 Task: Look for space in Fuqing, China from 10th July, 2023 to 25th July, 2023 for 3 adults, 1 child in price range Rs.15000 to Rs.25000. Place can be shared room with 2 bedrooms having 3 beds and 2 bathrooms. Property type can be house, flat, guest house. Amenities needed are: wifi, TV, free parkinig on premises, gym, breakfast. Booking option can be shelf check-in. Required host language is Chinese (Simplified).
Action: Mouse moved to (534, 117)
Screenshot: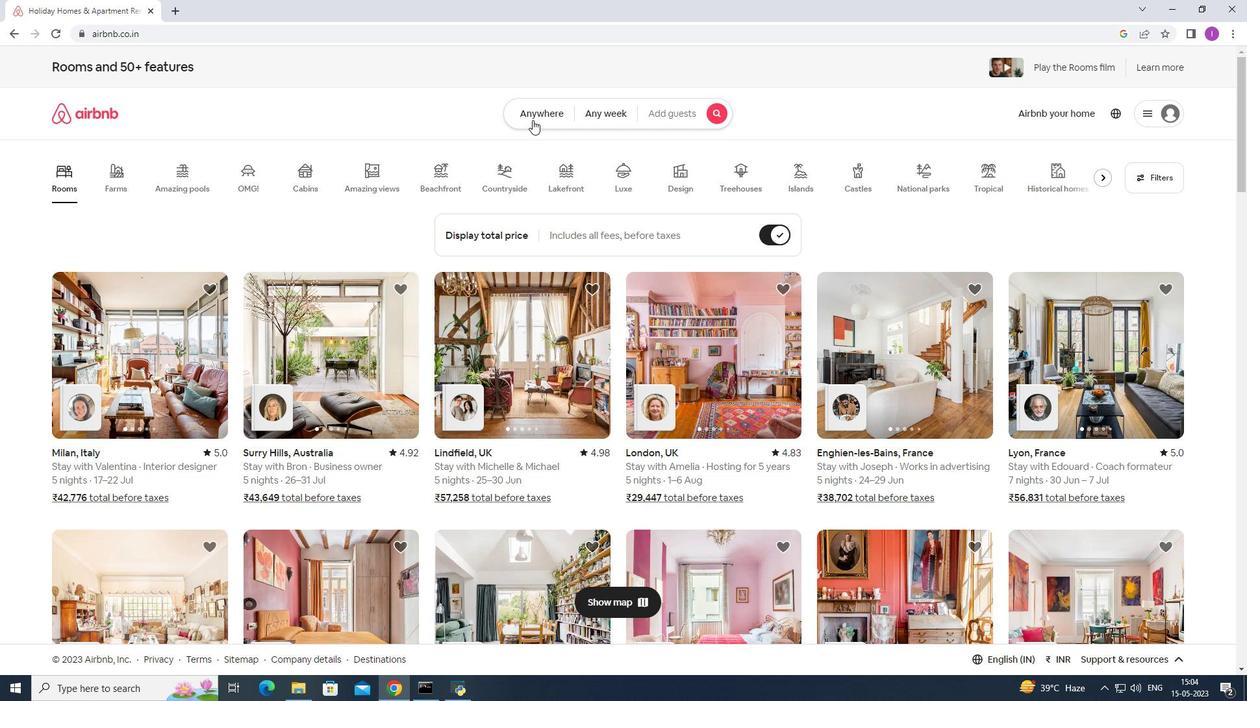 
Action: Mouse pressed left at (534, 117)
Screenshot: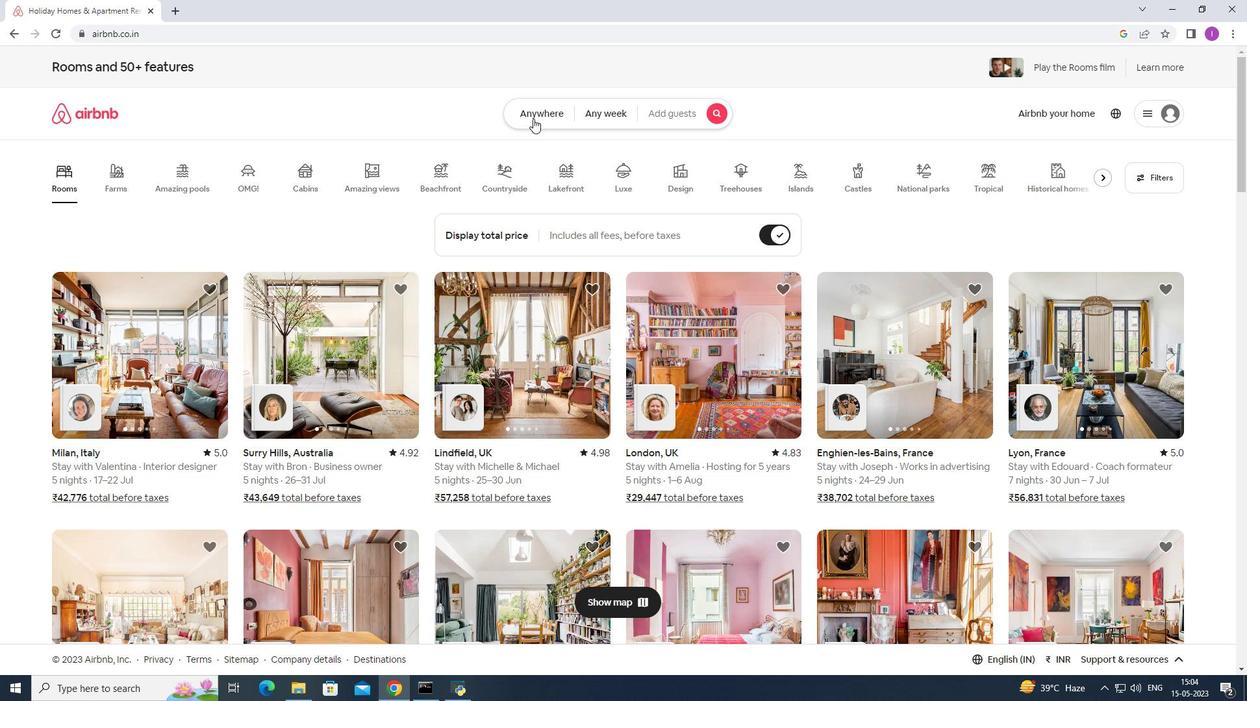 
Action: Mouse moved to (442, 157)
Screenshot: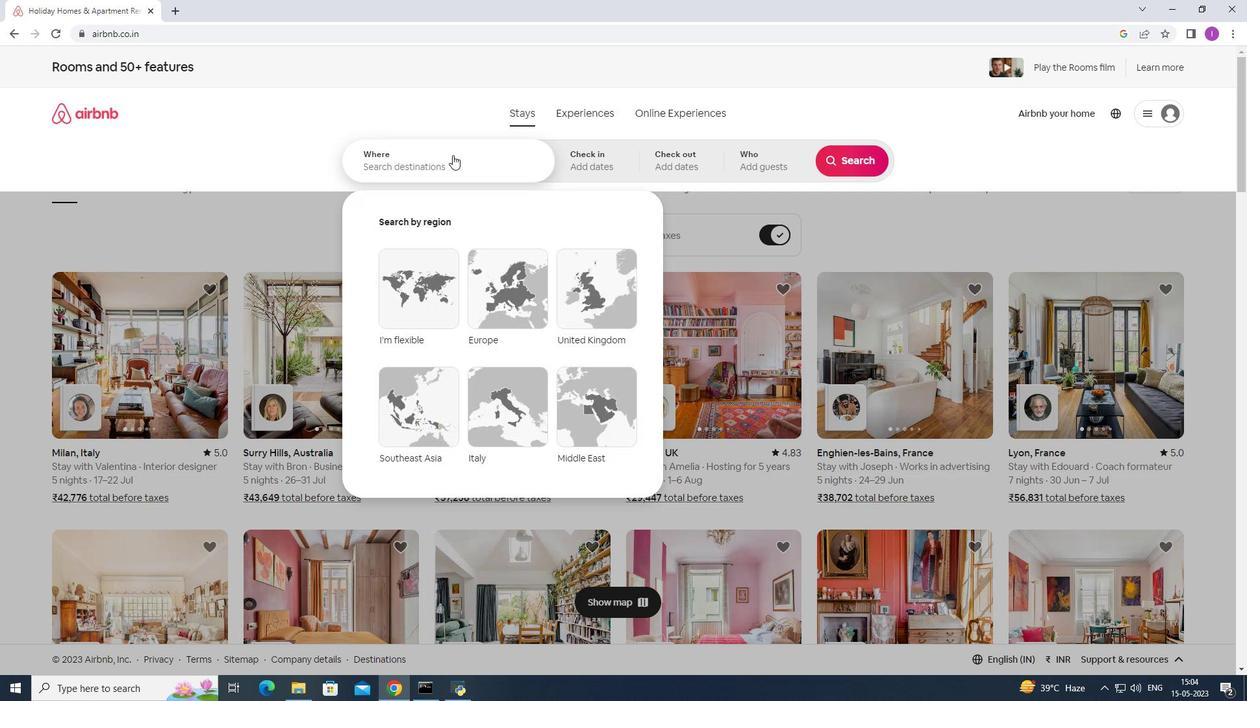 
Action: Mouse pressed left at (442, 157)
Screenshot: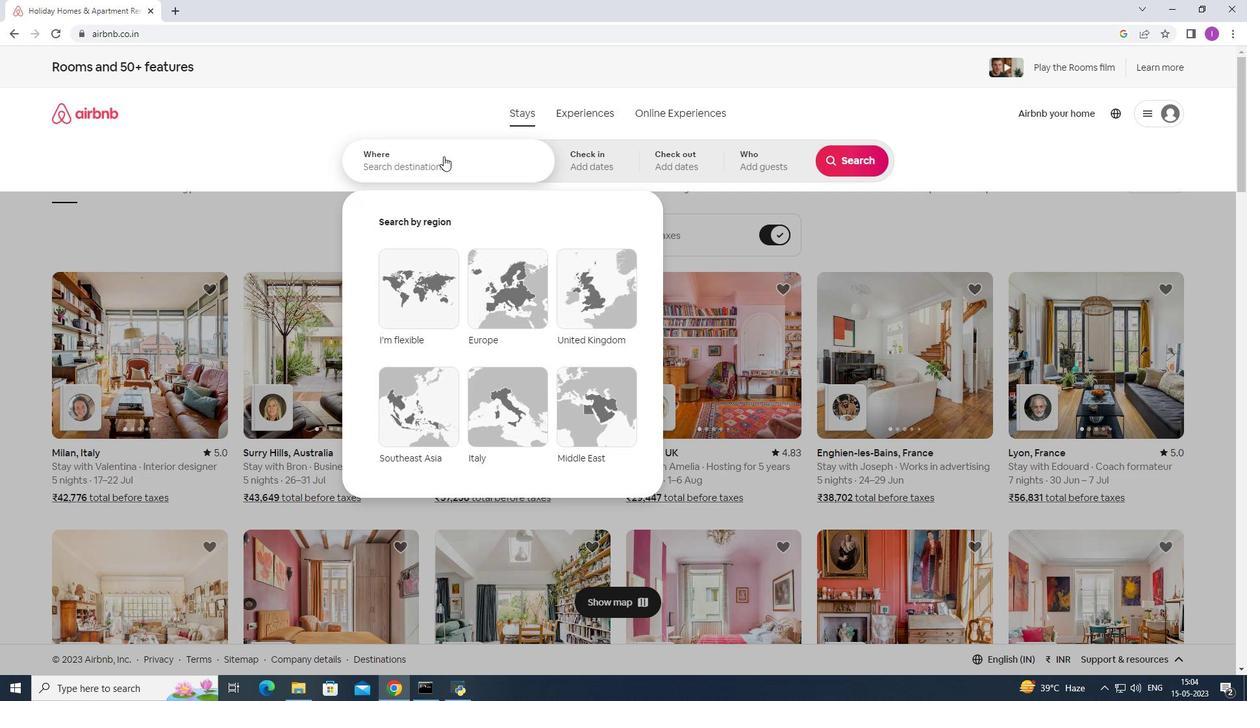 
Action: Key pressed <Key.shift>Fuqing,<Key.shift>China
Screenshot: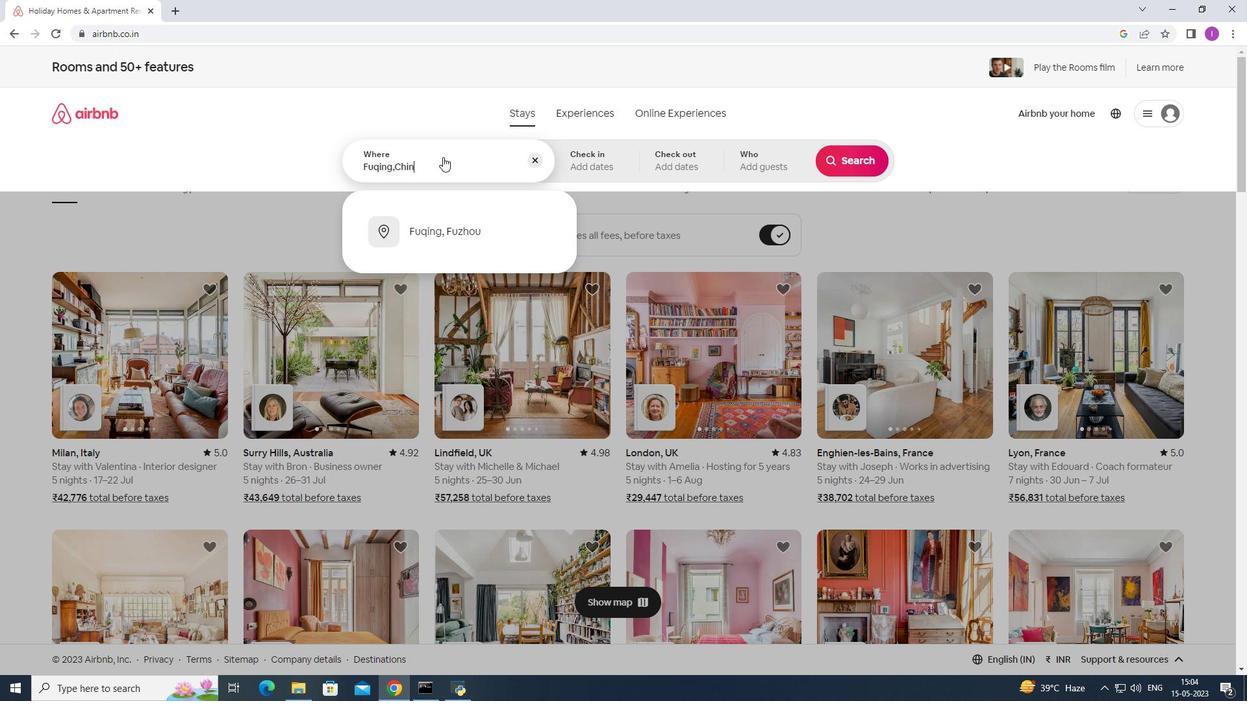 
Action: Mouse moved to (616, 162)
Screenshot: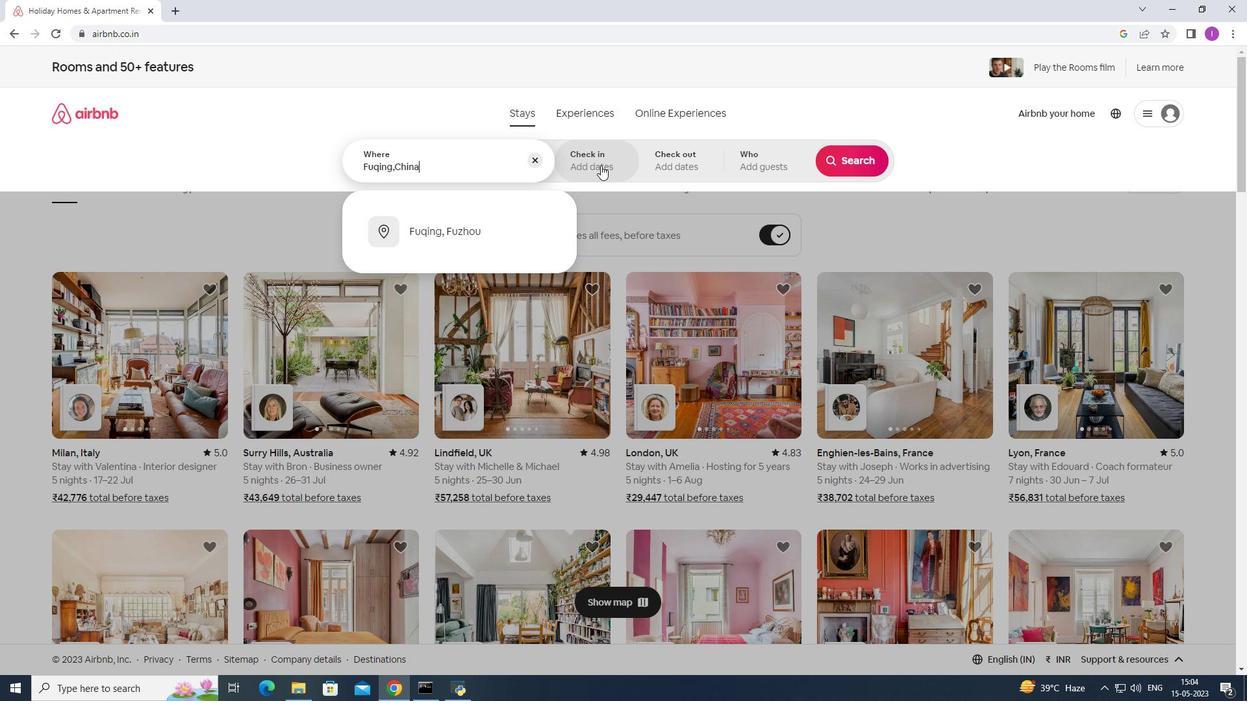 
Action: Mouse pressed left at (616, 162)
Screenshot: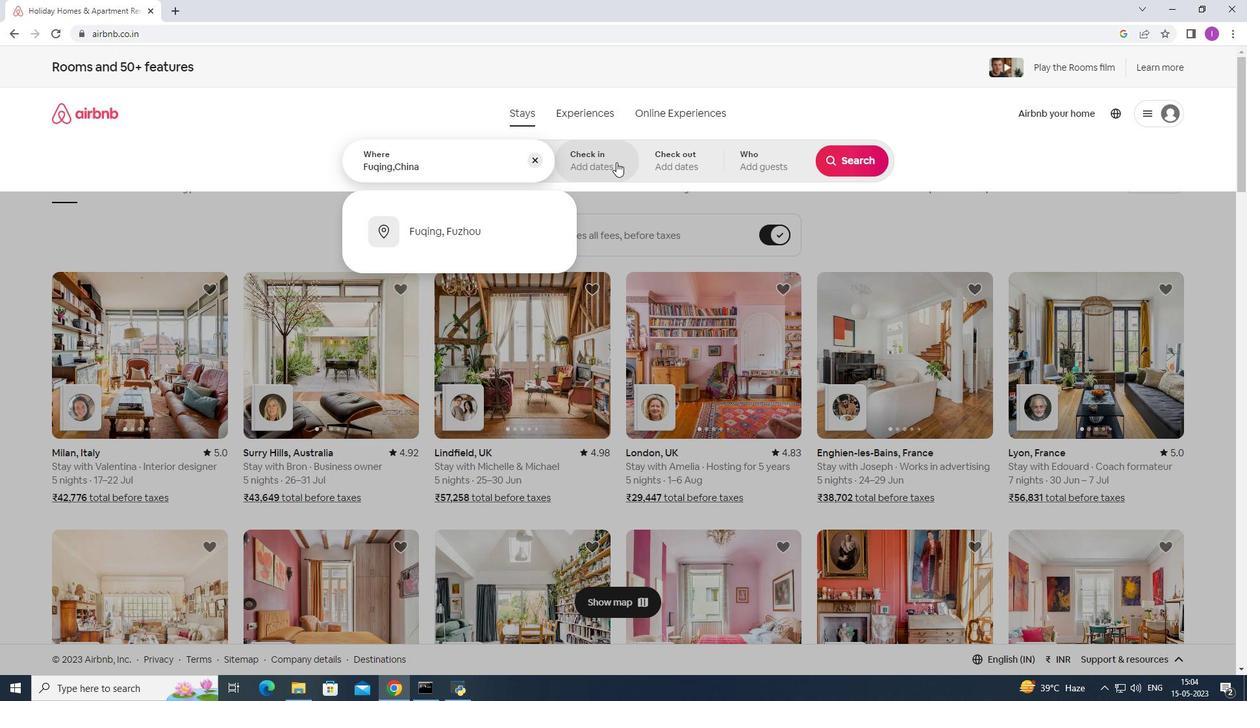 
Action: Mouse moved to (850, 265)
Screenshot: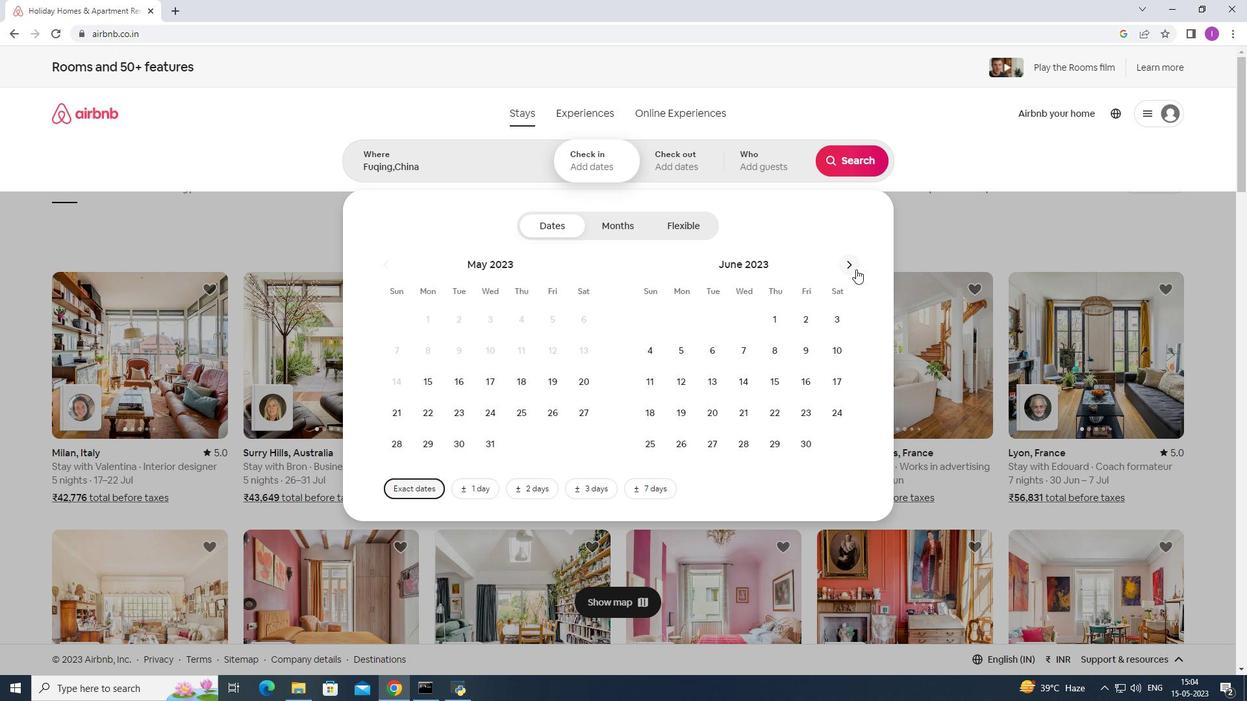 
Action: Mouse pressed left at (850, 265)
Screenshot: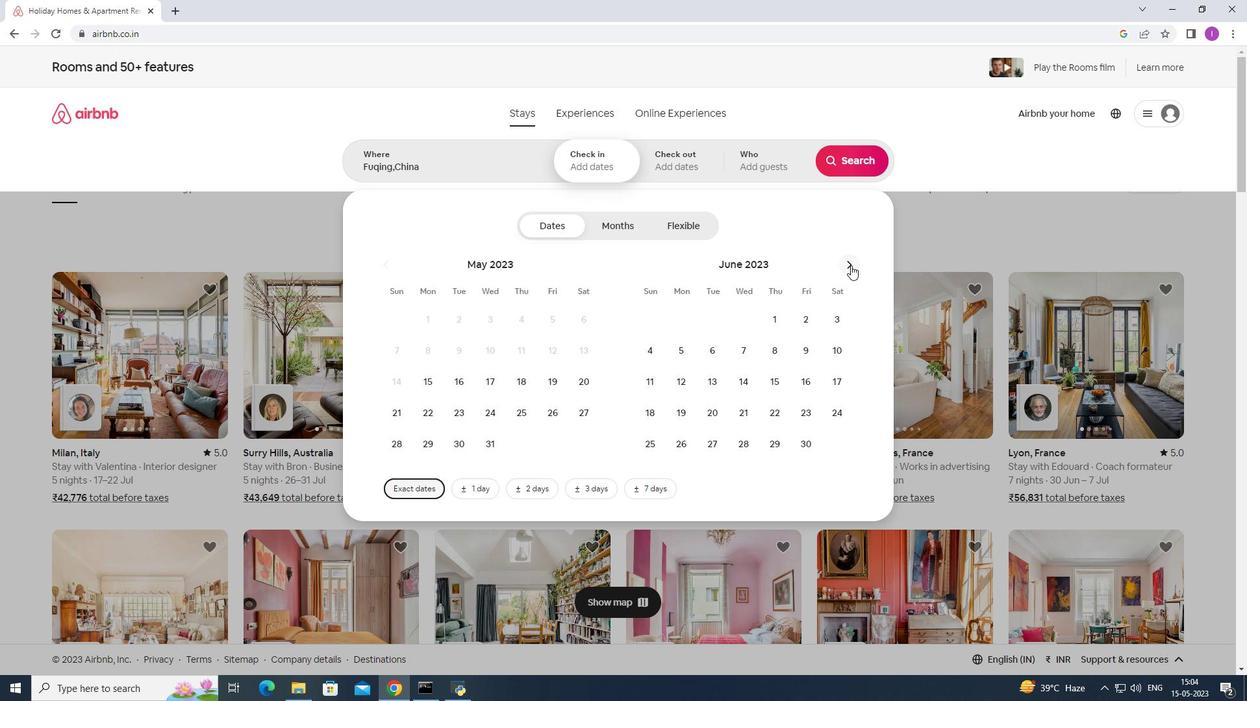 
Action: Mouse moved to (677, 385)
Screenshot: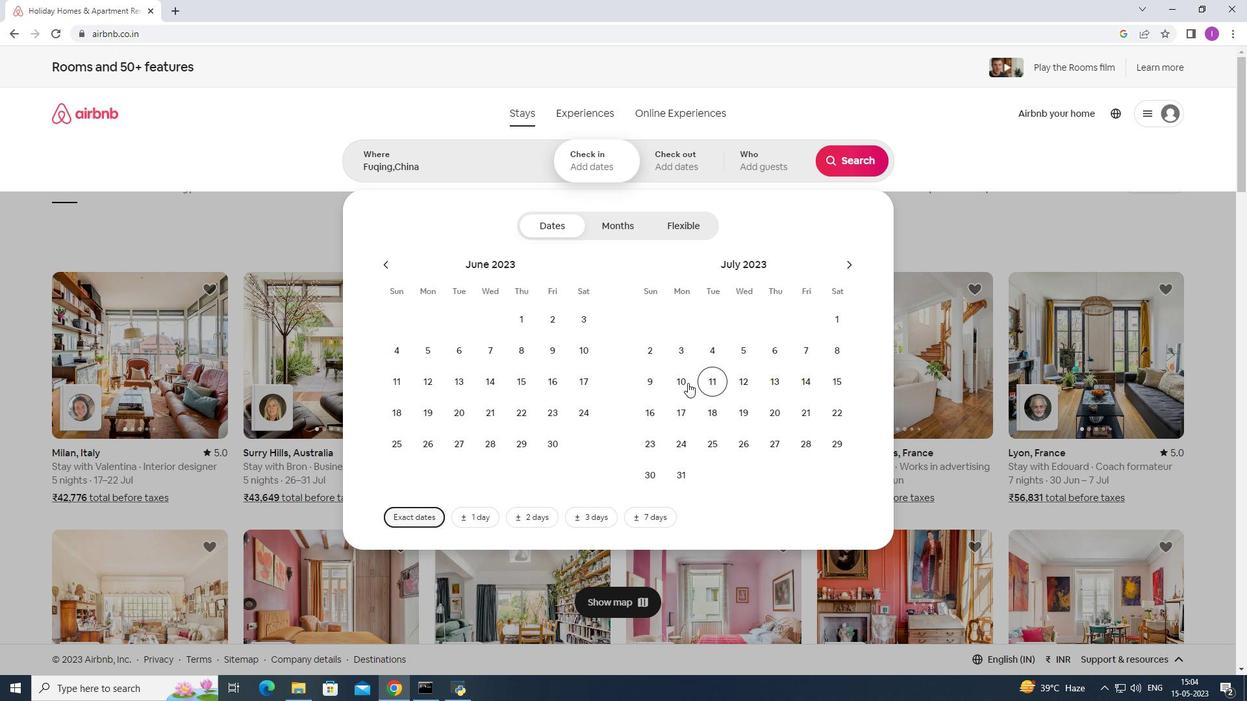 
Action: Mouse pressed left at (677, 385)
Screenshot: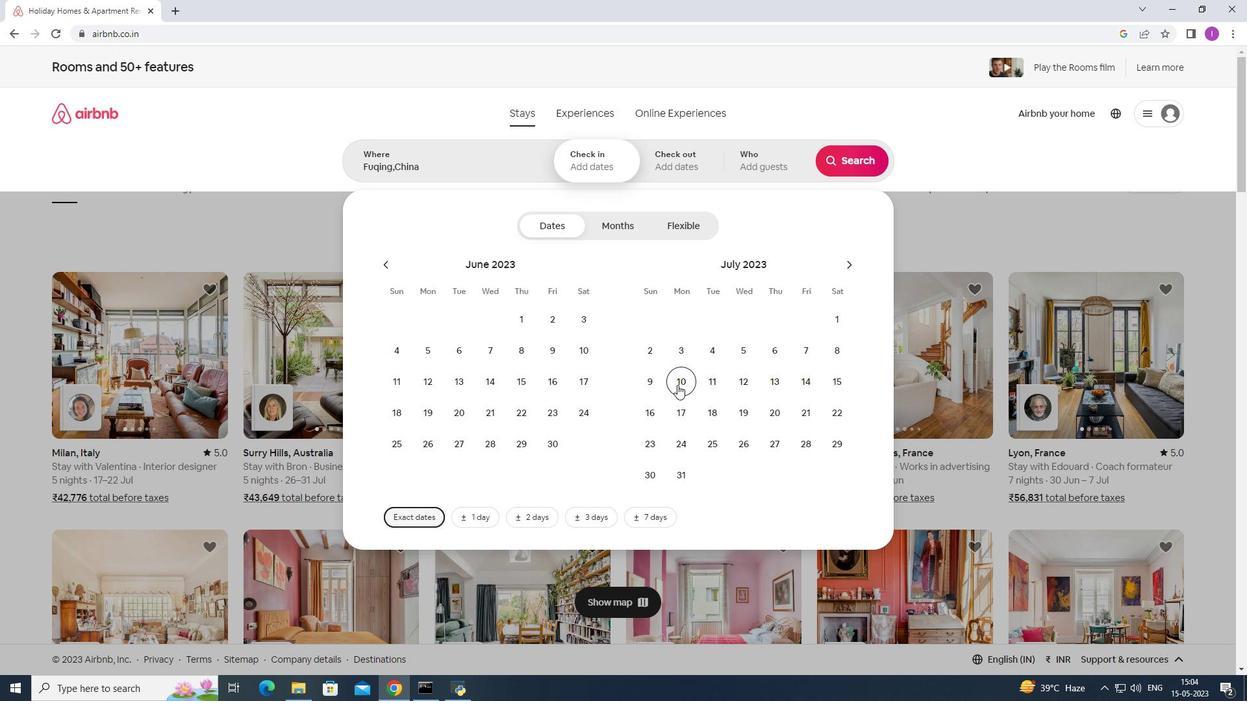 
Action: Mouse moved to (719, 444)
Screenshot: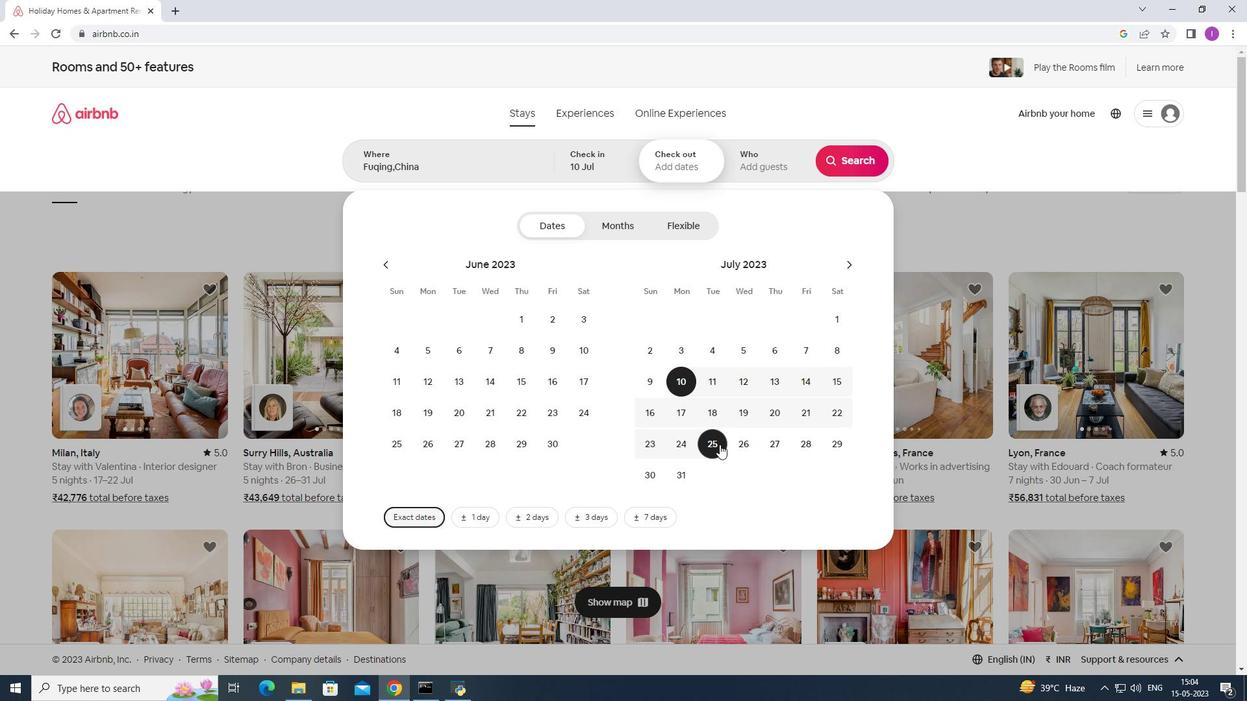 
Action: Mouse pressed left at (719, 444)
Screenshot: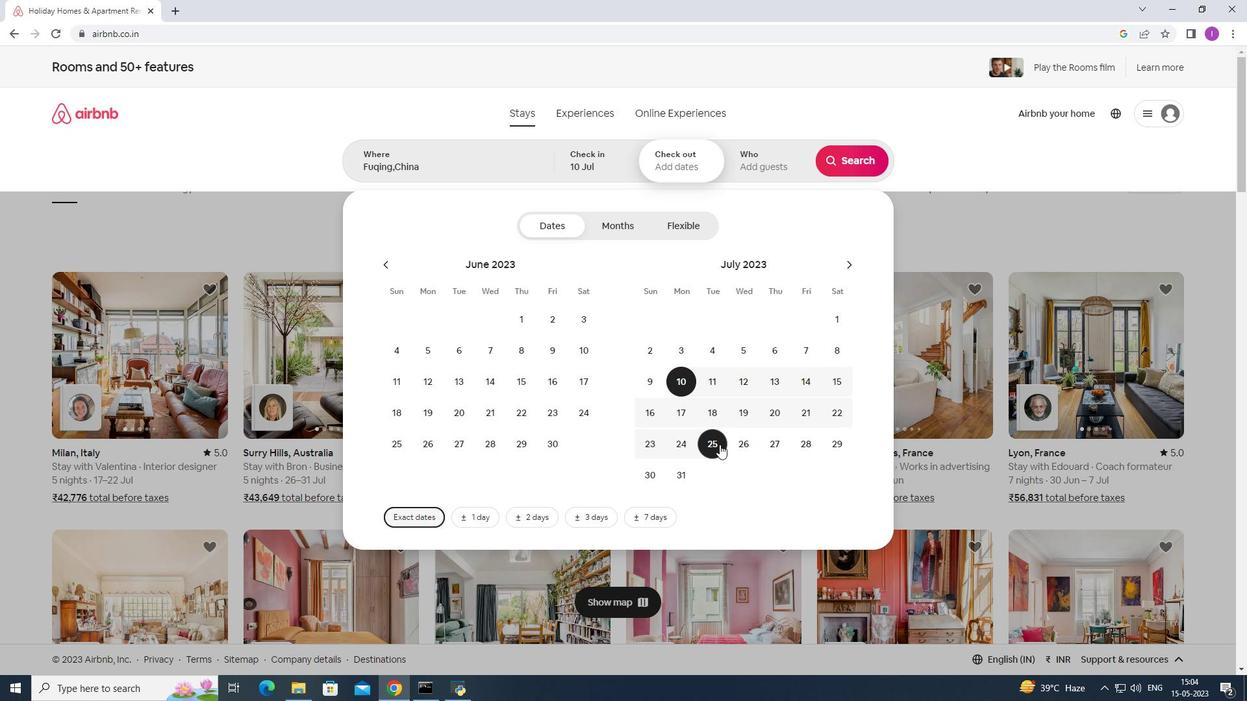 
Action: Mouse moved to (769, 174)
Screenshot: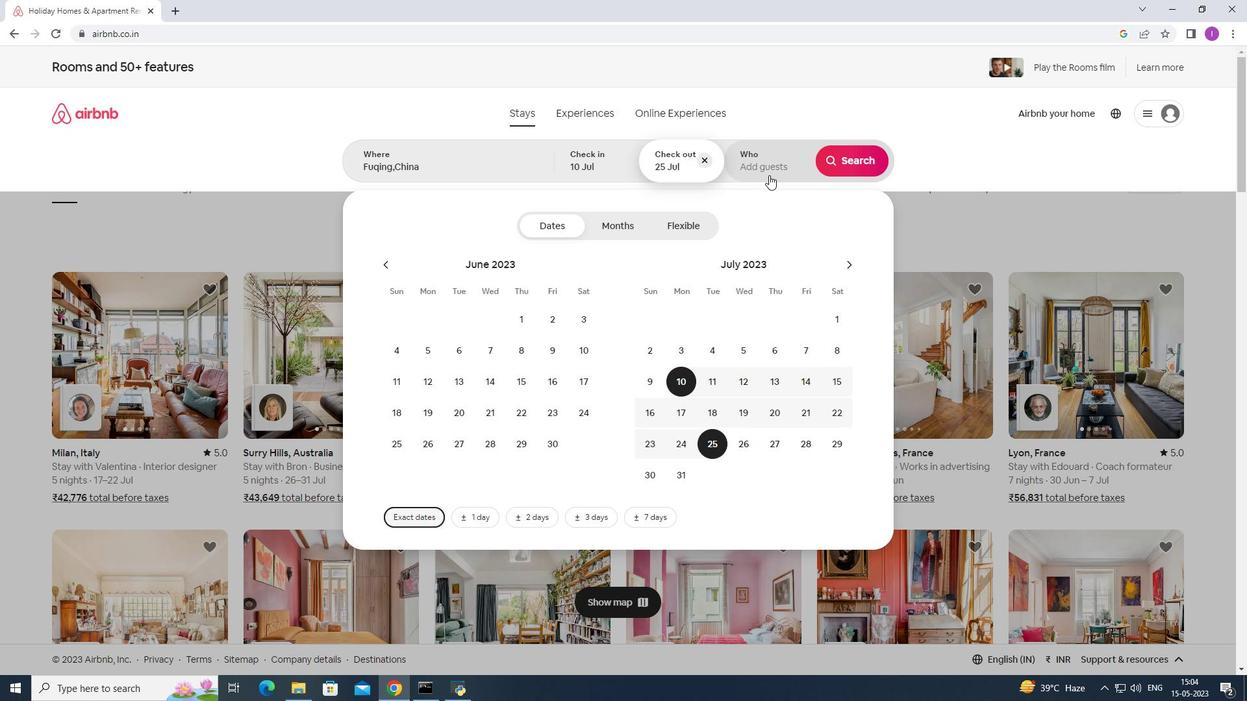 
Action: Mouse pressed left at (769, 174)
Screenshot: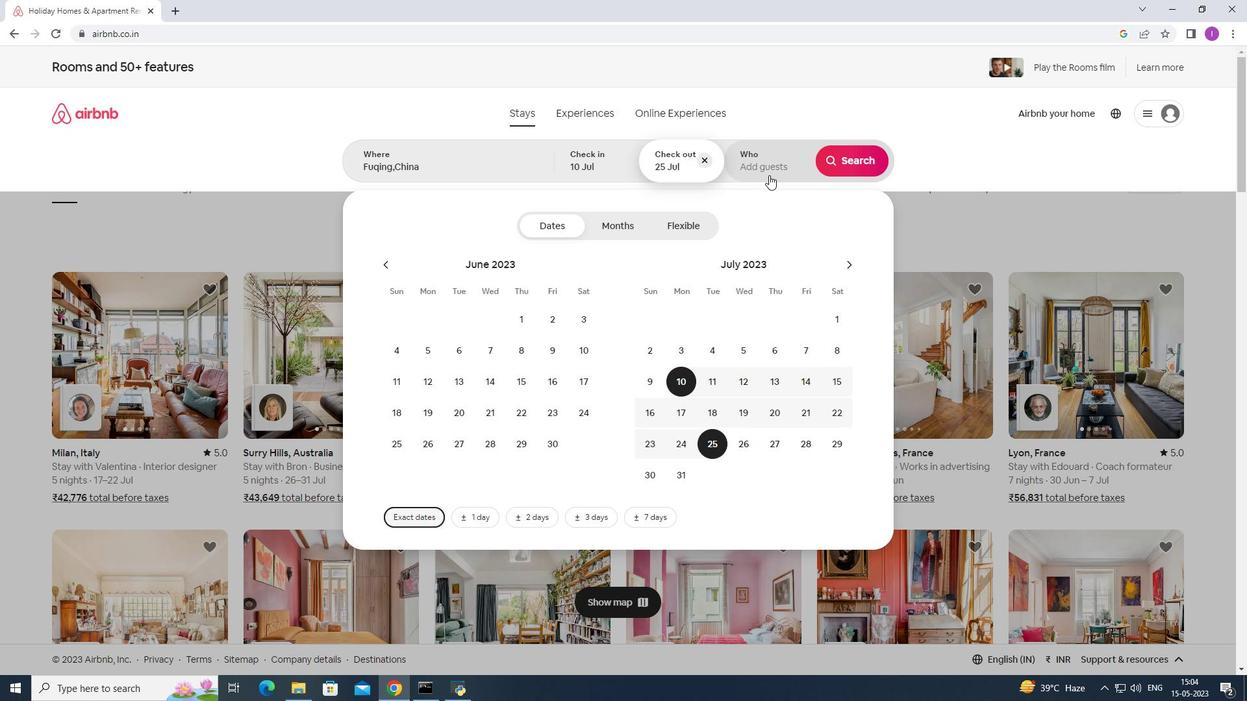 
Action: Mouse moved to (850, 227)
Screenshot: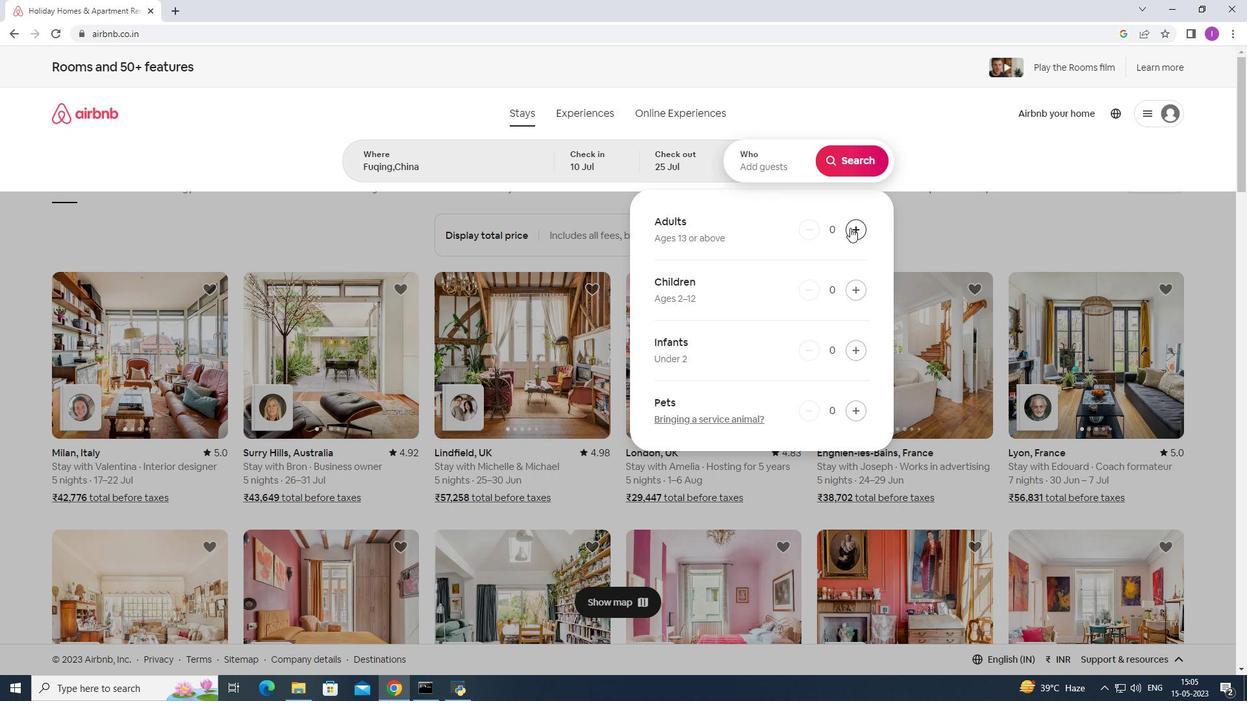 
Action: Mouse pressed left at (850, 227)
Screenshot: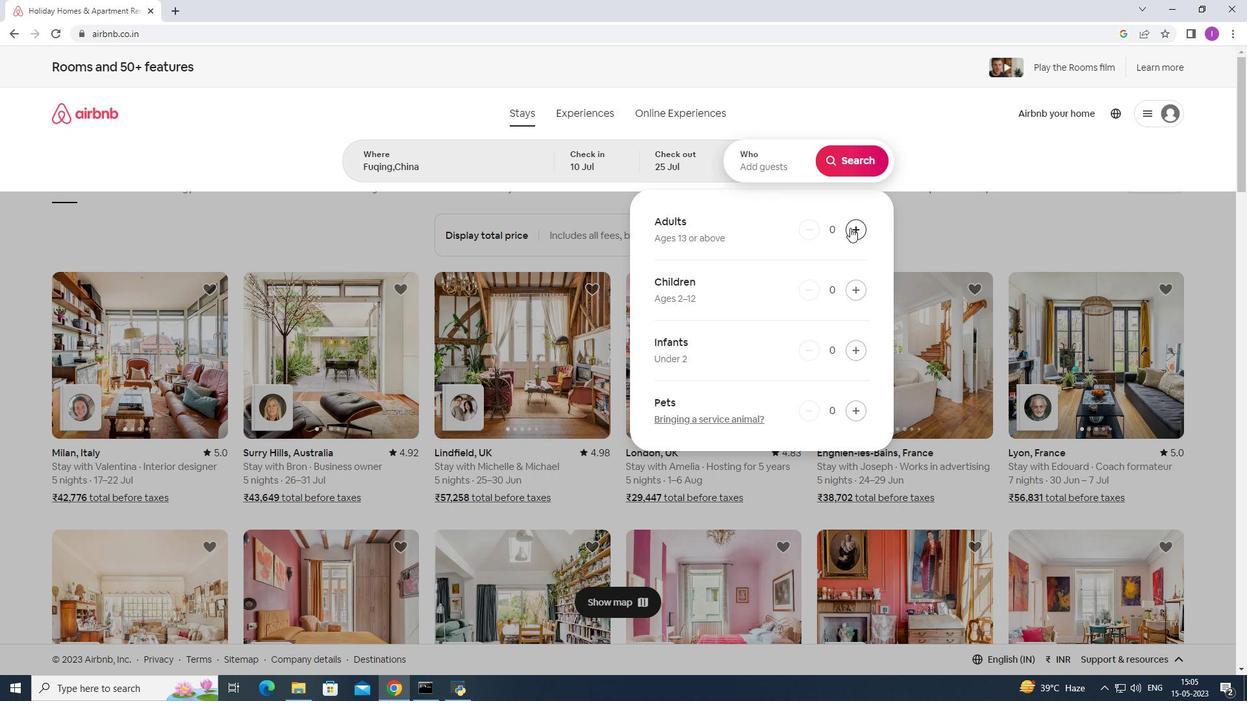 
Action: Mouse pressed left at (850, 227)
Screenshot: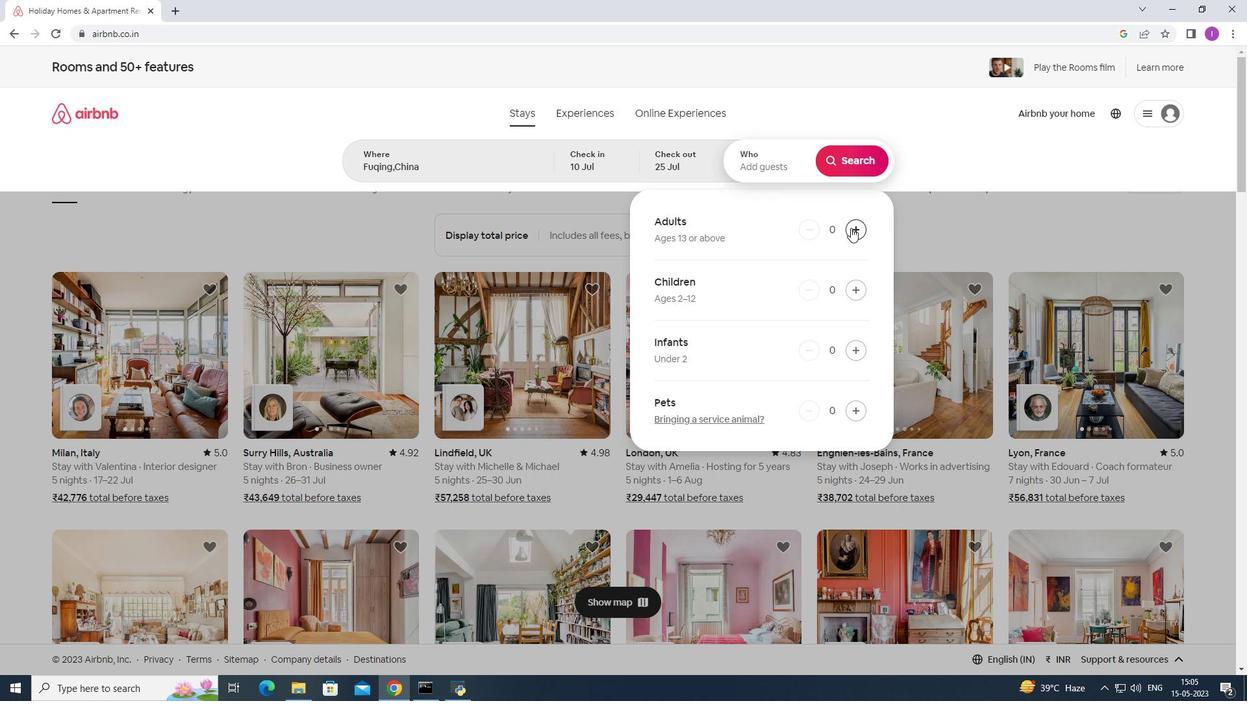 
Action: Mouse moved to (855, 223)
Screenshot: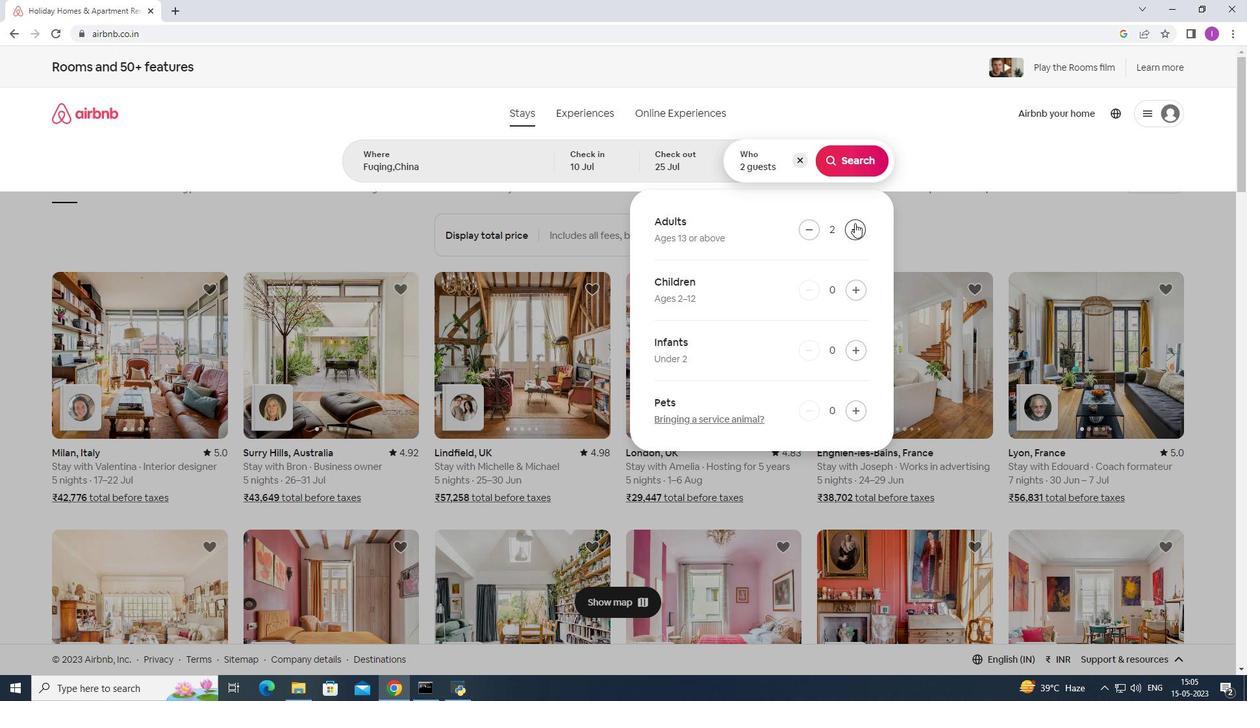 
Action: Mouse pressed left at (855, 223)
Screenshot: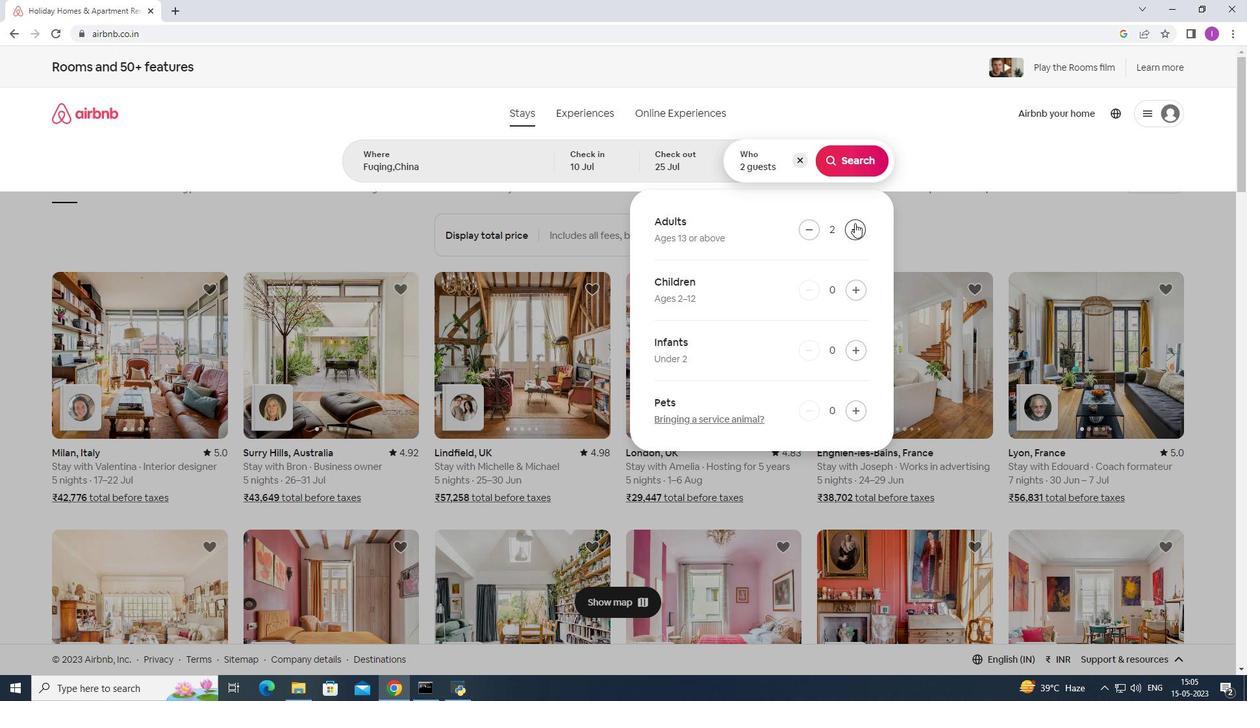 
Action: Mouse moved to (852, 287)
Screenshot: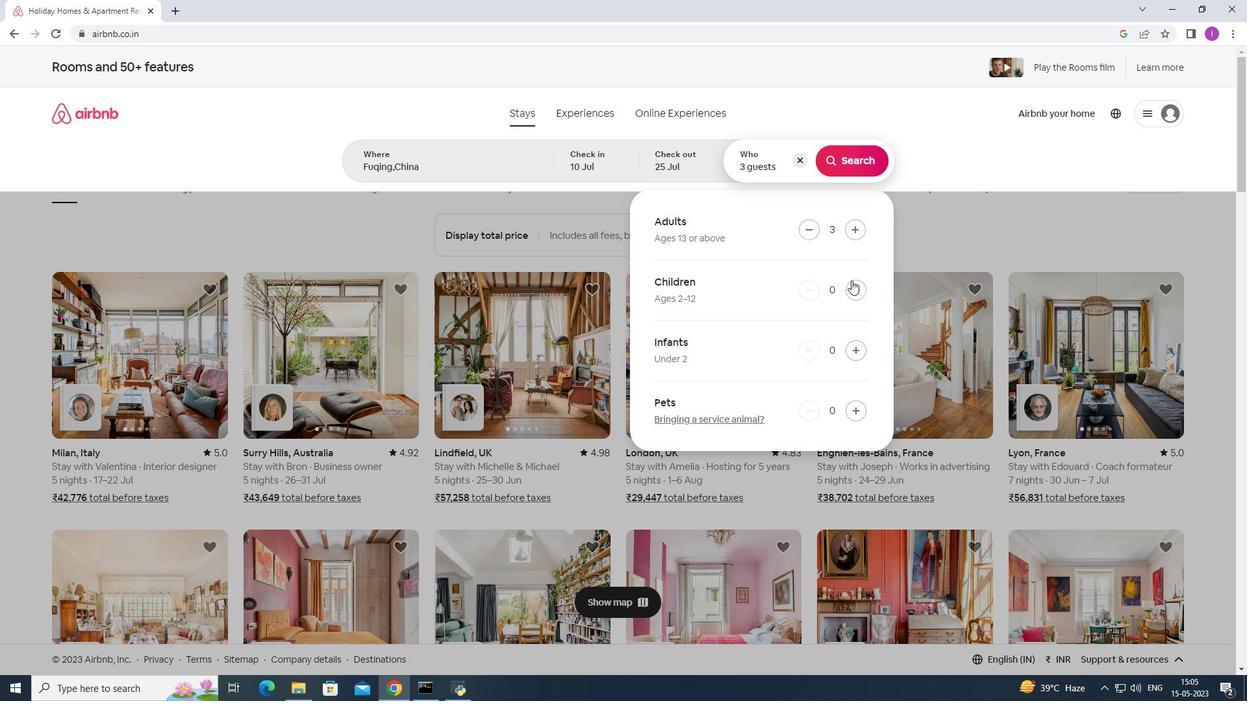 
Action: Mouse pressed left at (852, 287)
Screenshot: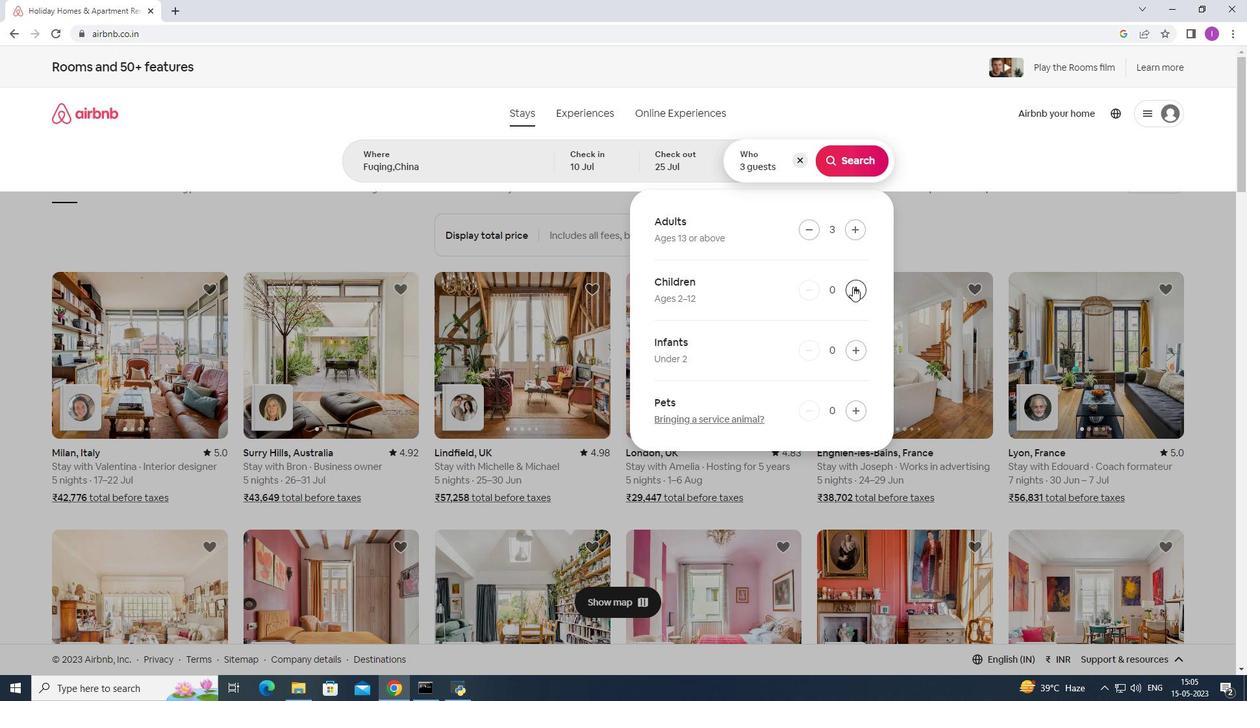 
Action: Mouse moved to (848, 170)
Screenshot: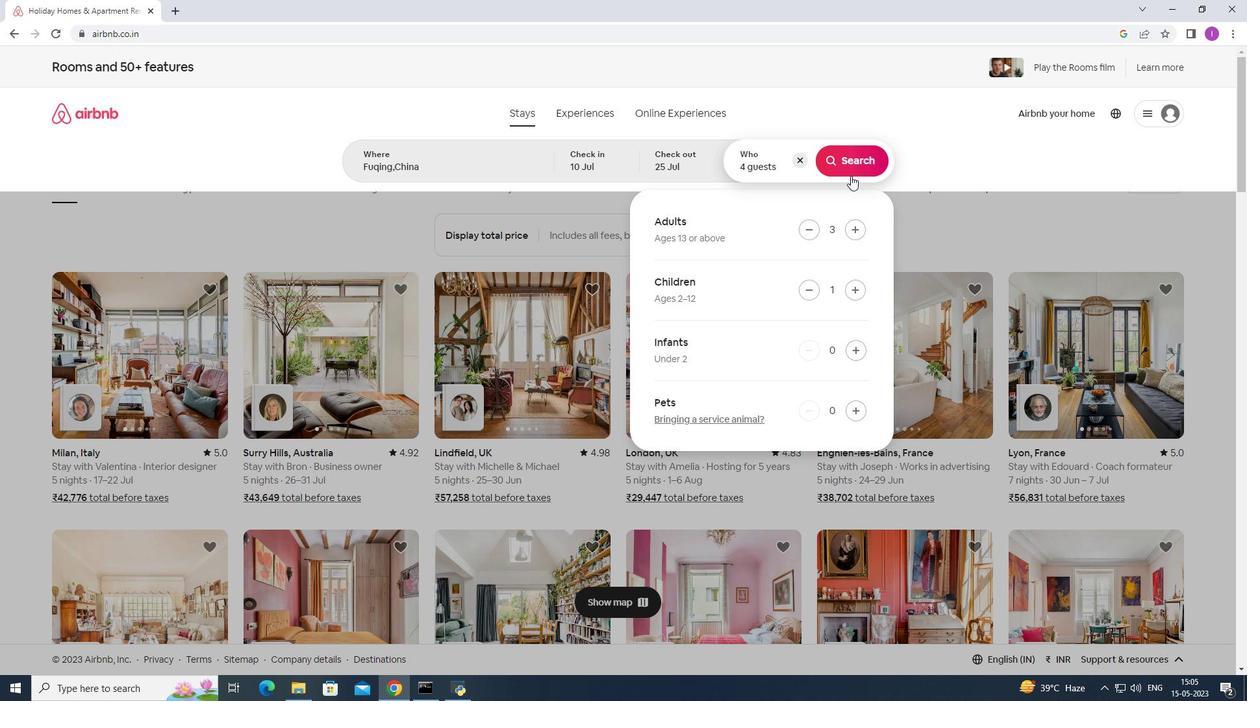 
Action: Mouse pressed left at (848, 170)
Screenshot: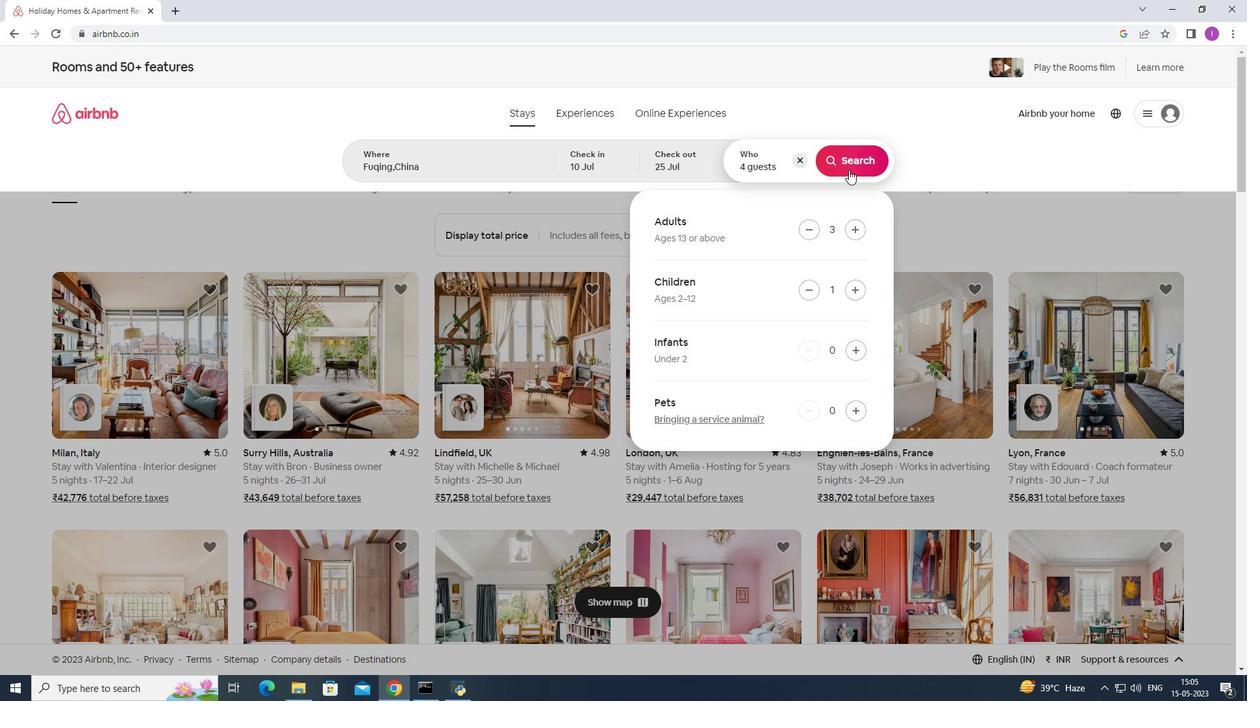
Action: Mouse moved to (1189, 113)
Screenshot: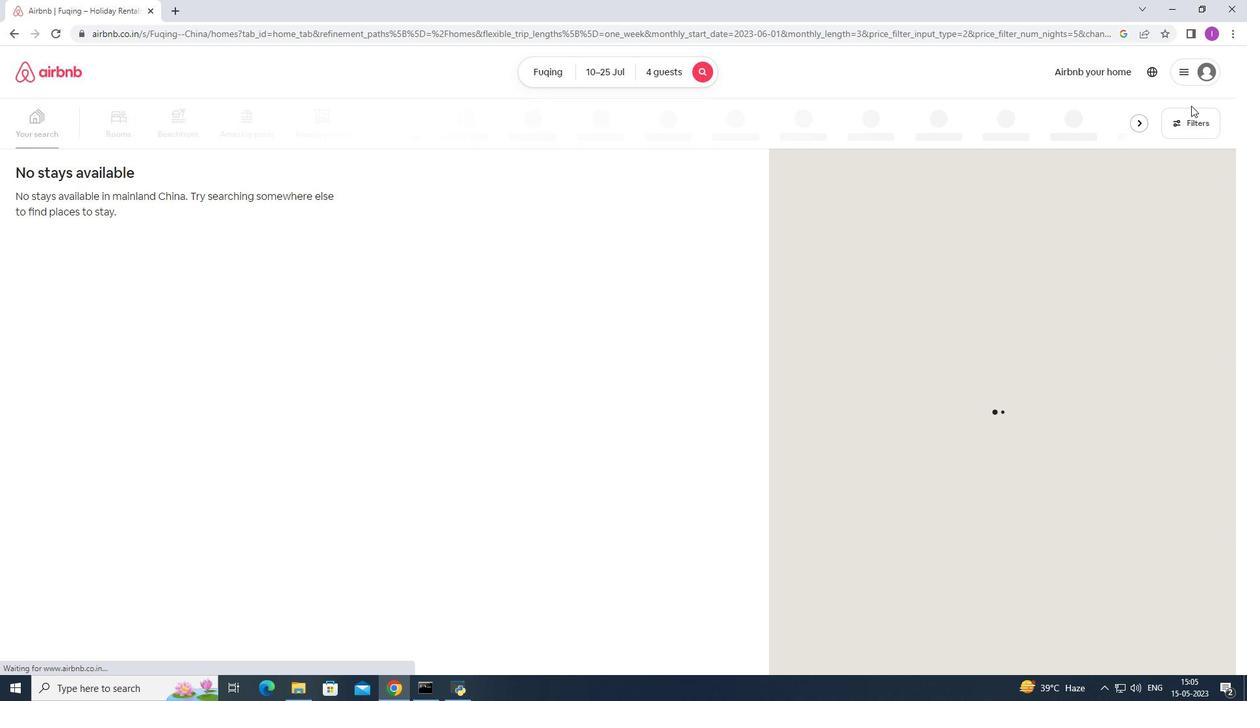 
Action: Mouse pressed left at (1189, 113)
Screenshot: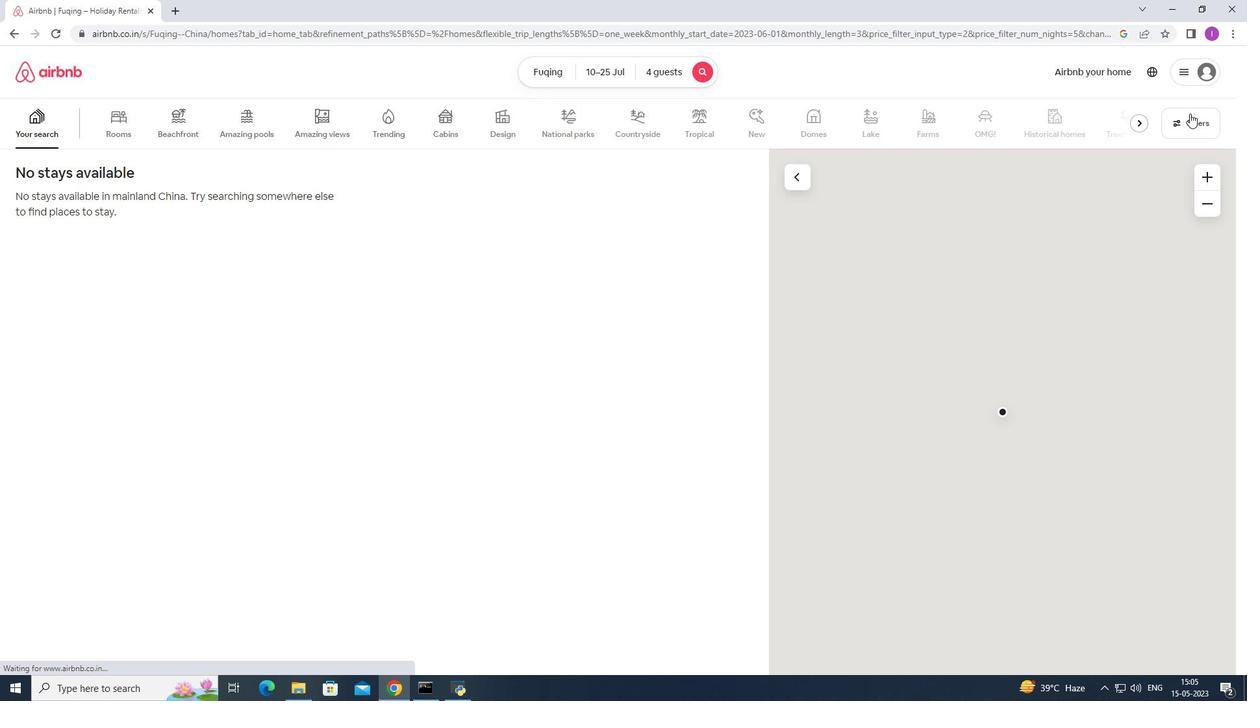 
Action: Mouse moved to (713, 440)
Screenshot: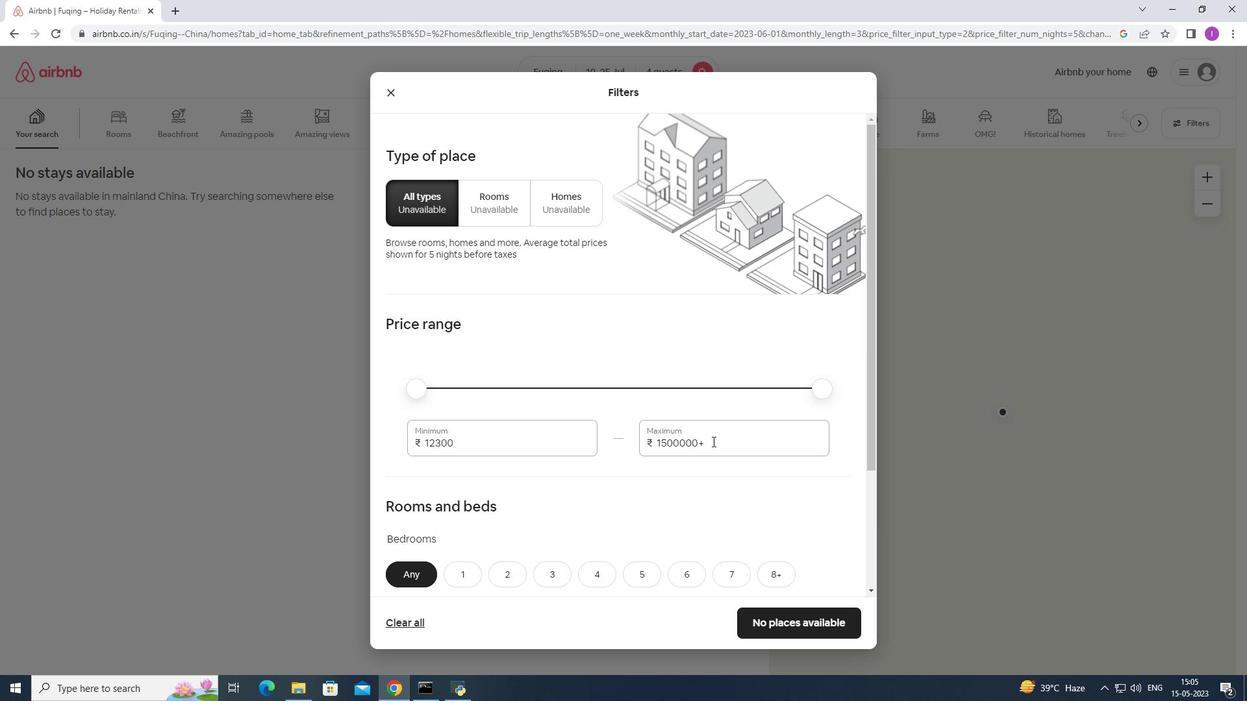 
Action: Mouse pressed left at (713, 440)
Screenshot: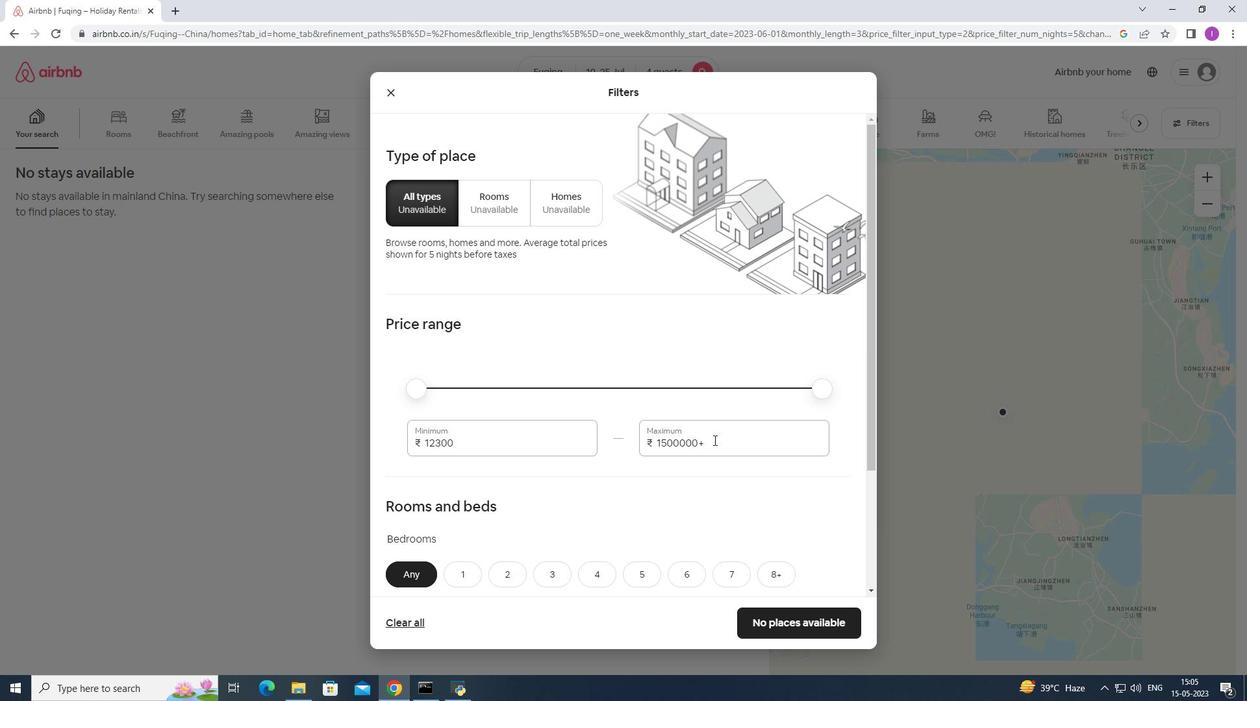 
Action: Mouse moved to (771, 498)
Screenshot: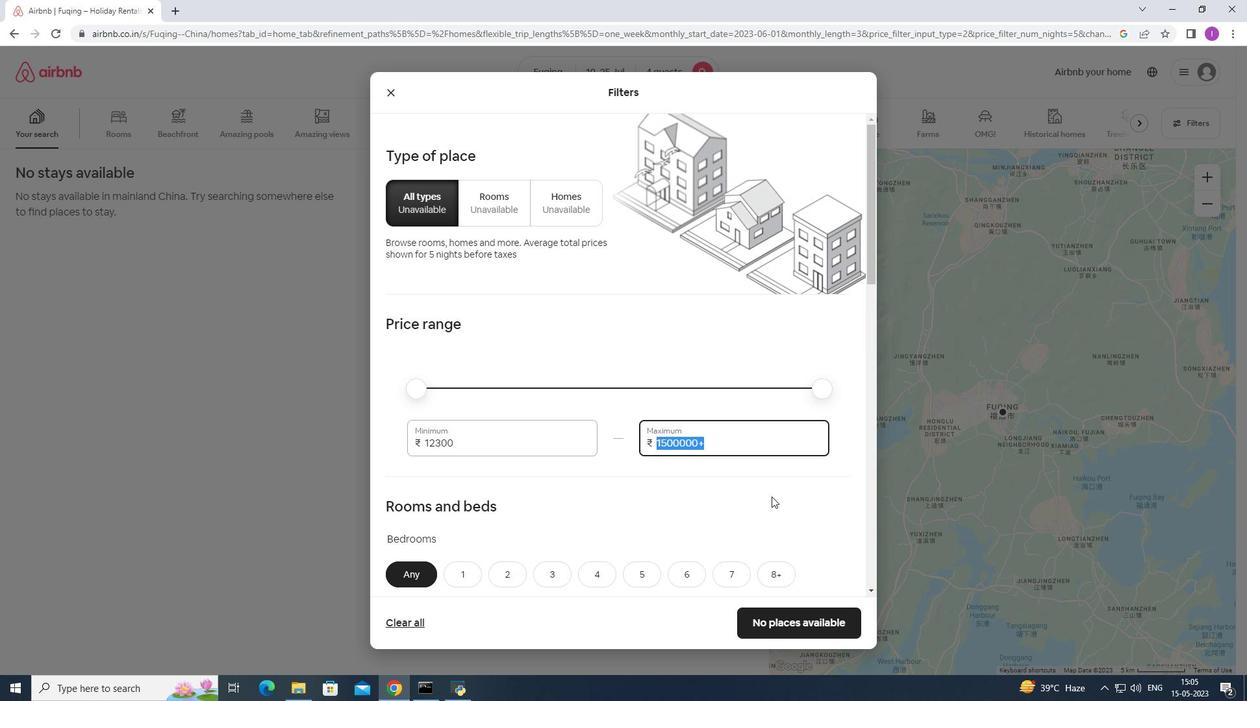 
Action: Key pressed 2
Screenshot: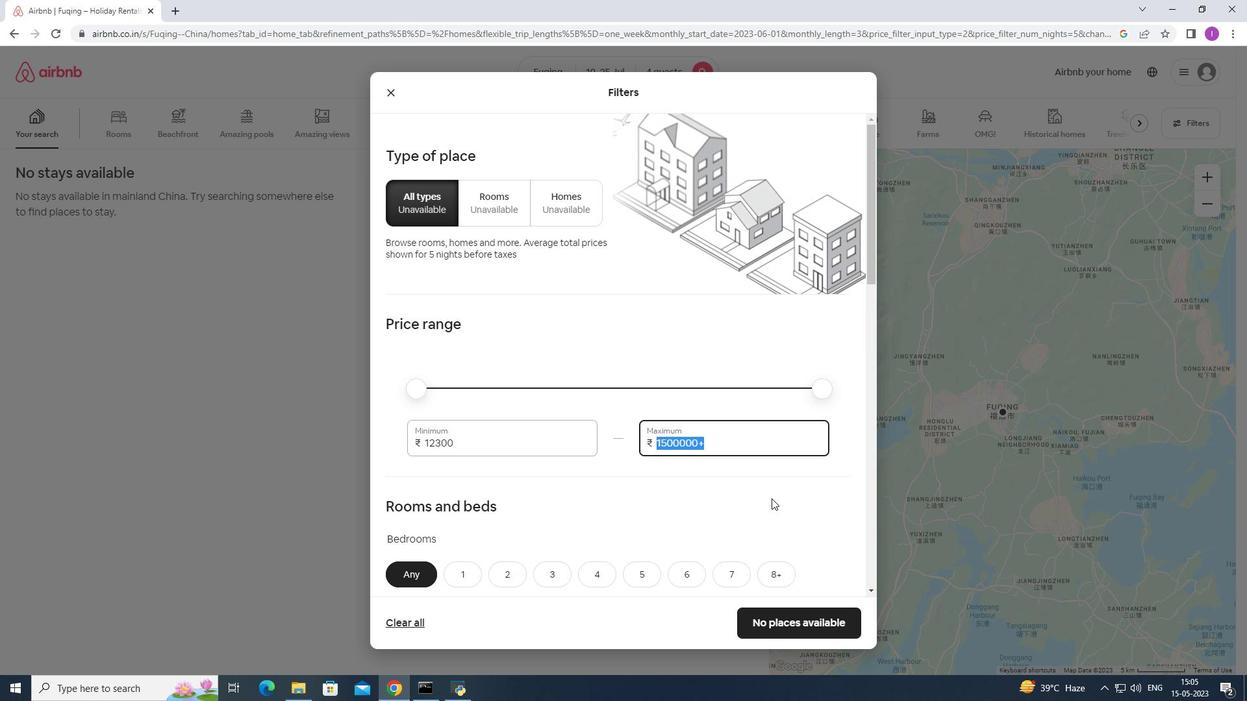 
Action: Mouse moved to (771, 500)
Screenshot: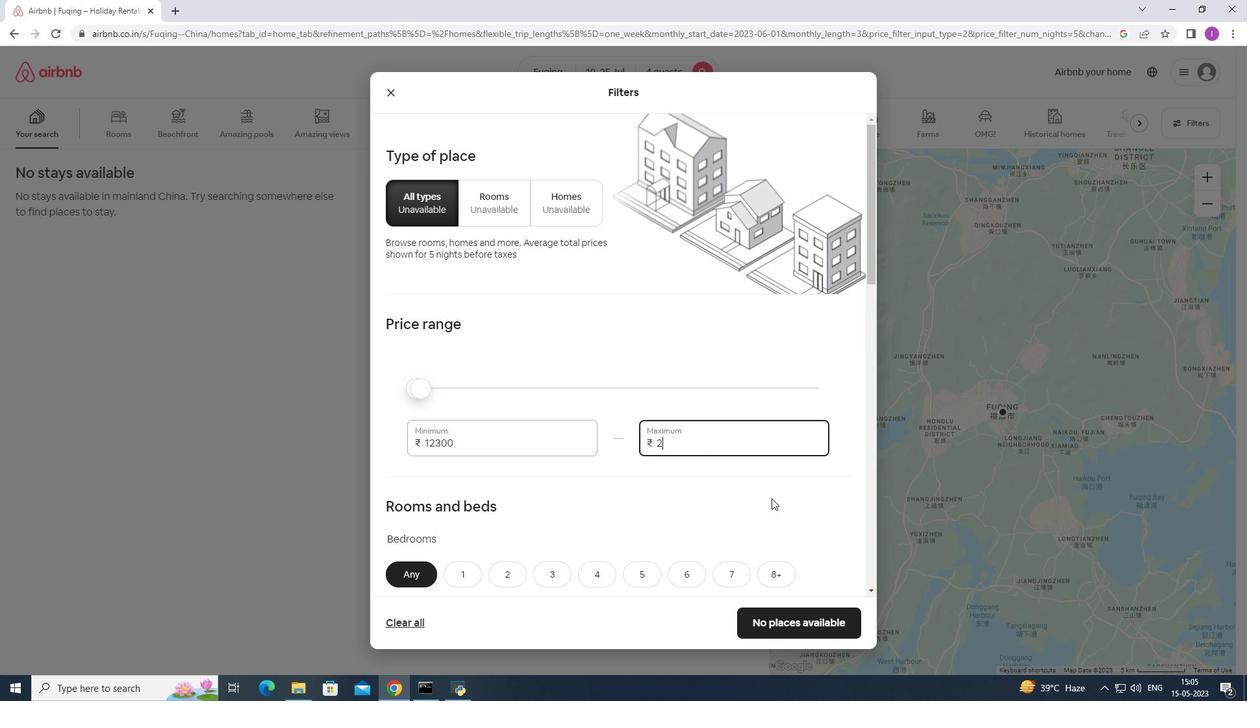 
Action: Key pressed 5
Screenshot: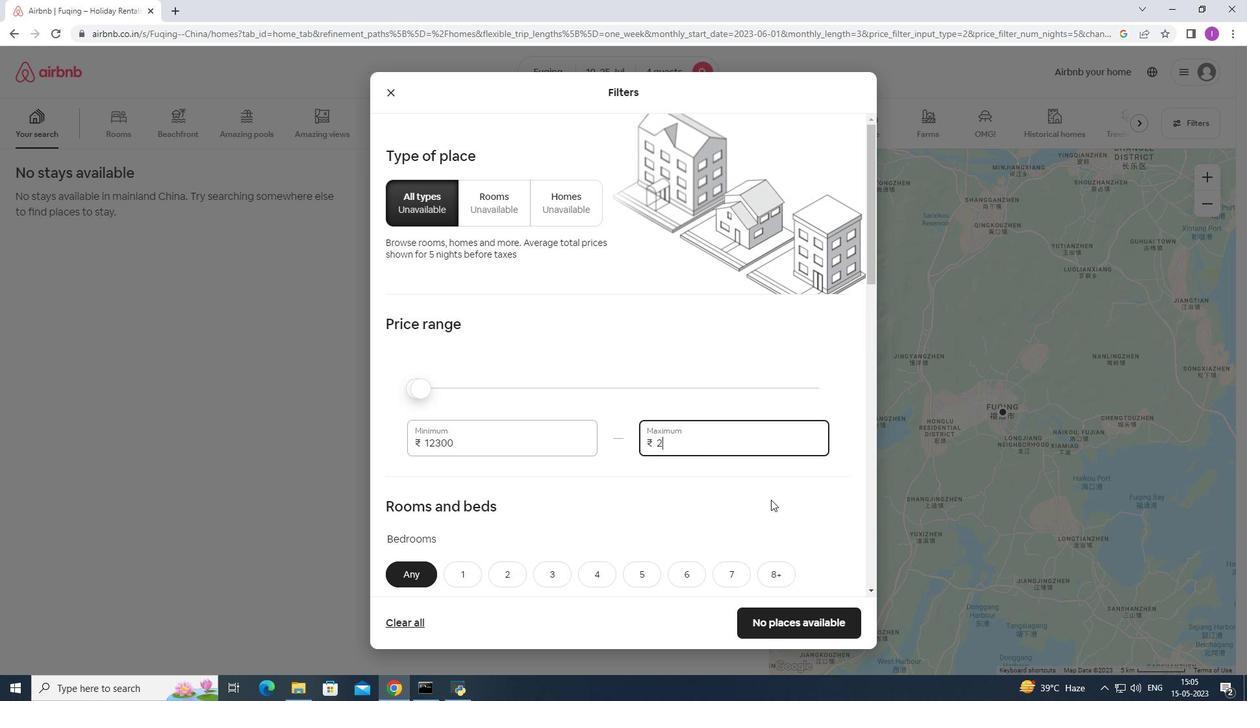
Action: Mouse moved to (769, 503)
Screenshot: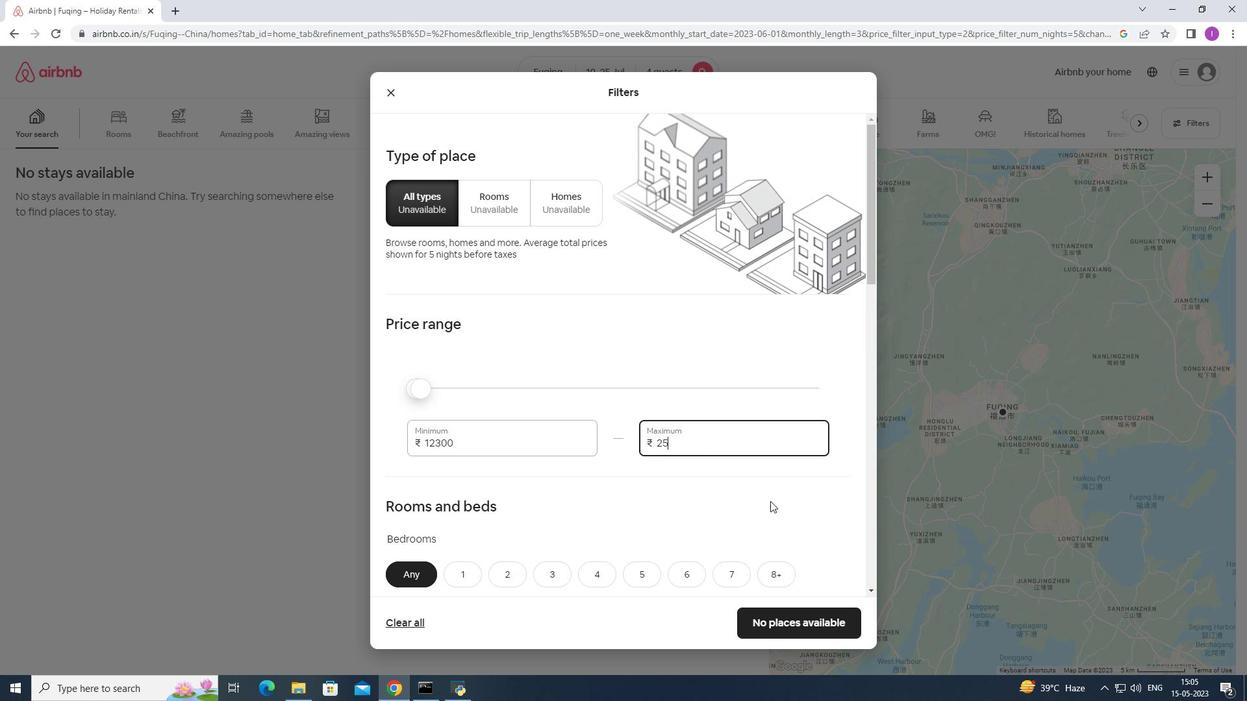 
Action: Key pressed 0
Screenshot: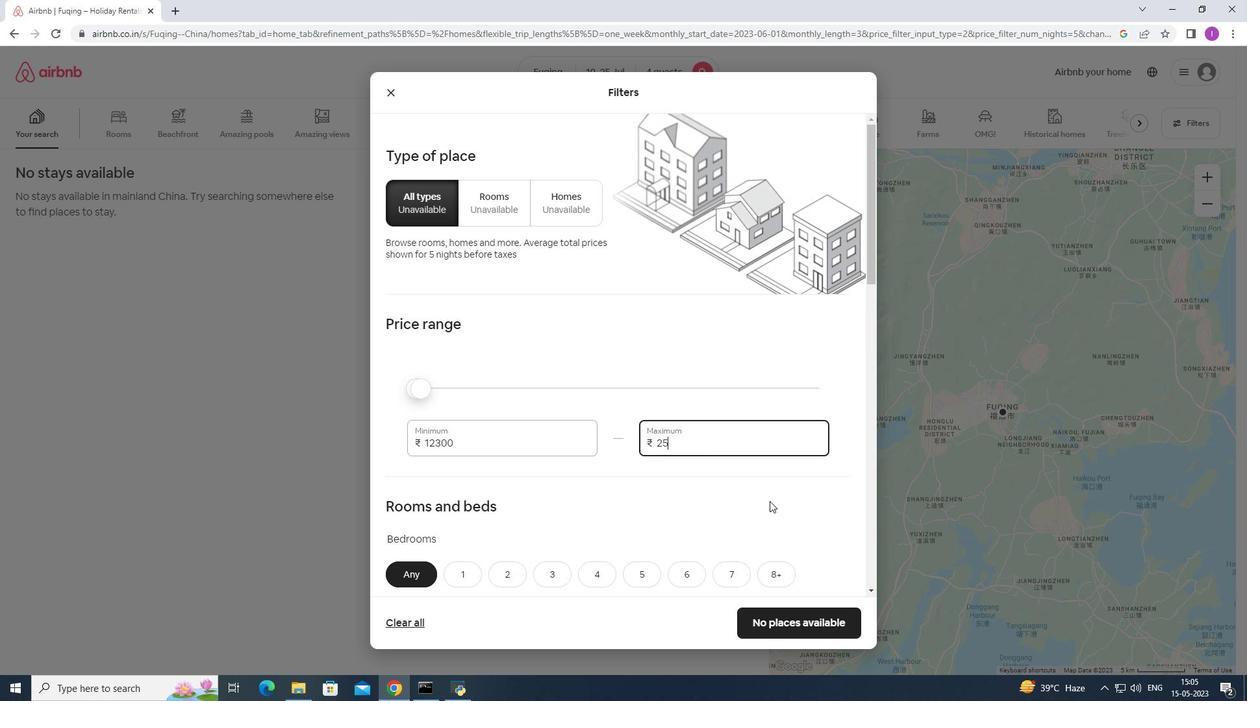 
Action: Mouse moved to (767, 504)
Screenshot: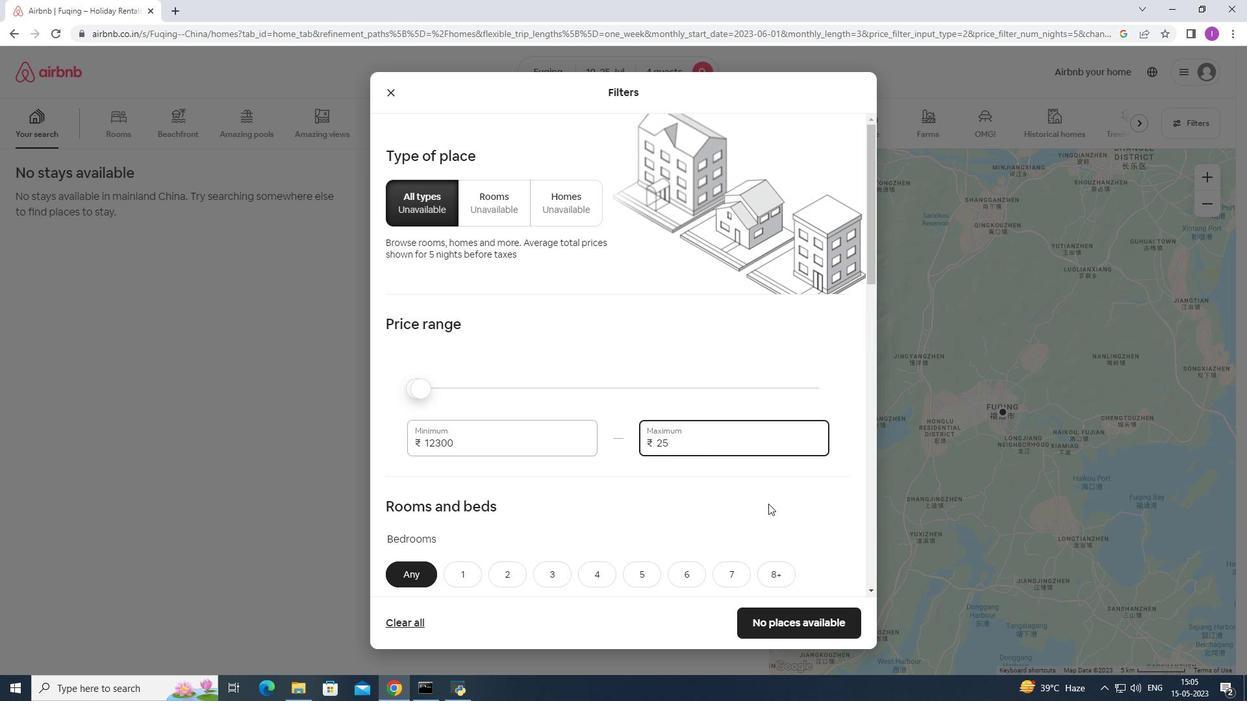 
Action: Key pressed 00
Screenshot: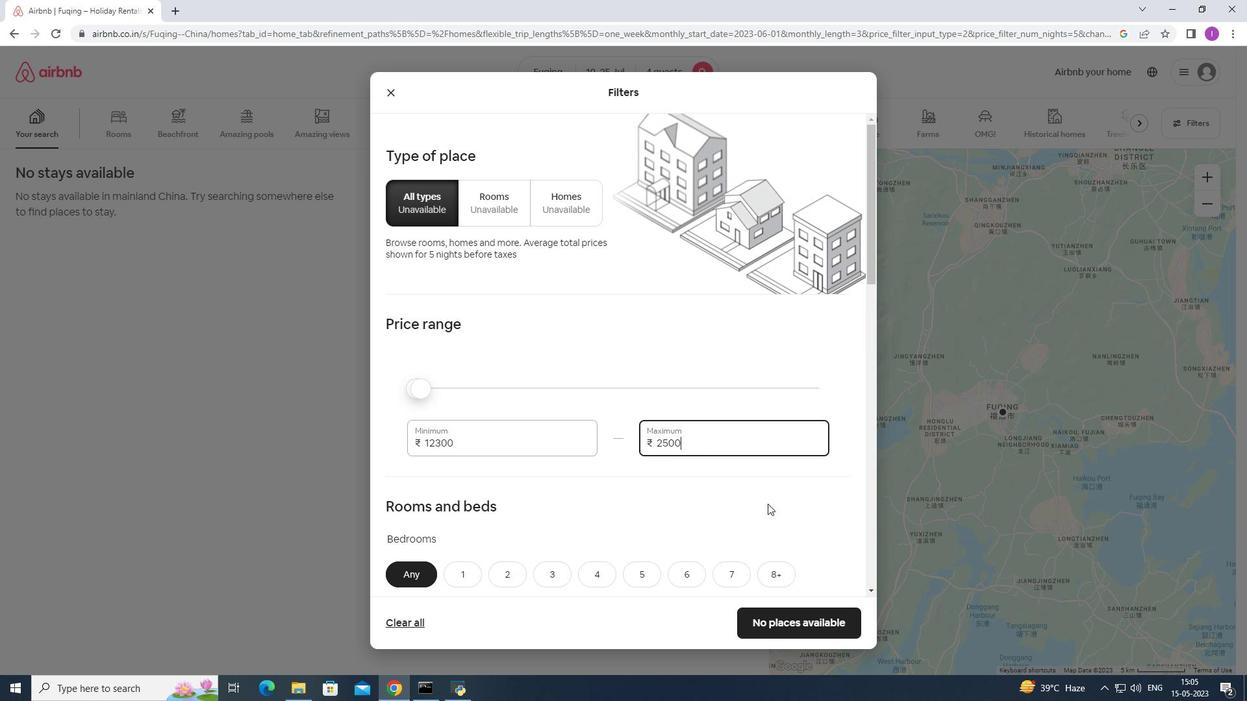 
Action: Mouse moved to (467, 439)
Screenshot: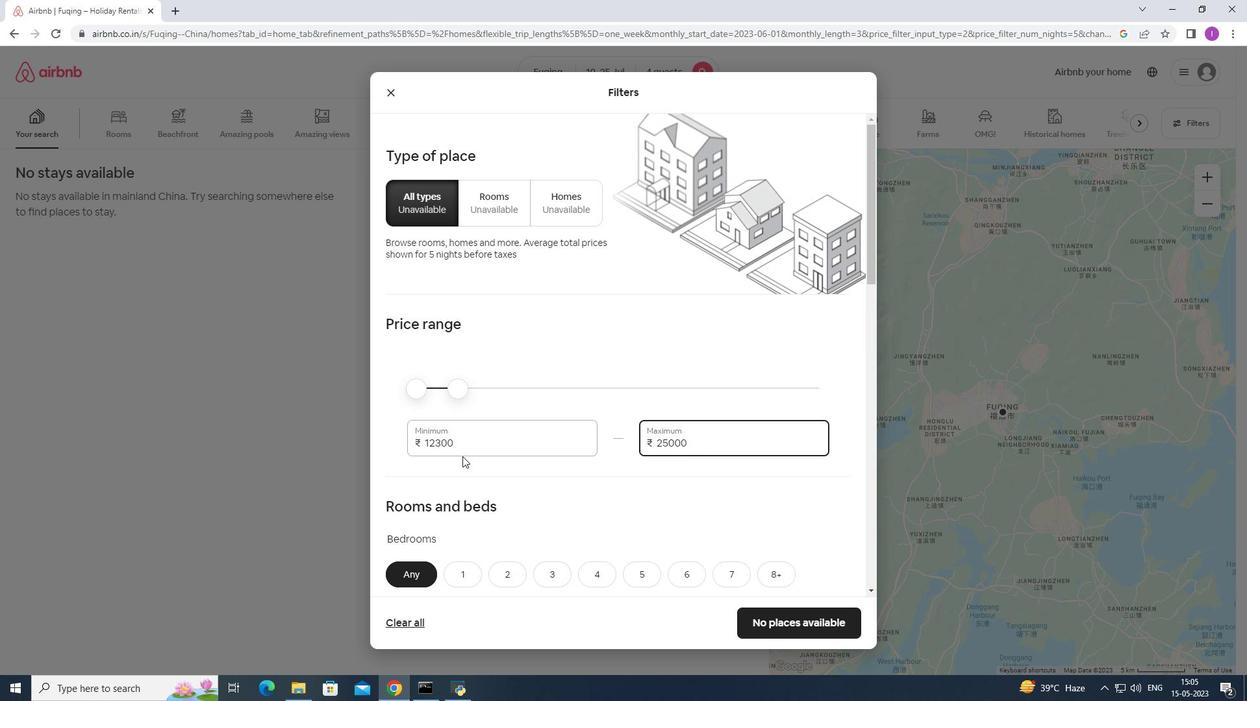 
Action: Mouse pressed left at (467, 439)
Screenshot: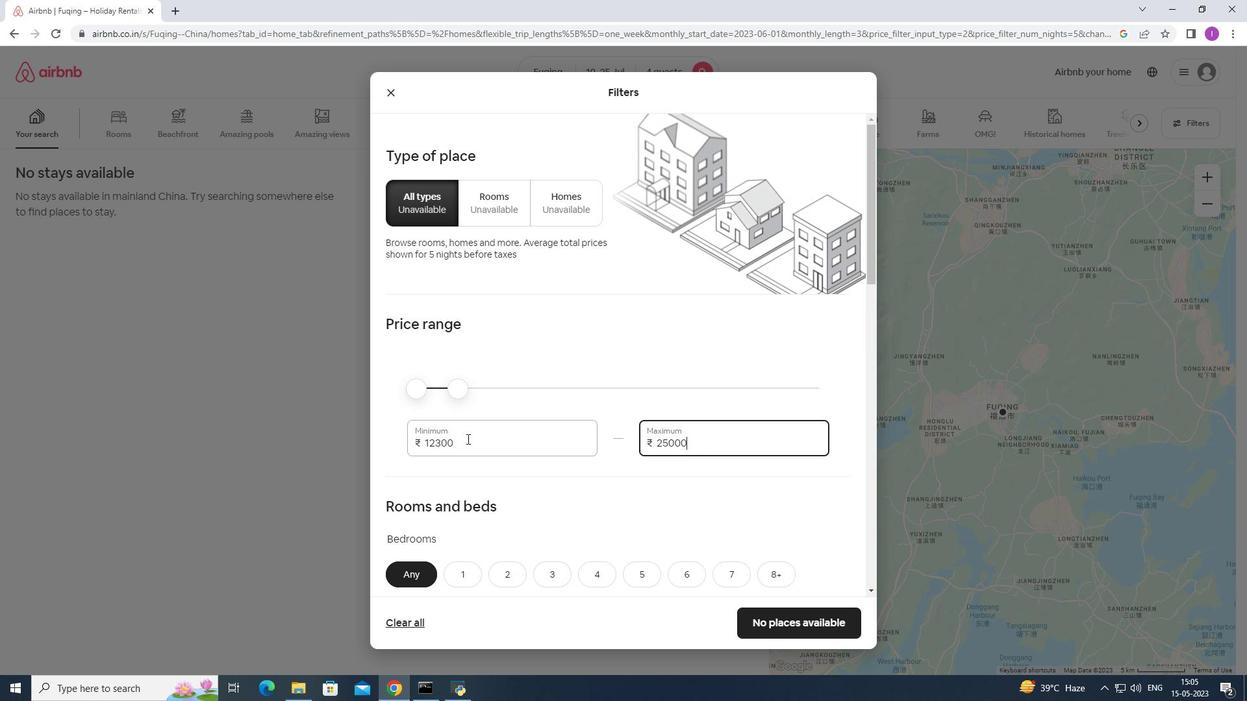 
Action: Mouse moved to (581, 530)
Screenshot: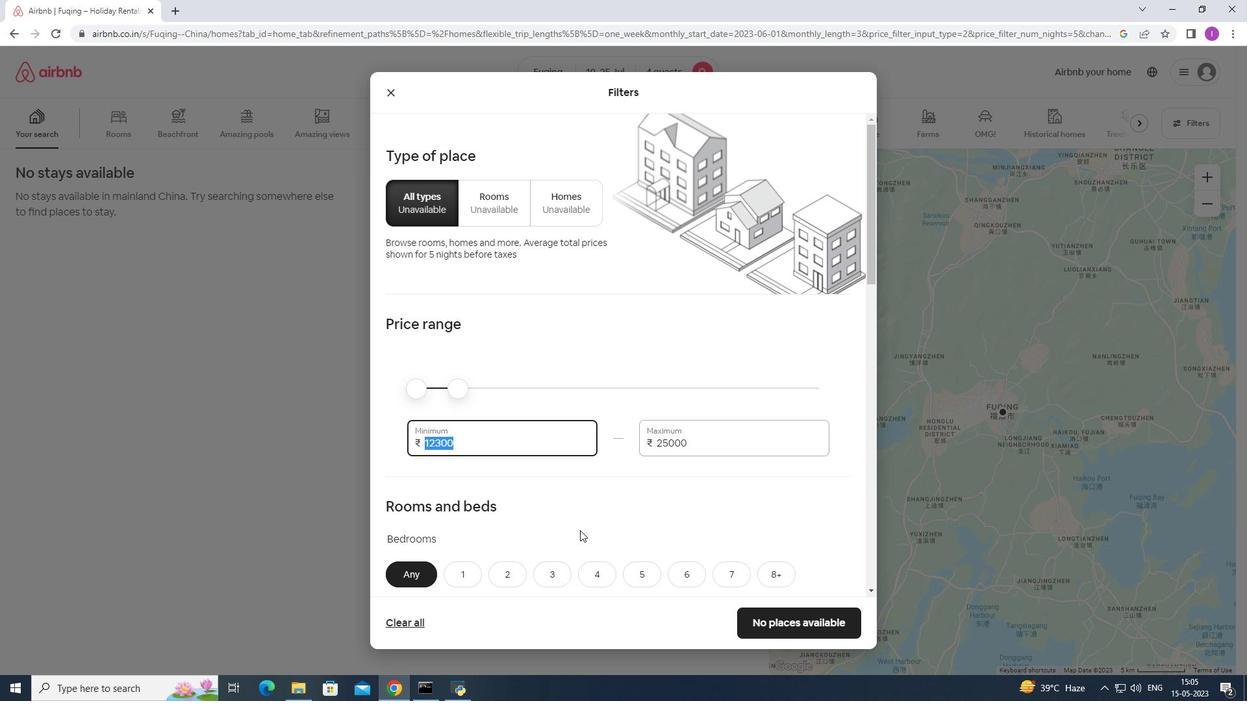 
Action: Key pressed 1
Screenshot: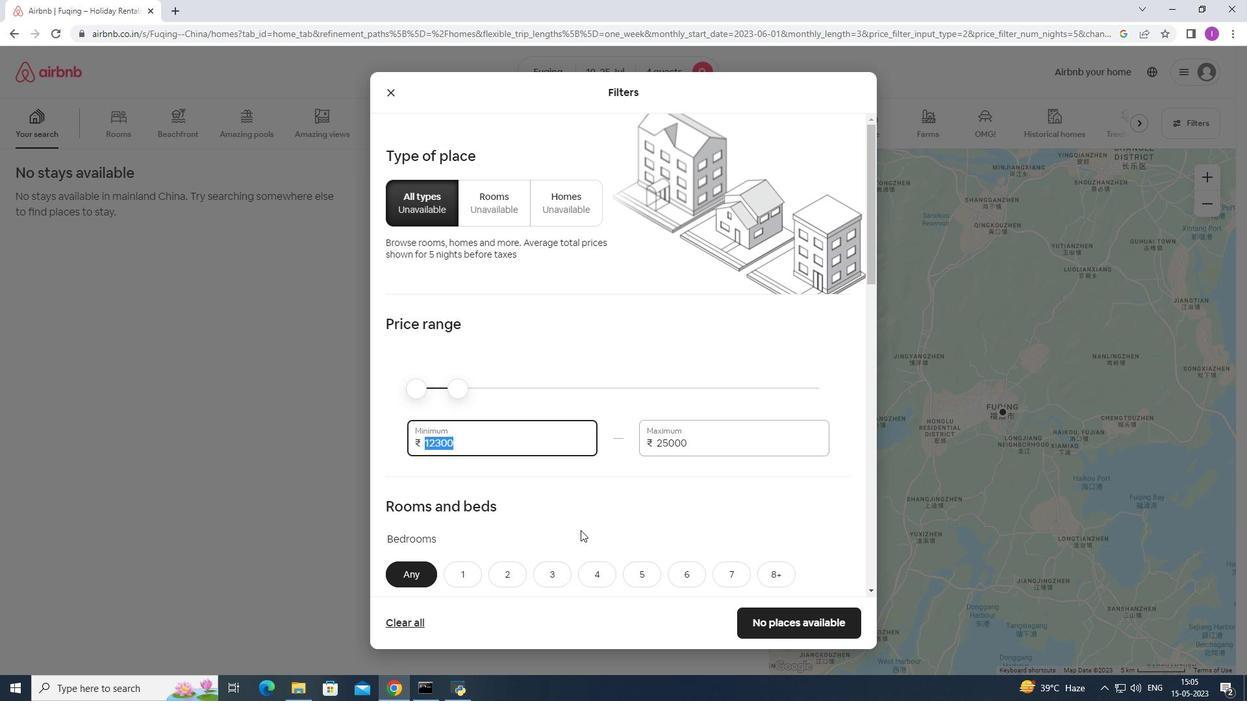 
Action: Mouse moved to (582, 530)
Screenshot: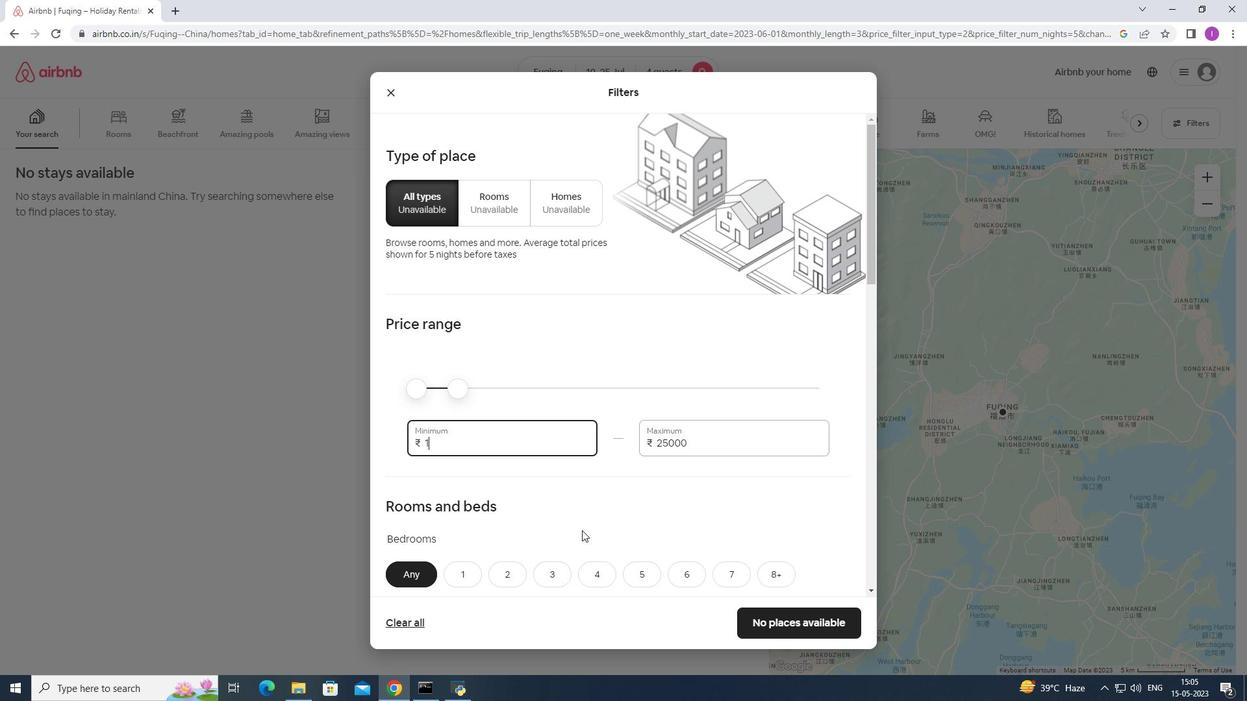 
Action: Key pressed 500
Screenshot: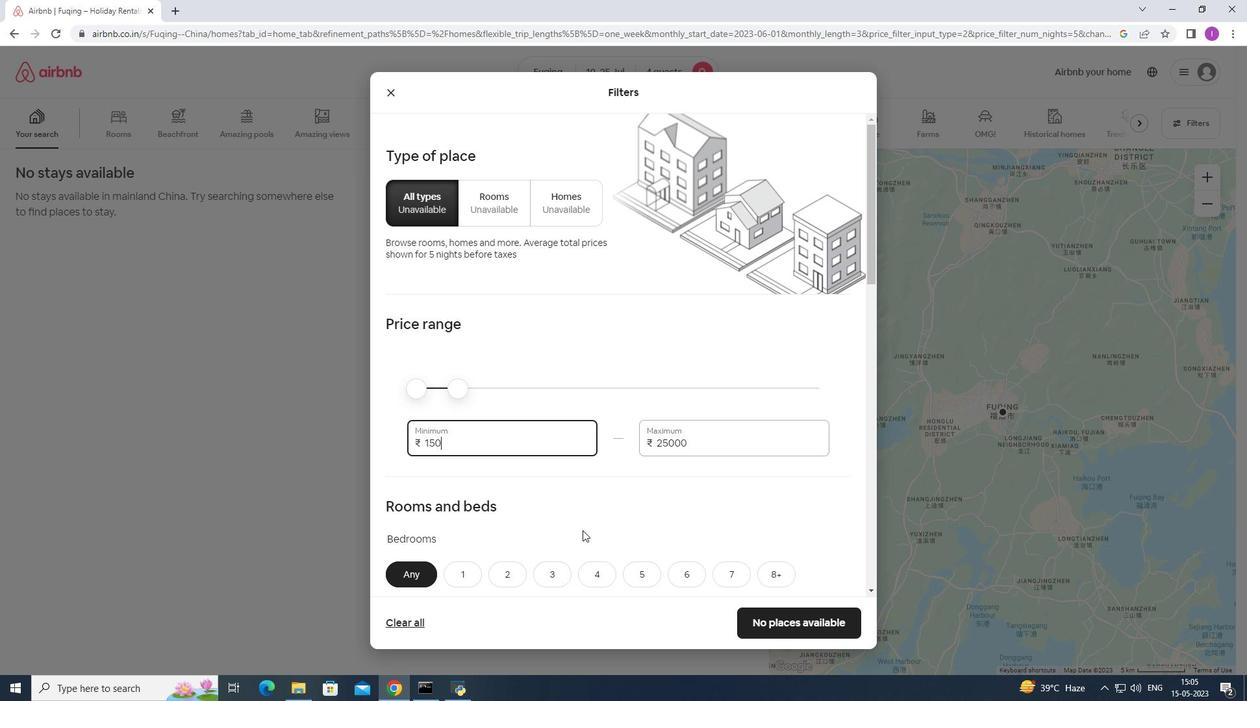 
Action: Mouse moved to (582, 530)
Screenshot: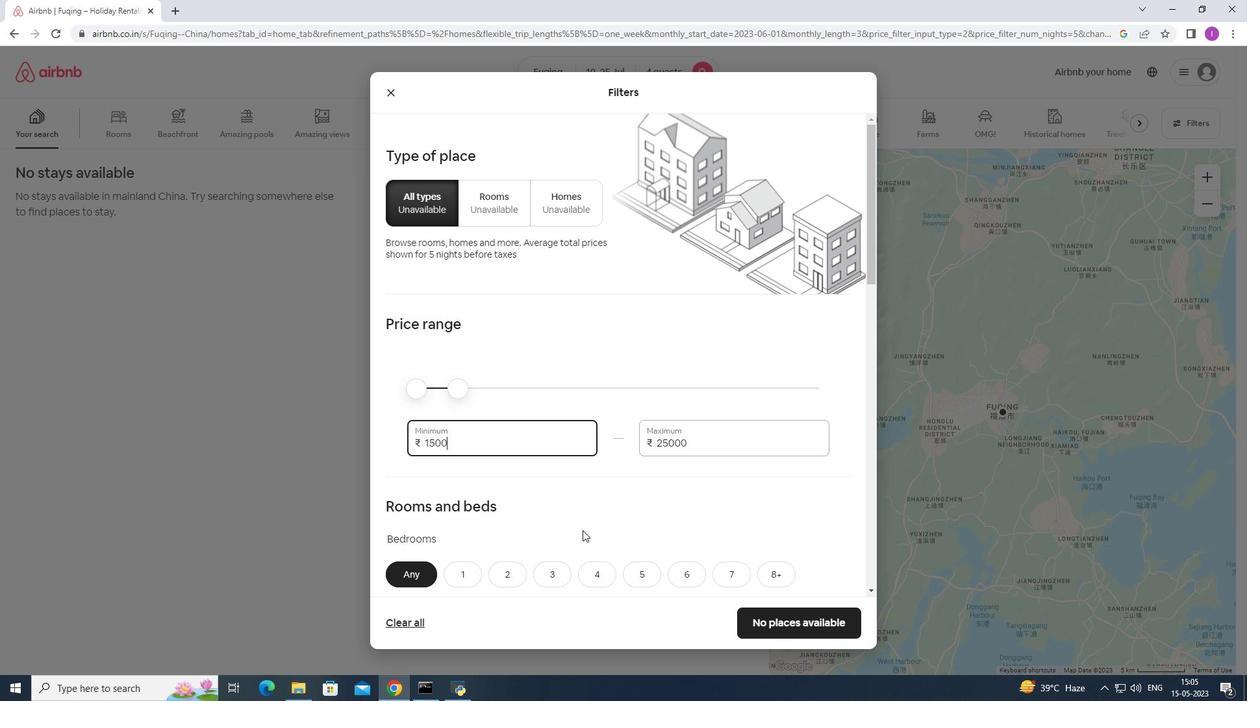 
Action: Key pressed 0
Screenshot: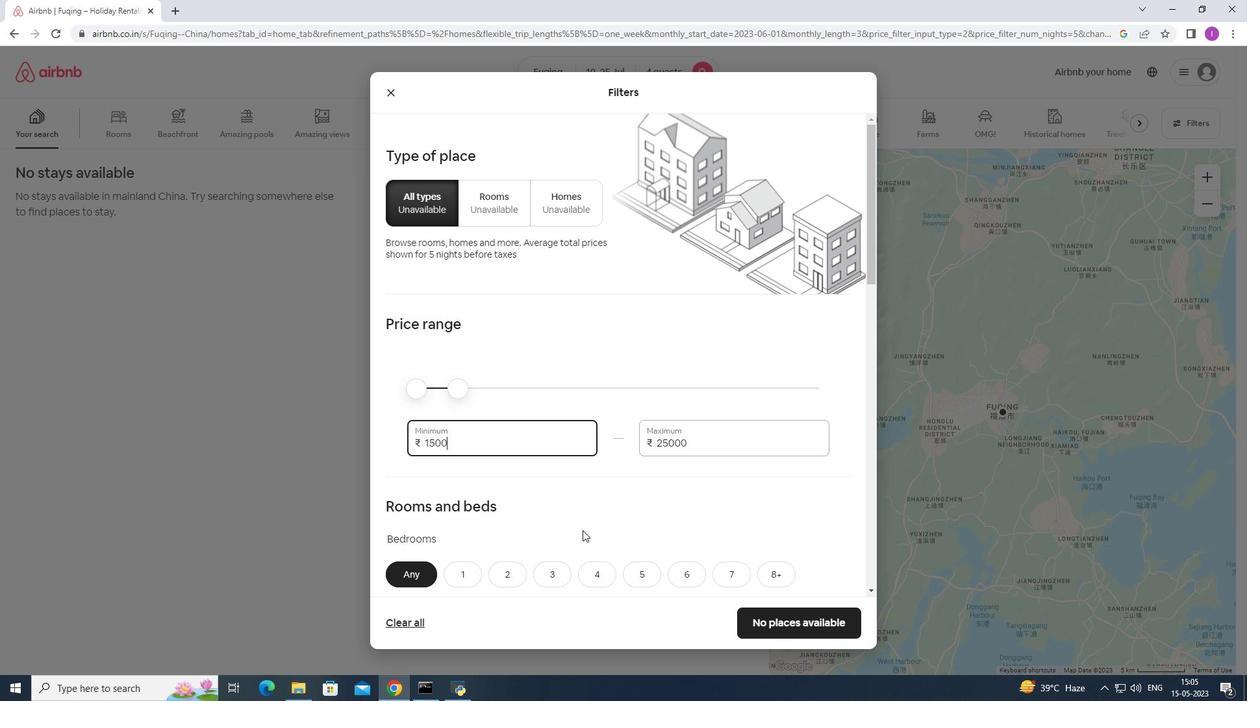 
Action: Mouse moved to (561, 555)
Screenshot: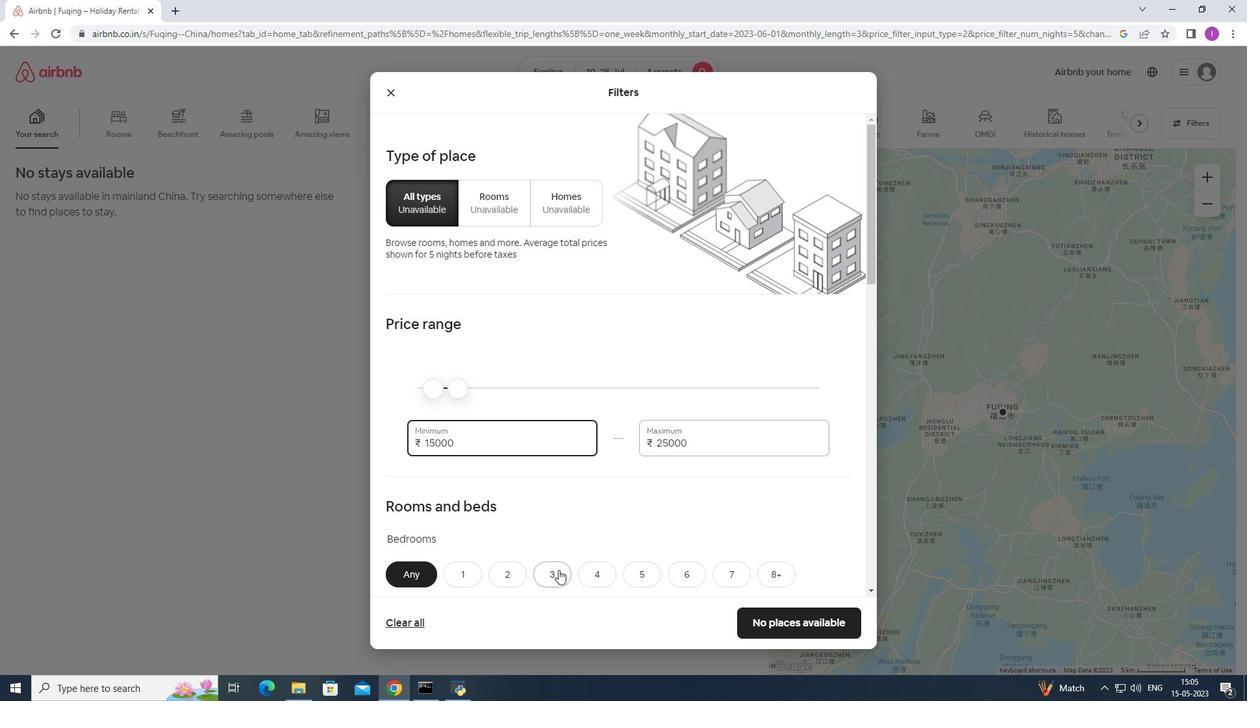 
Action: Mouse scrolled (561, 554) with delta (0, 0)
Screenshot: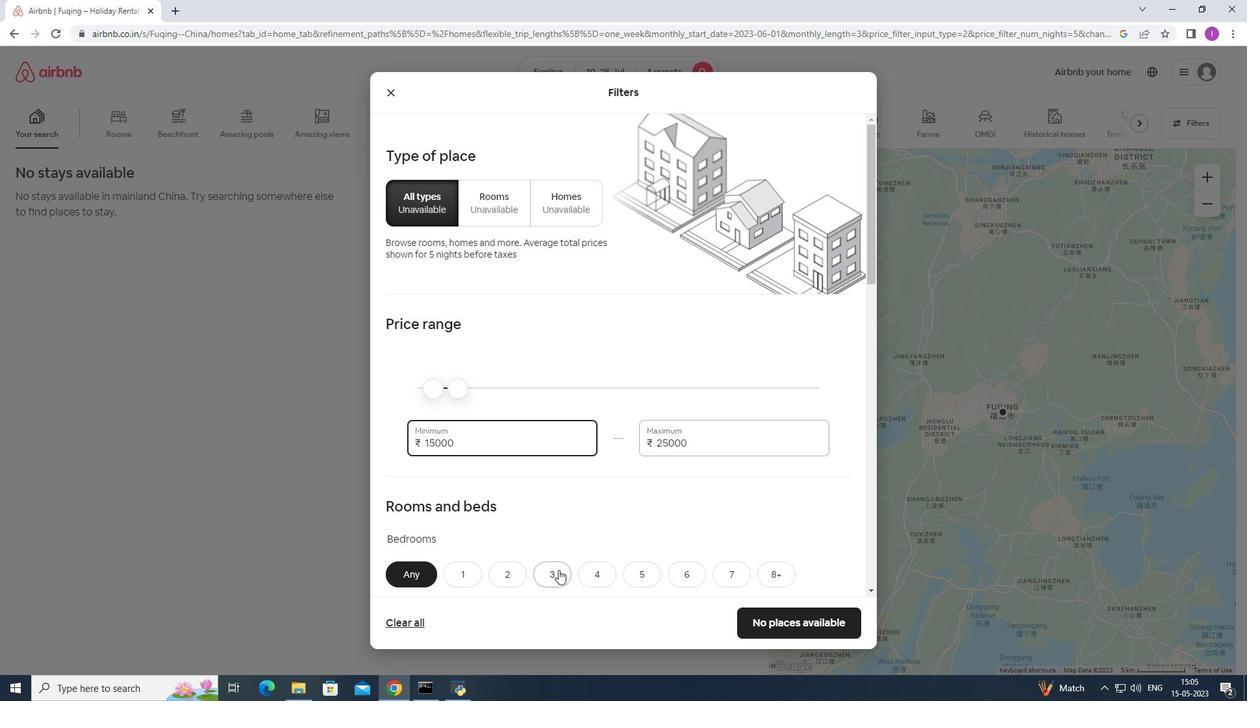 
Action: Mouse moved to (561, 550)
Screenshot: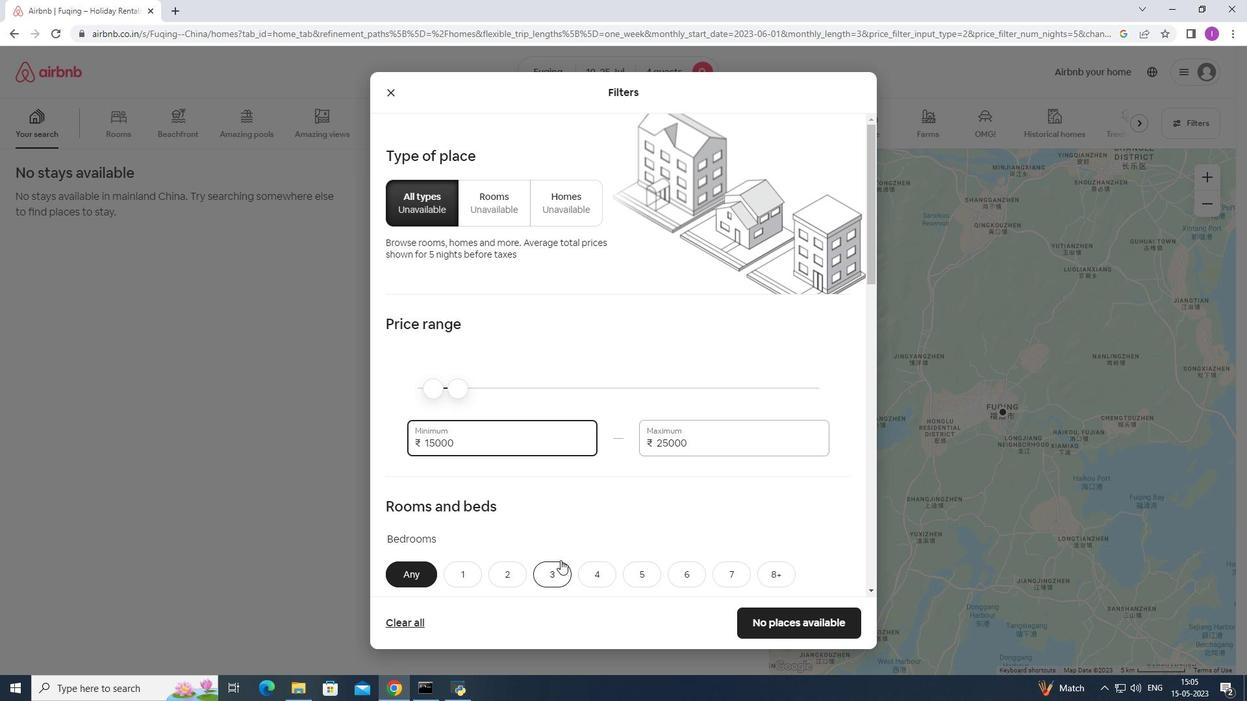 
Action: Mouse scrolled (561, 550) with delta (0, 0)
Screenshot: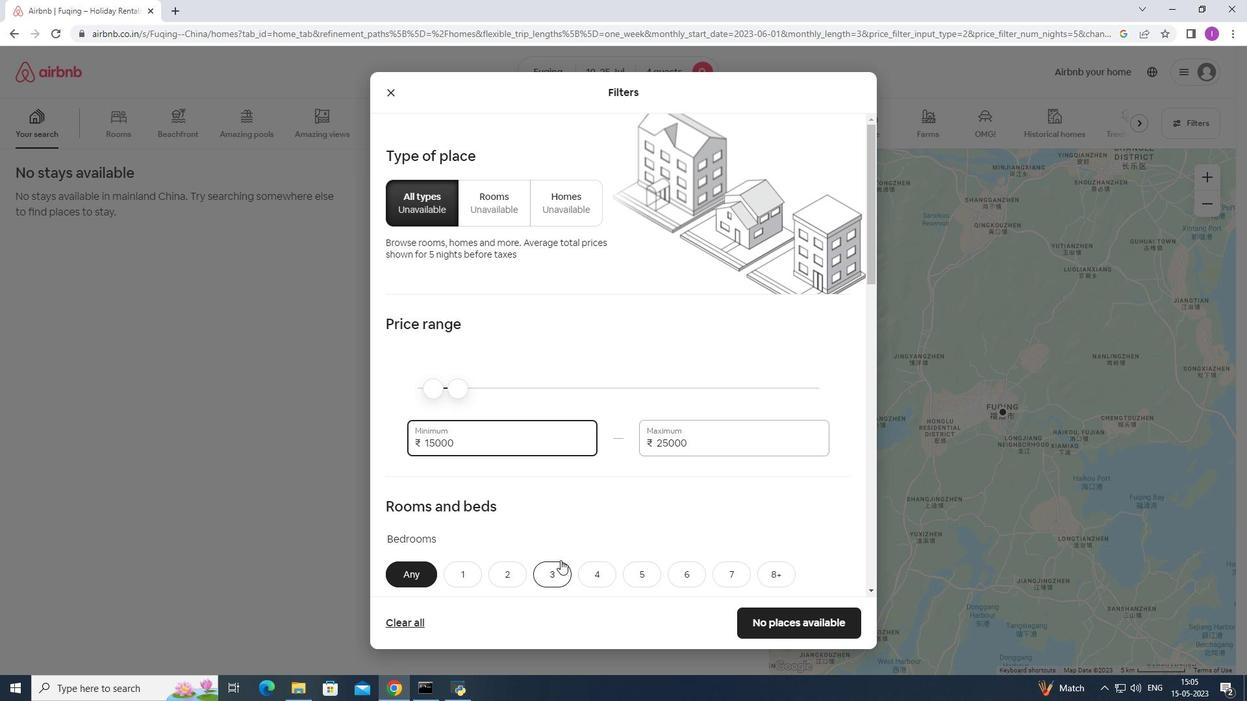 
Action: Mouse moved to (549, 509)
Screenshot: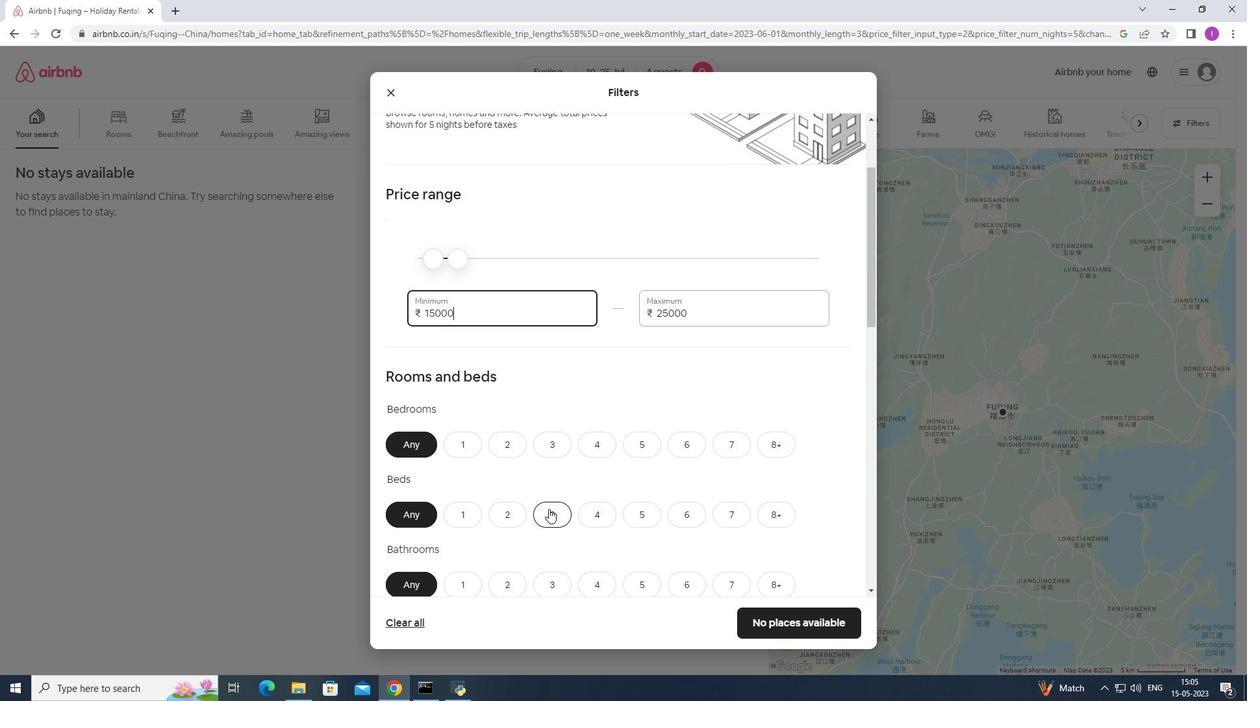 
Action: Mouse scrolled (549, 509) with delta (0, 0)
Screenshot: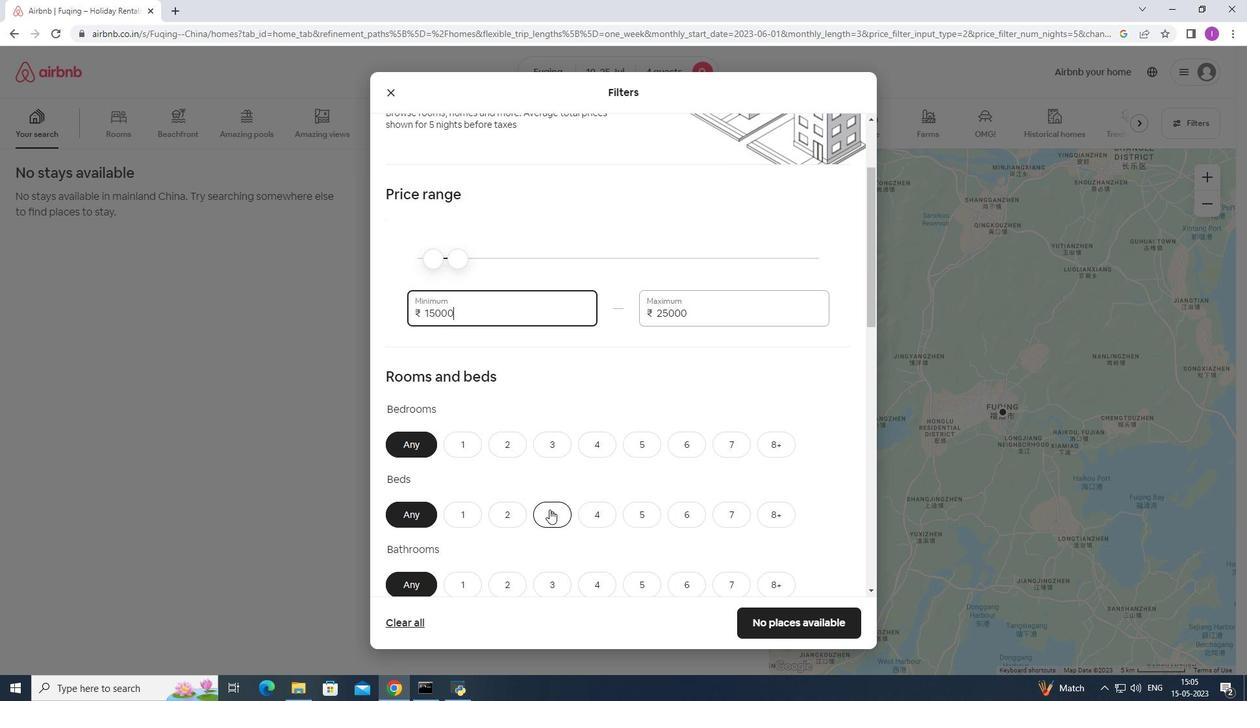 
Action: Mouse moved to (496, 368)
Screenshot: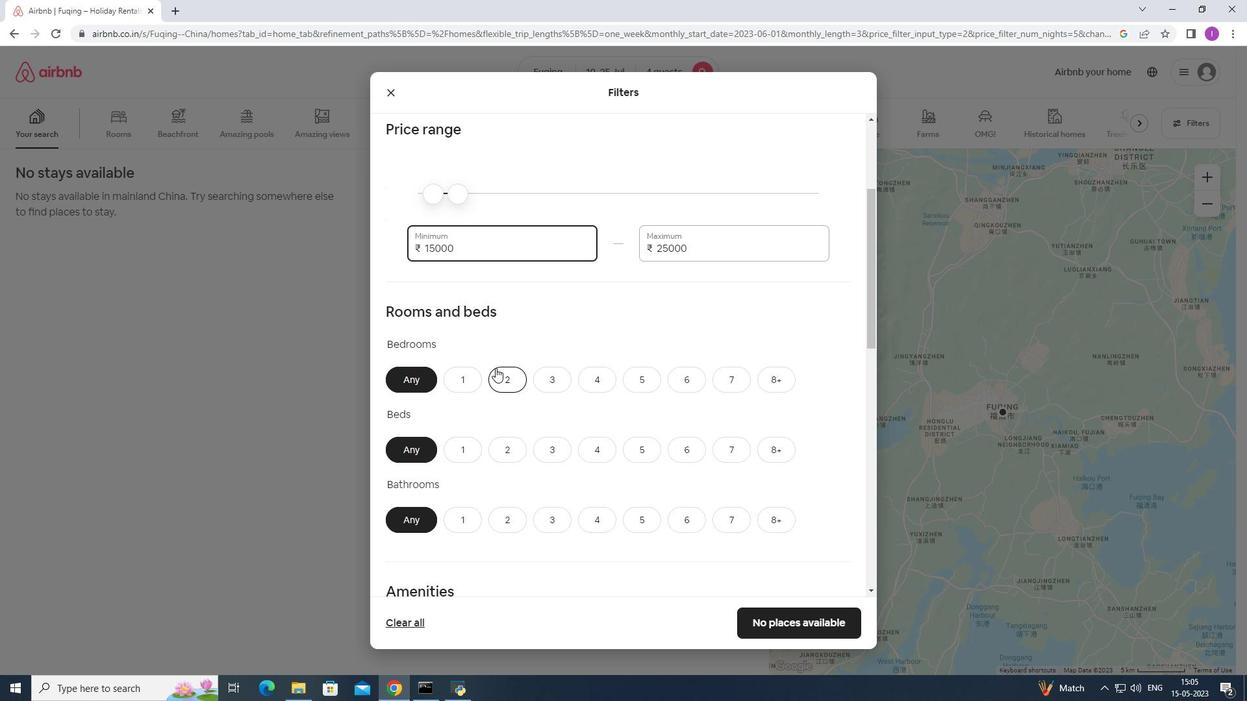 
Action: Mouse pressed left at (496, 368)
Screenshot: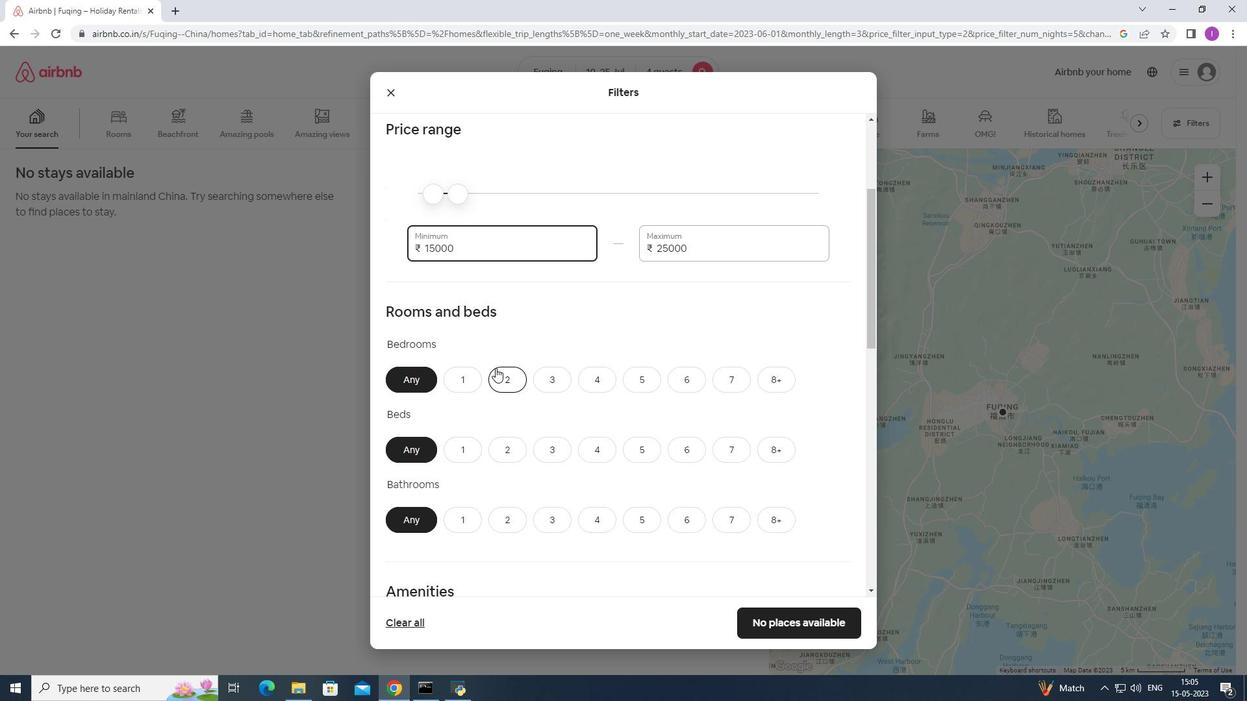 
Action: Mouse moved to (556, 455)
Screenshot: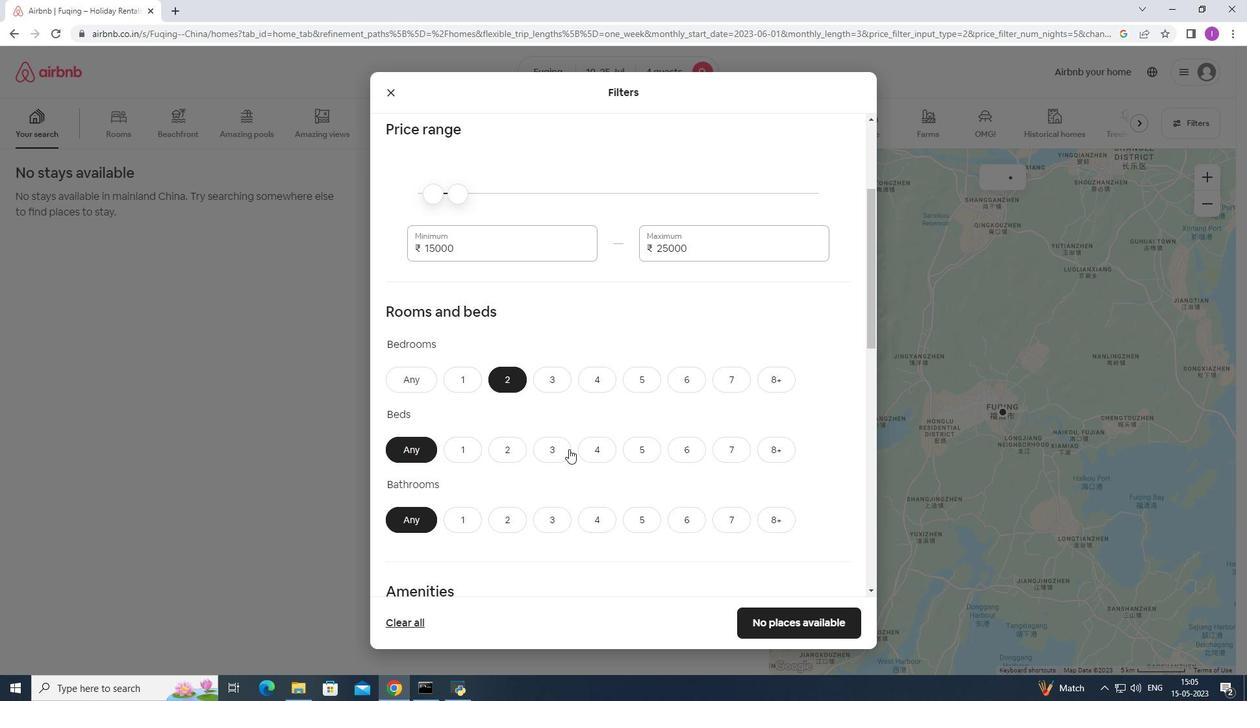 
Action: Mouse pressed left at (556, 455)
Screenshot: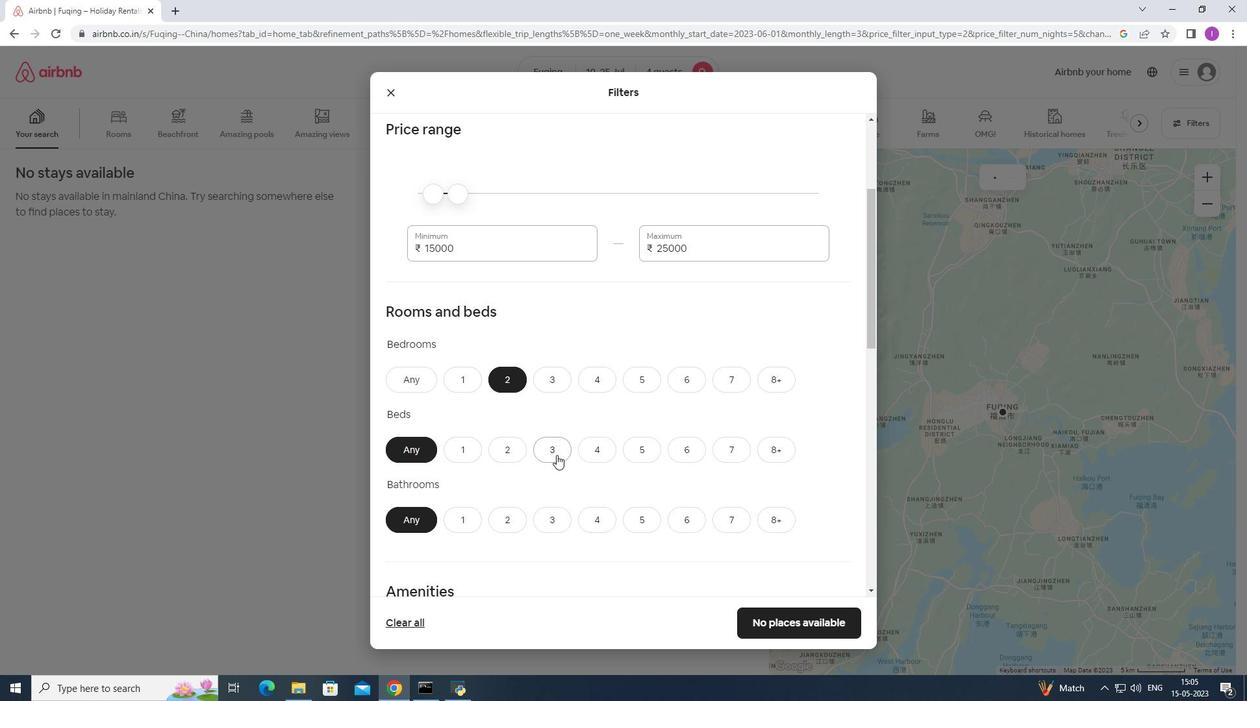 
Action: Mouse moved to (503, 524)
Screenshot: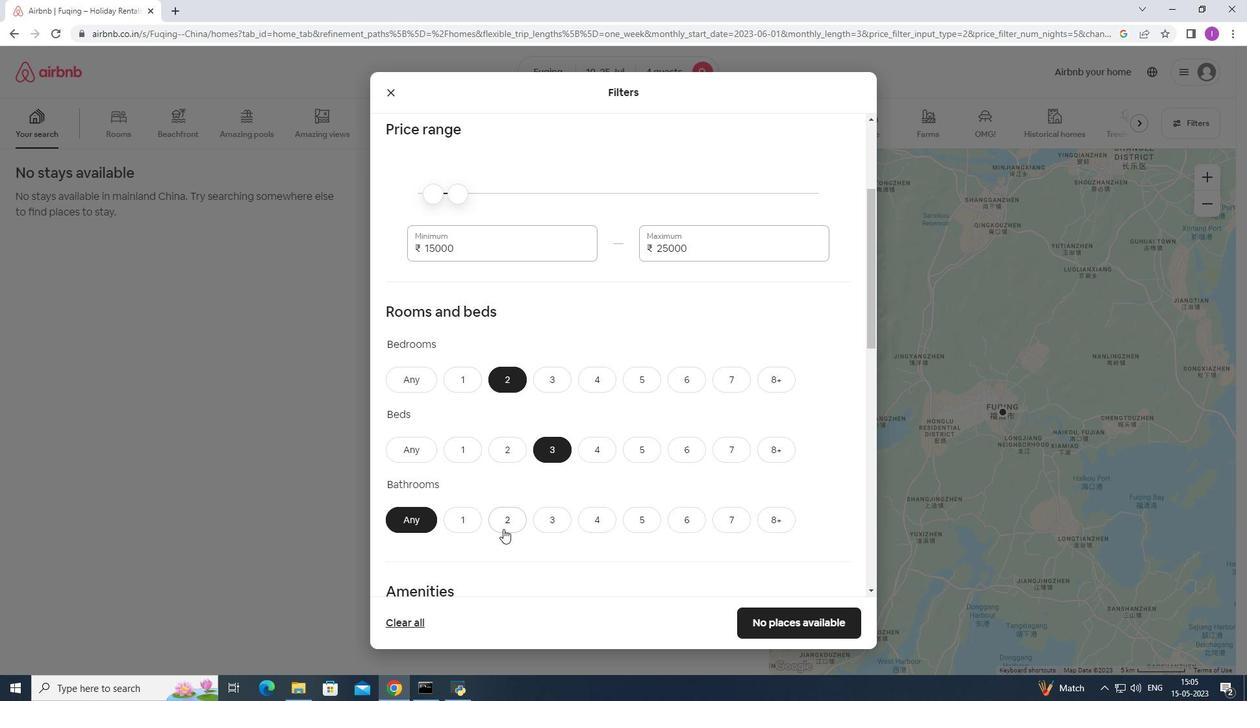 
Action: Mouse pressed left at (503, 524)
Screenshot: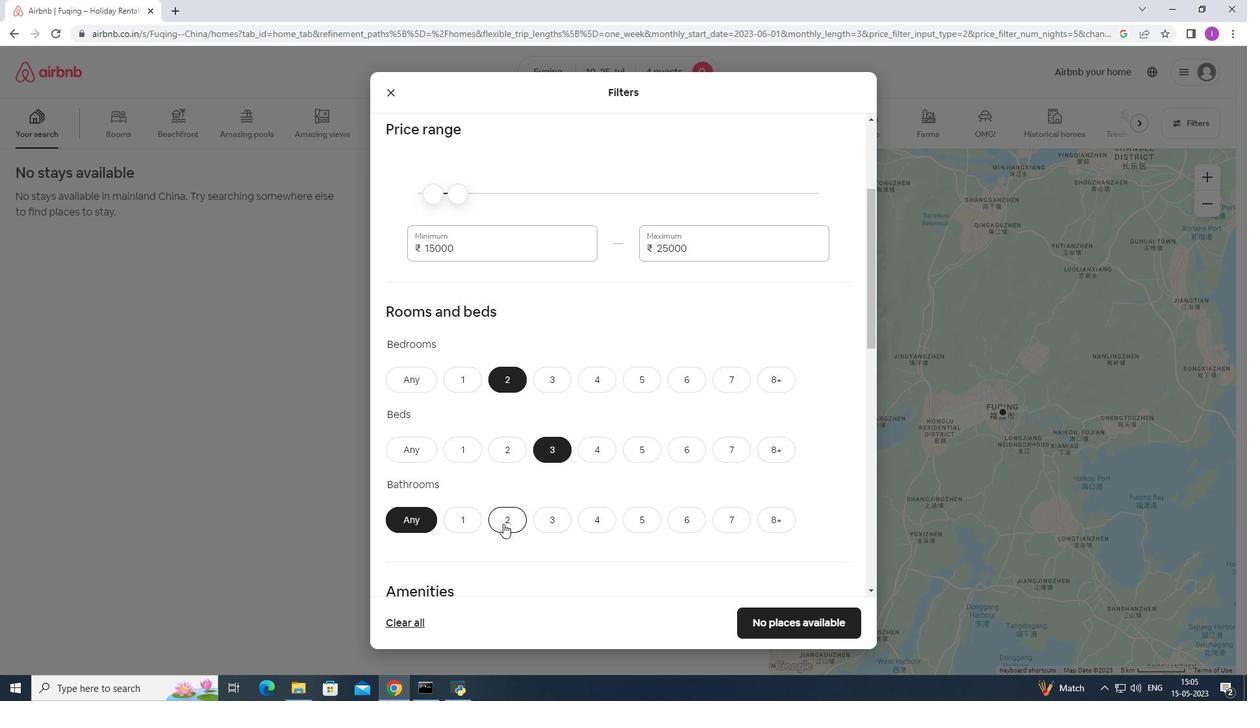 
Action: Mouse moved to (494, 436)
Screenshot: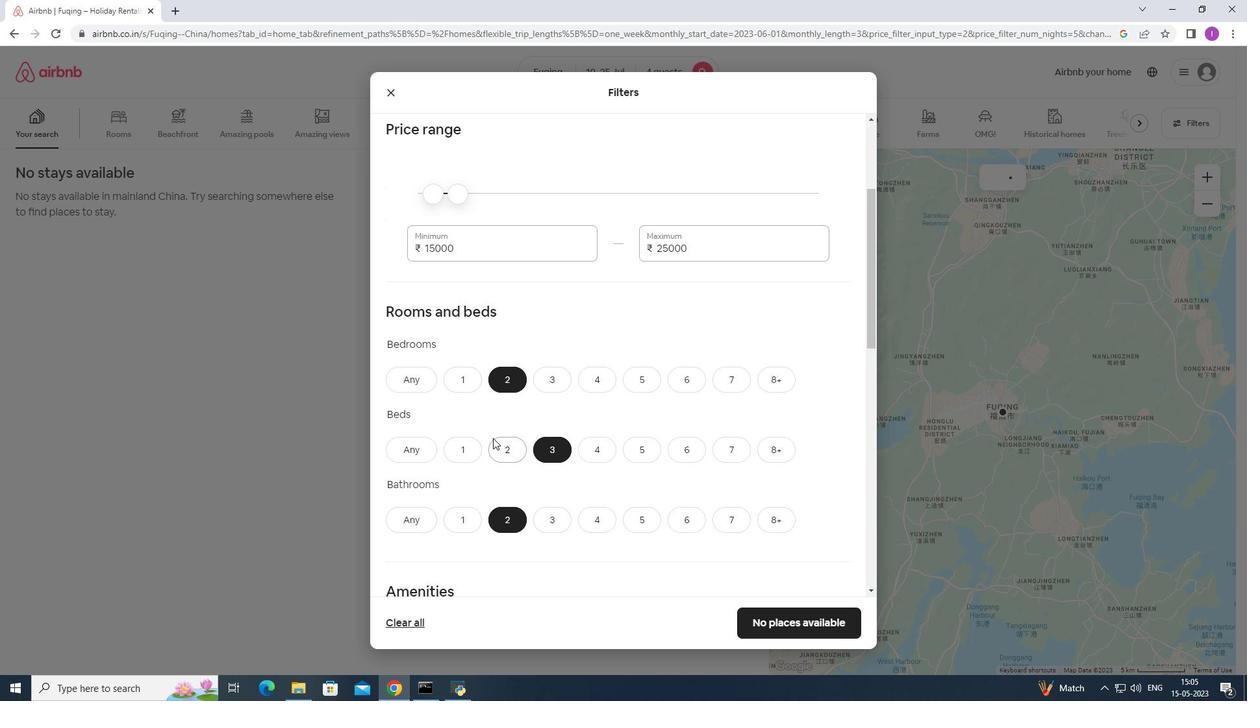 
Action: Mouse scrolled (494, 435) with delta (0, 0)
Screenshot: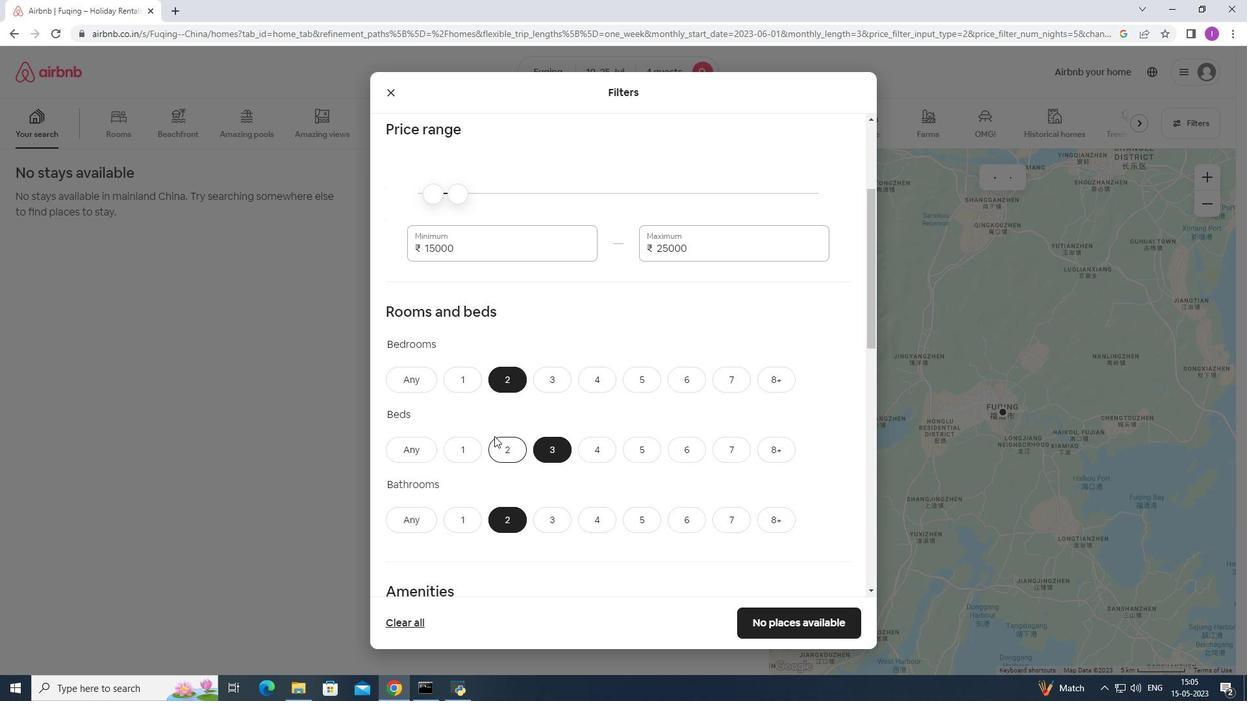 
Action: Mouse scrolled (494, 435) with delta (0, 0)
Screenshot: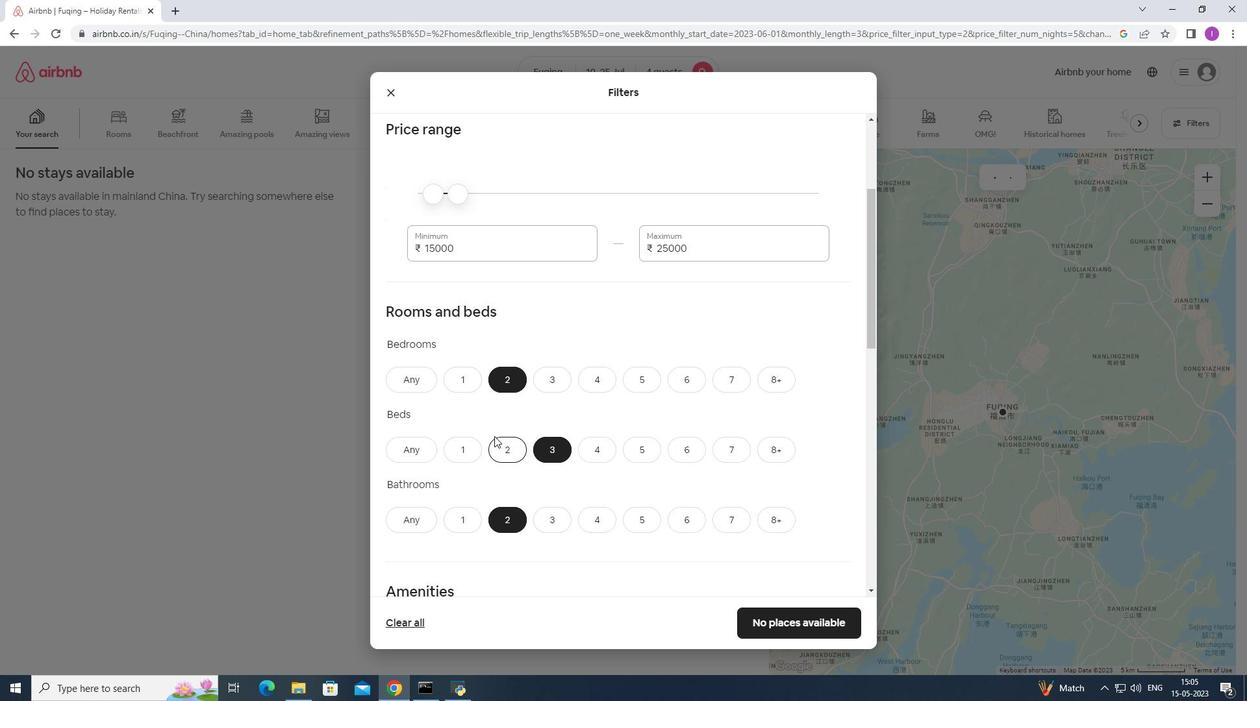 
Action: Mouse moved to (494, 436)
Screenshot: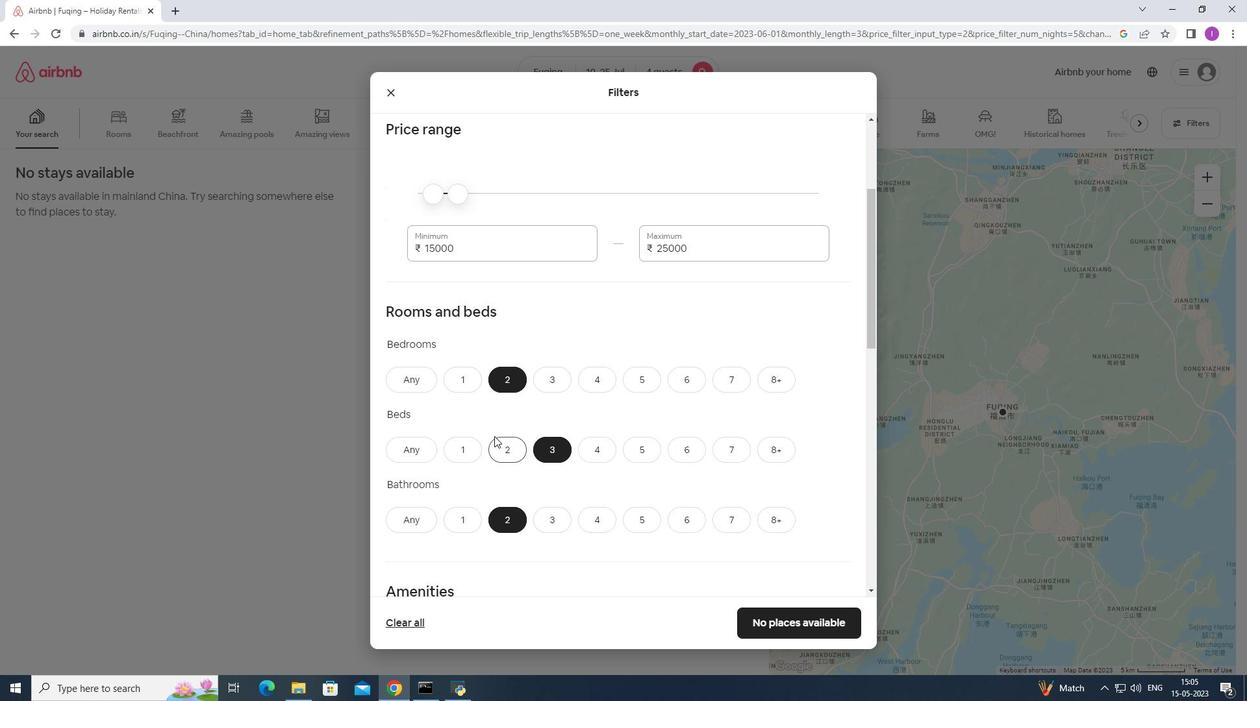 
Action: Mouse scrolled (494, 435) with delta (0, 0)
Screenshot: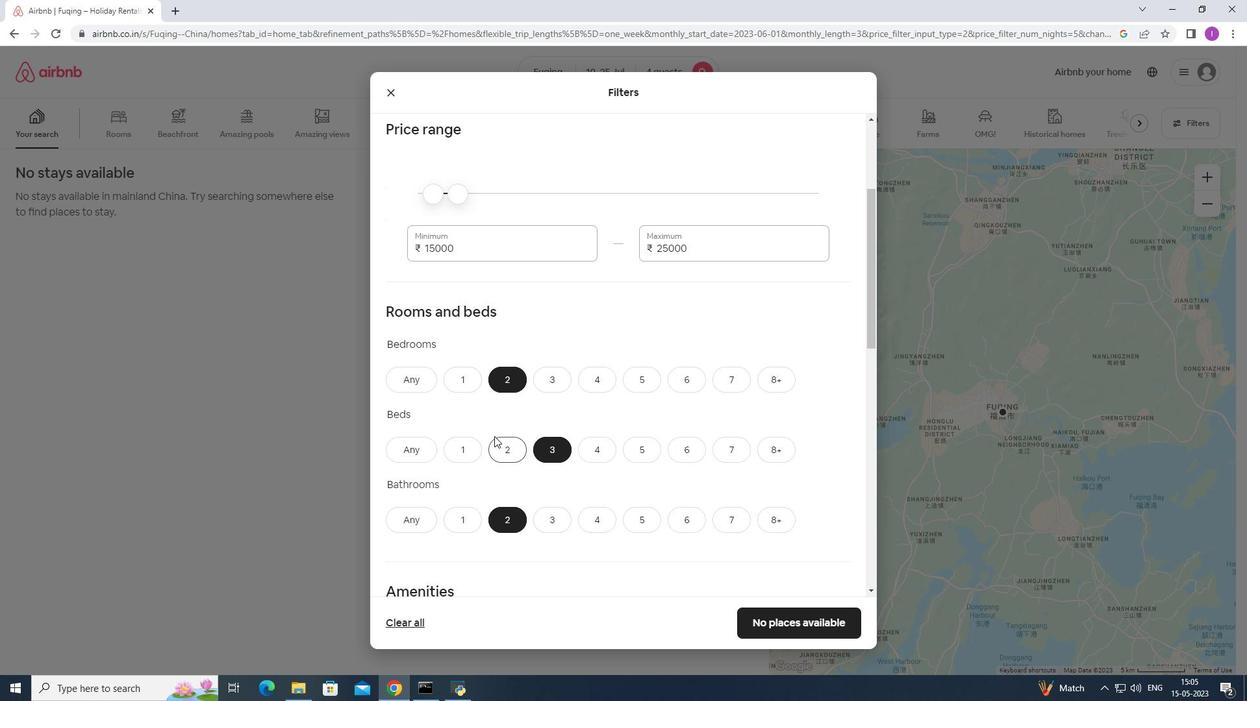 
Action: Mouse moved to (498, 450)
Screenshot: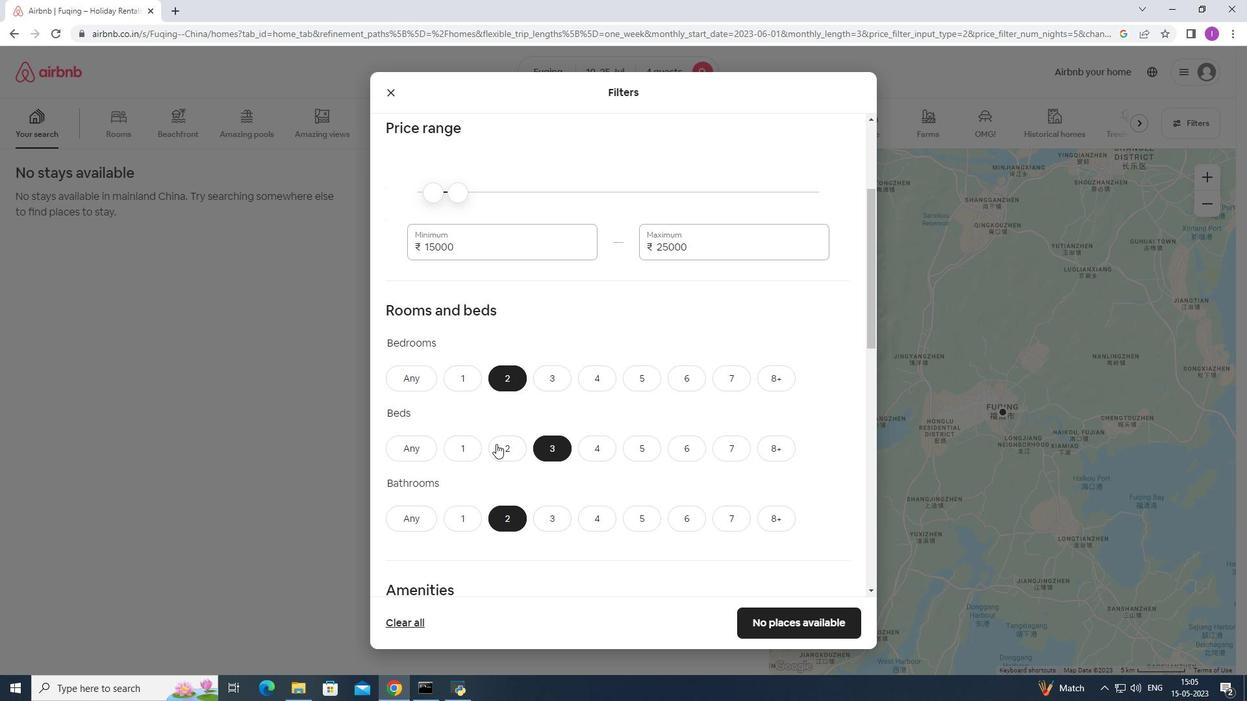 
Action: Mouse scrolled (498, 449) with delta (0, 0)
Screenshot: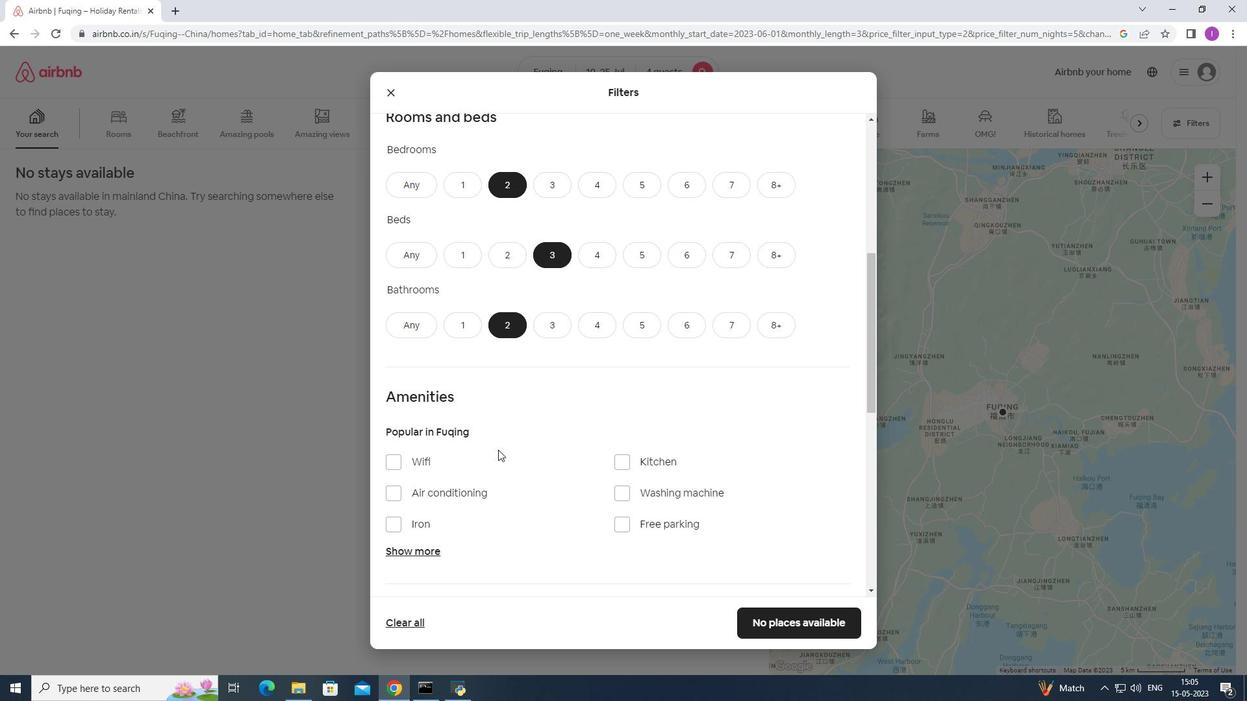 
Action: Mouse scrolled (498, 449) with delta (0, 0)
Screenshot: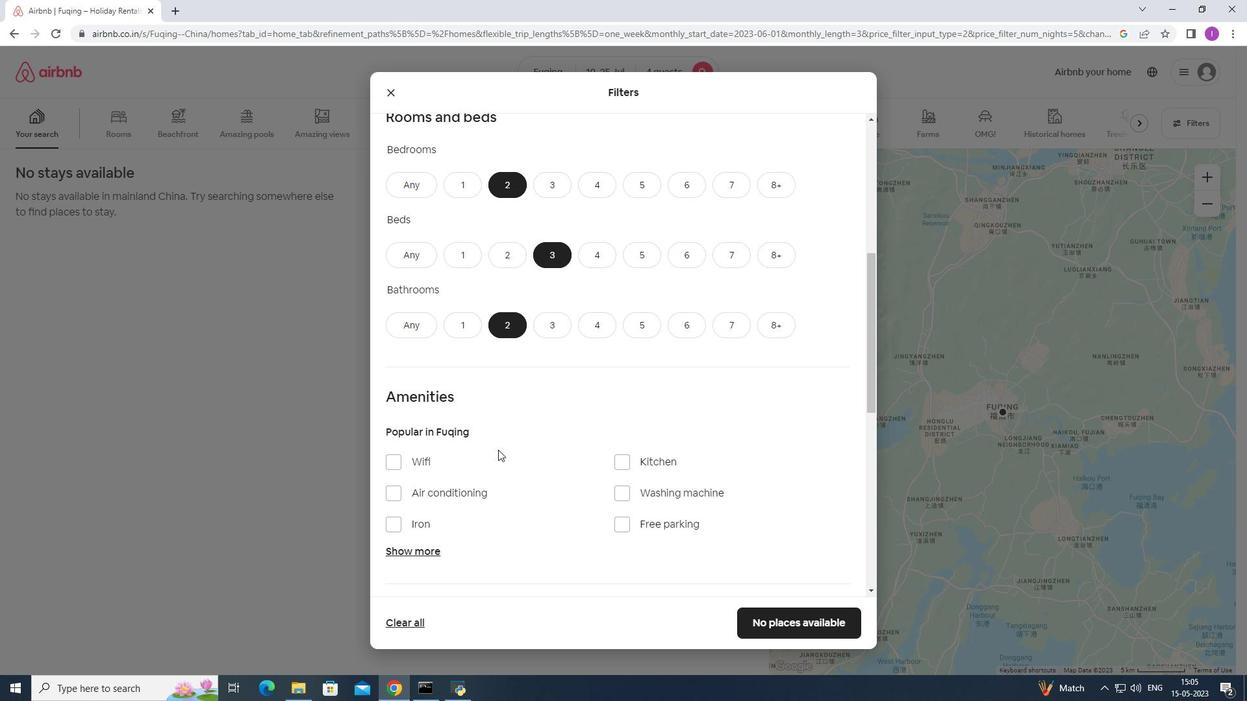 
Action: Mouse moved to (397, 336)
Screenshot: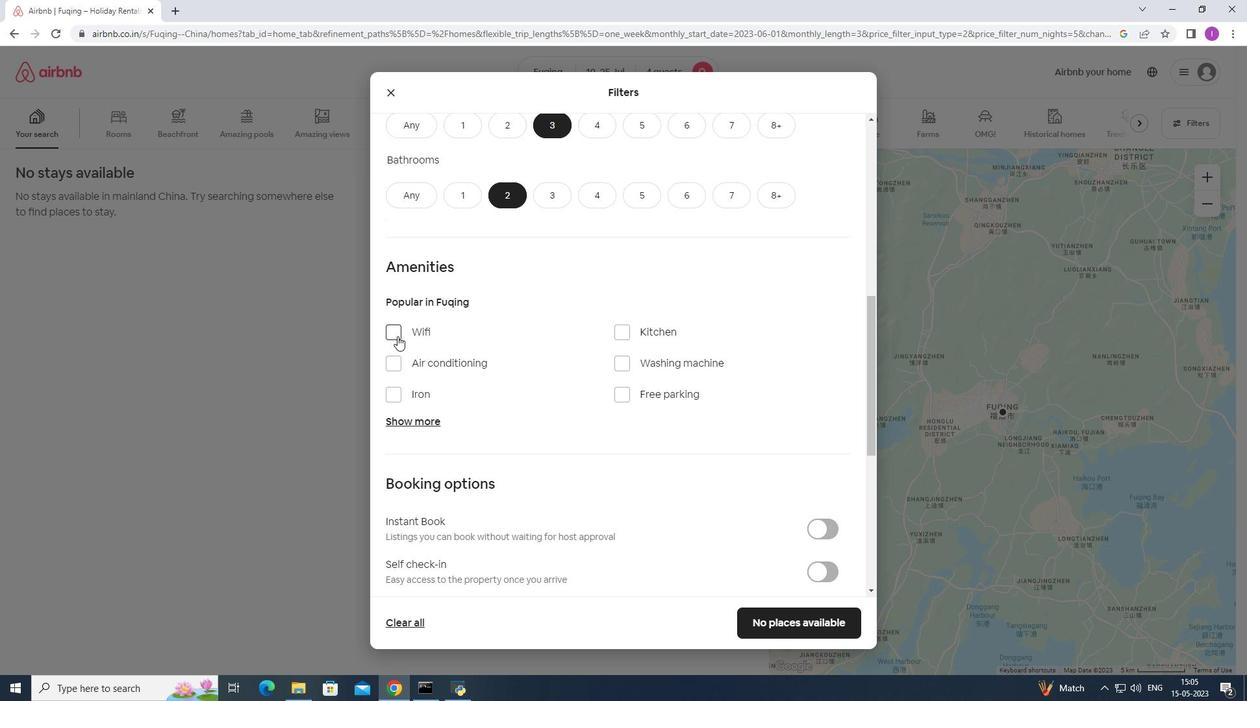 
Action: Mouse pressed left at (397, 336)
Screenshot: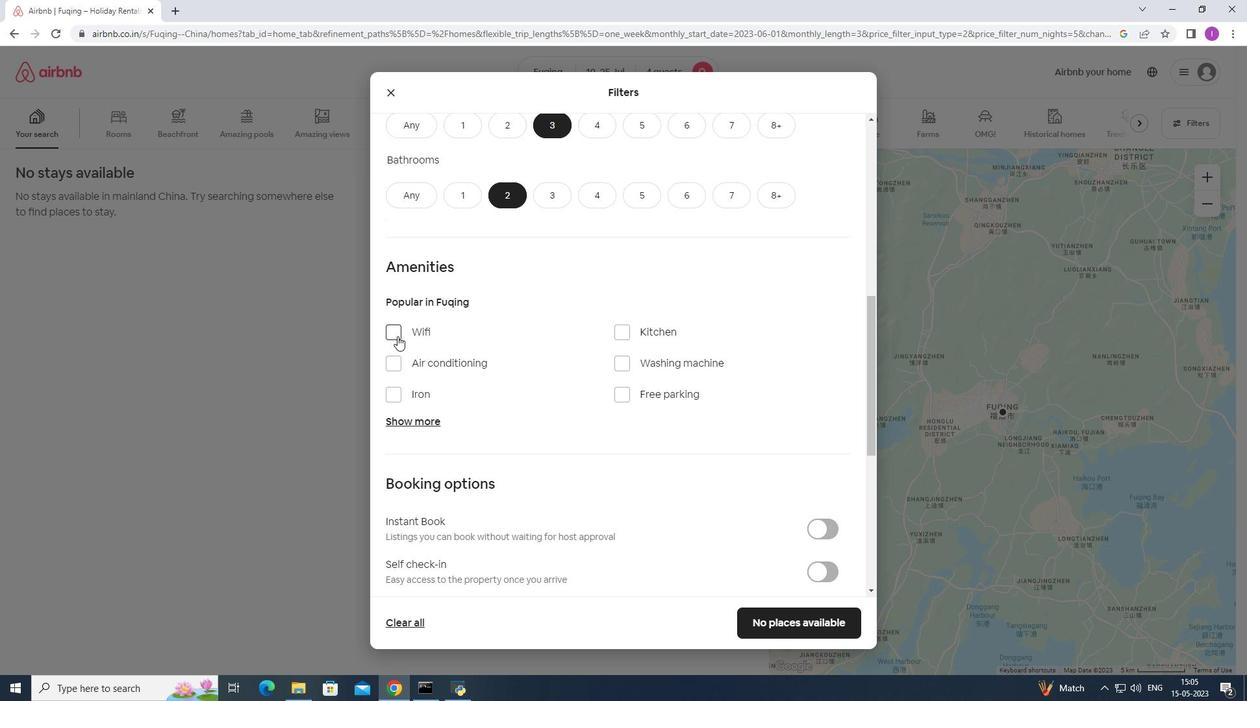 
Action: Mouse moved to (628, 395)
Screenshot: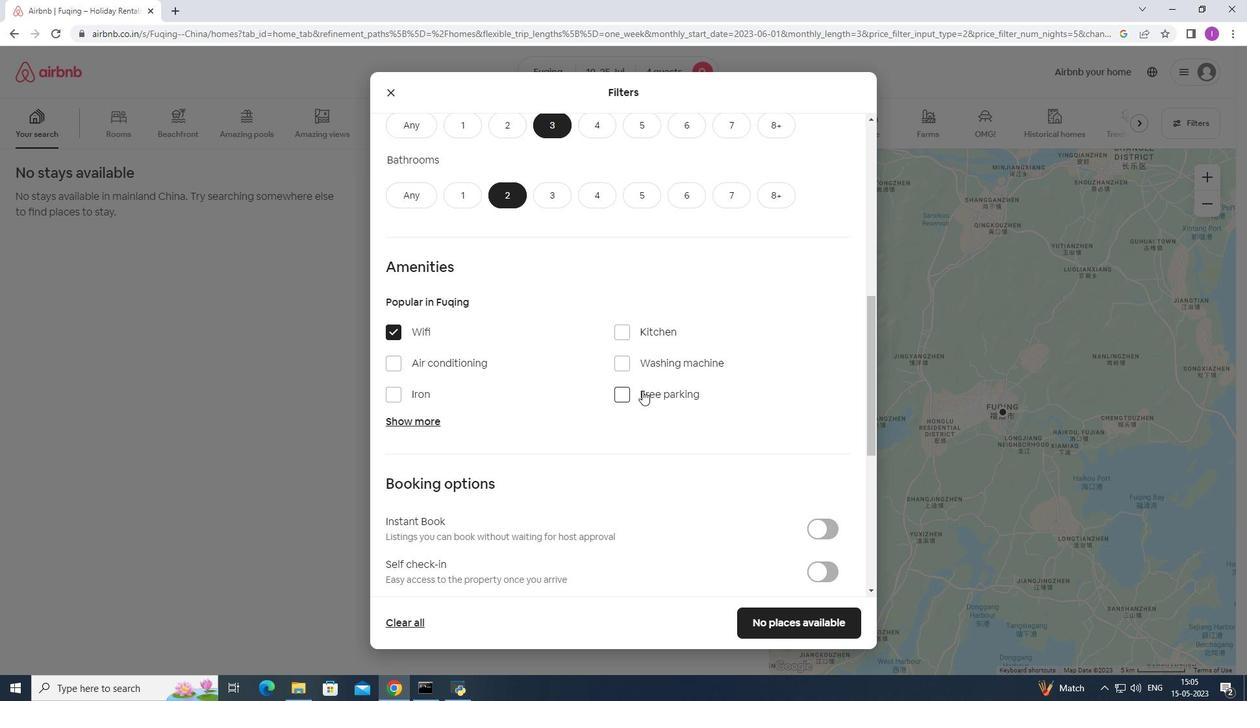 
Action: Mouse pressed left at (628, 395)
Screenshot: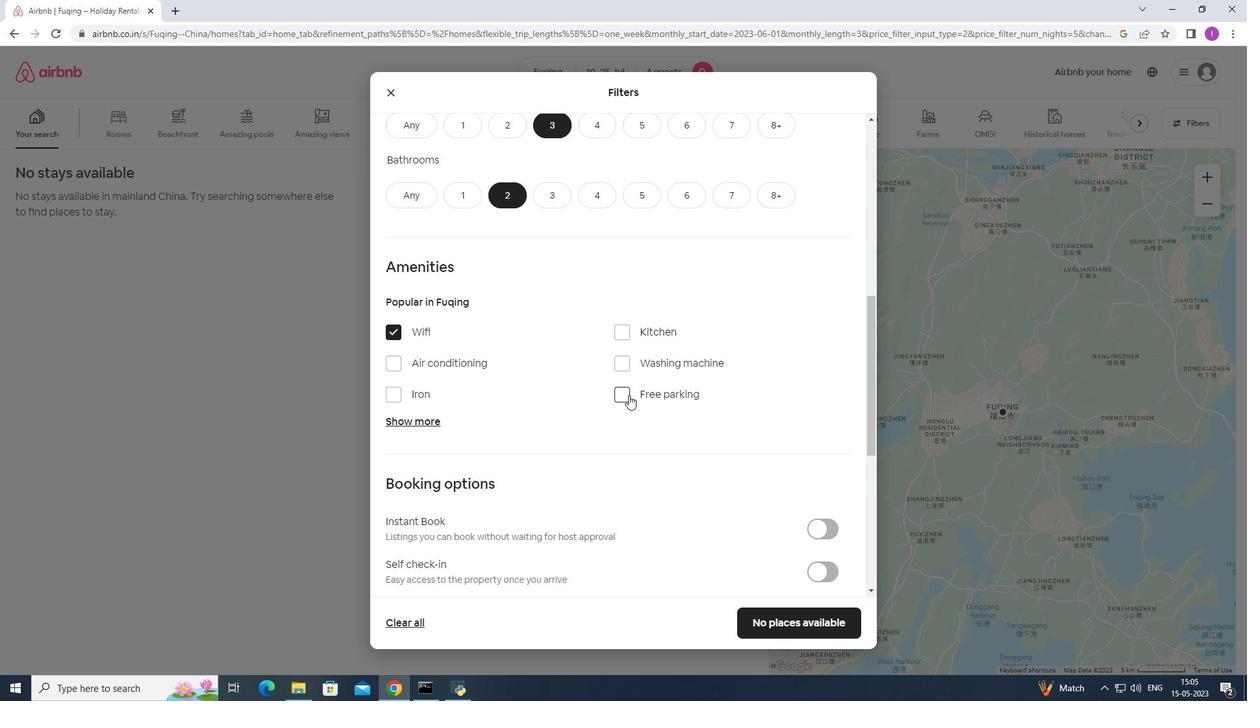 
Action: Mouse moved to (420, 415)
Screenshot: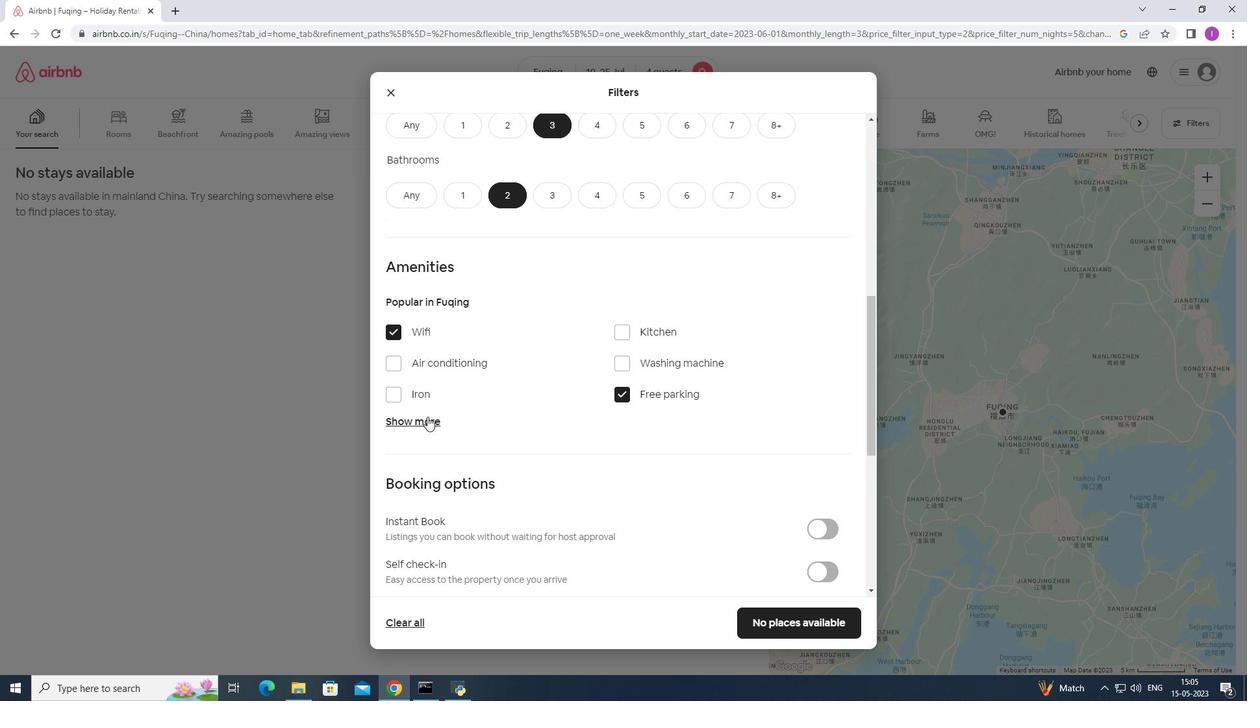 
Action: Mouse pressed left at (420, 415)
Screenshot: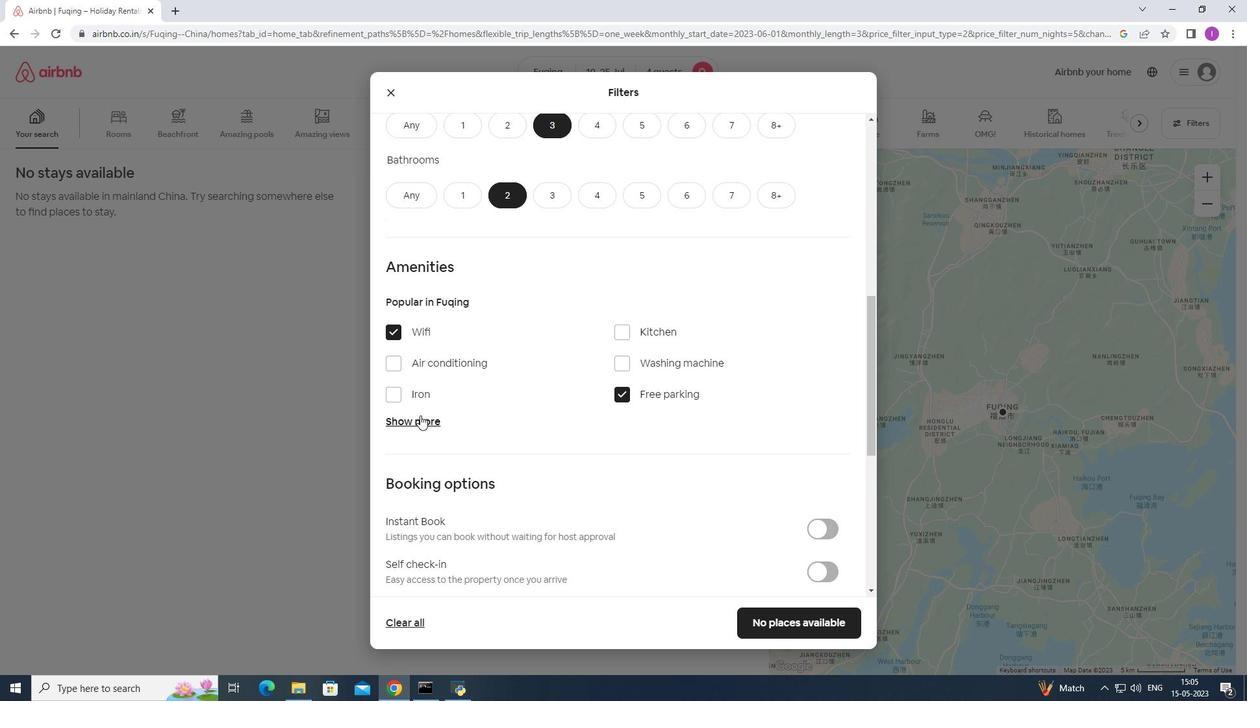 
Action: Mouse moved to (622, 500)
Screenshot: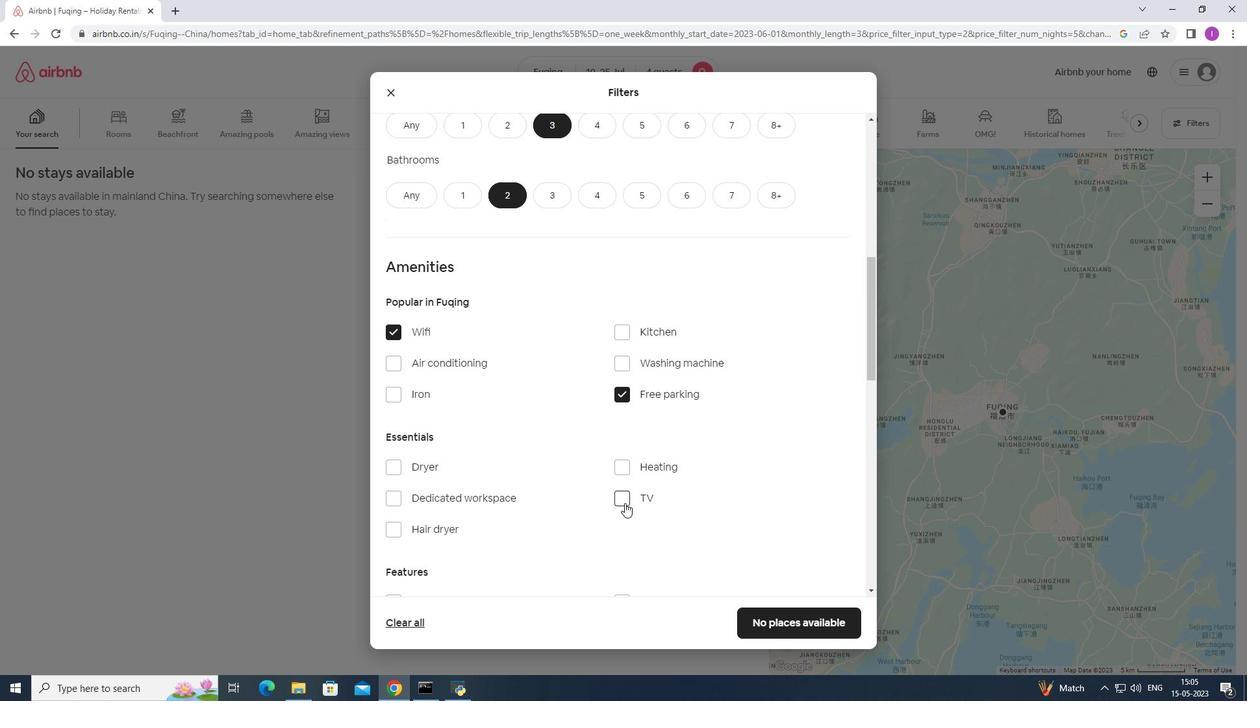 
Action: Mouse pressed left at (622, 500)
Screenshot: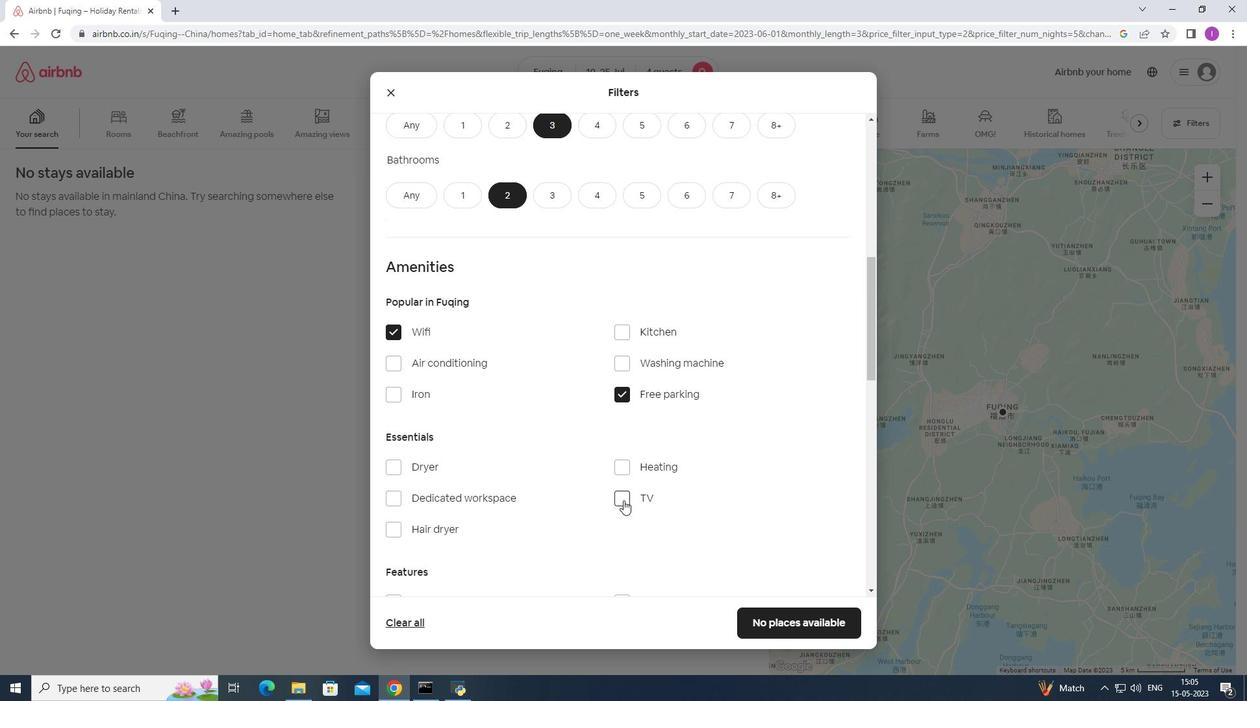 
Action: Mouse moved to (411, 500)
Screenshot: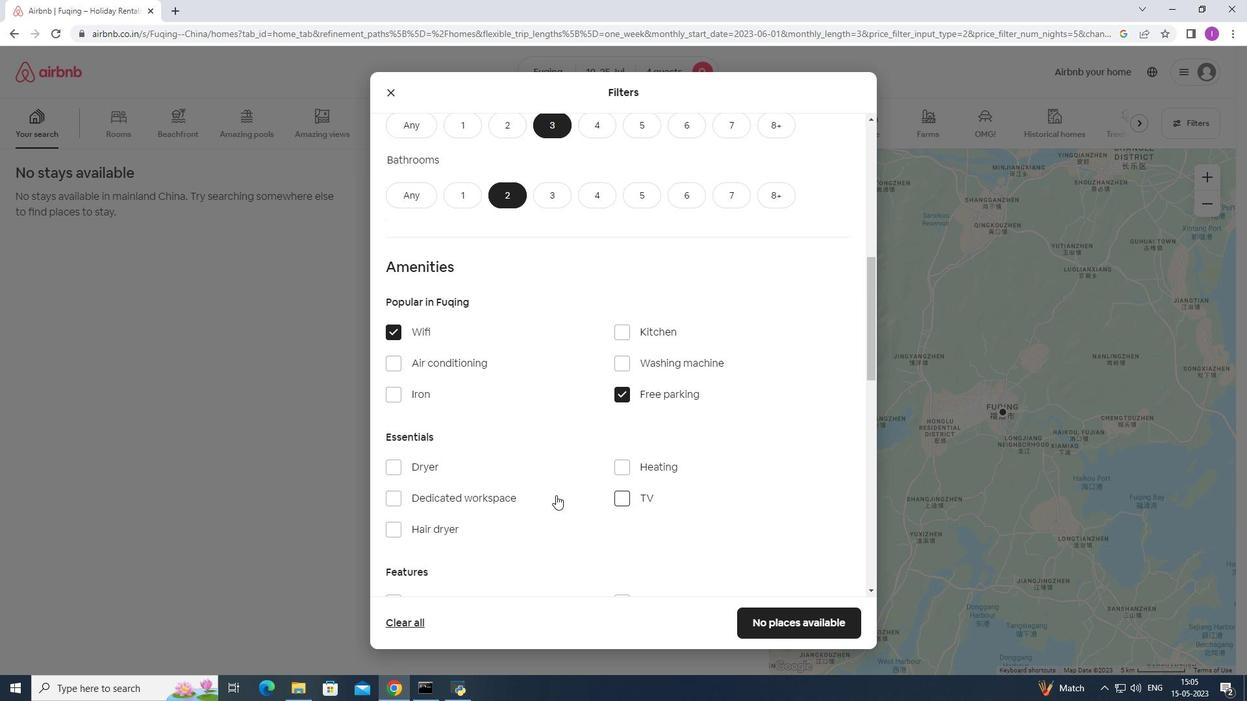 
Action: Mouse scrolled (411, 499) with delta (0, 0)
Screenshot: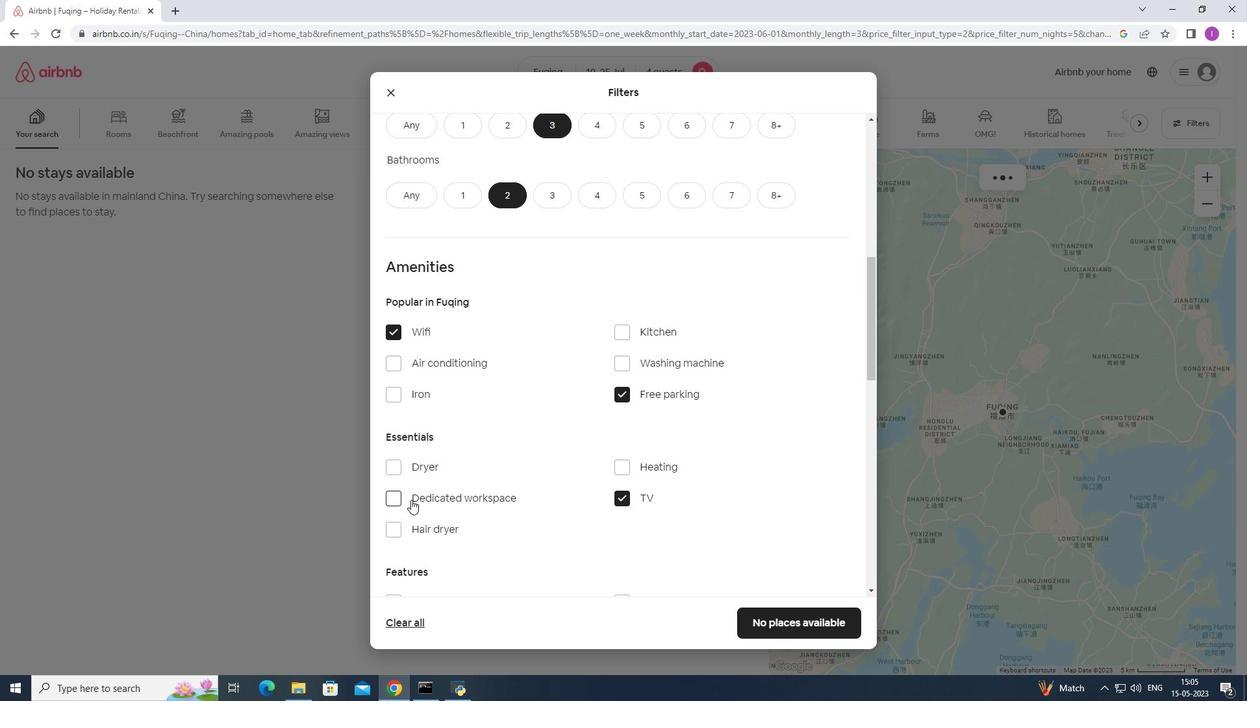 
Action: Mouse scrolled (411, 499) with delta (0, 0)
Screenshot: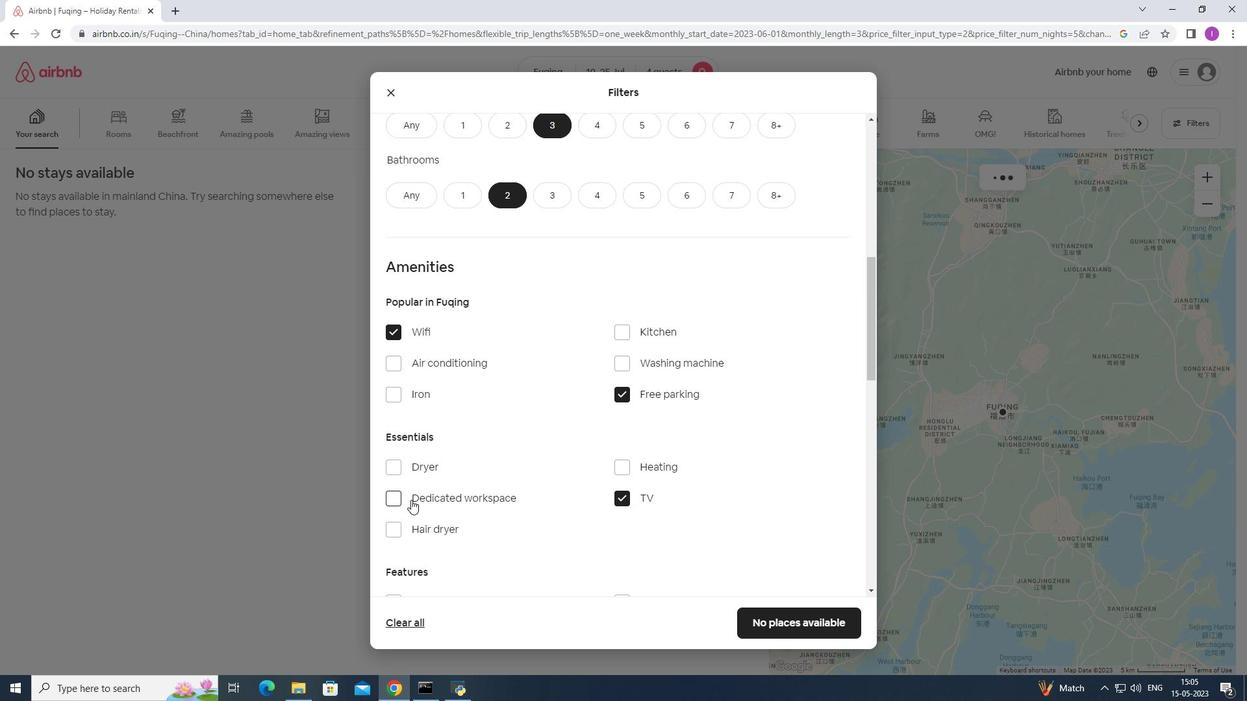 
Action: Mouse moved to (426, 487)
Screenshot: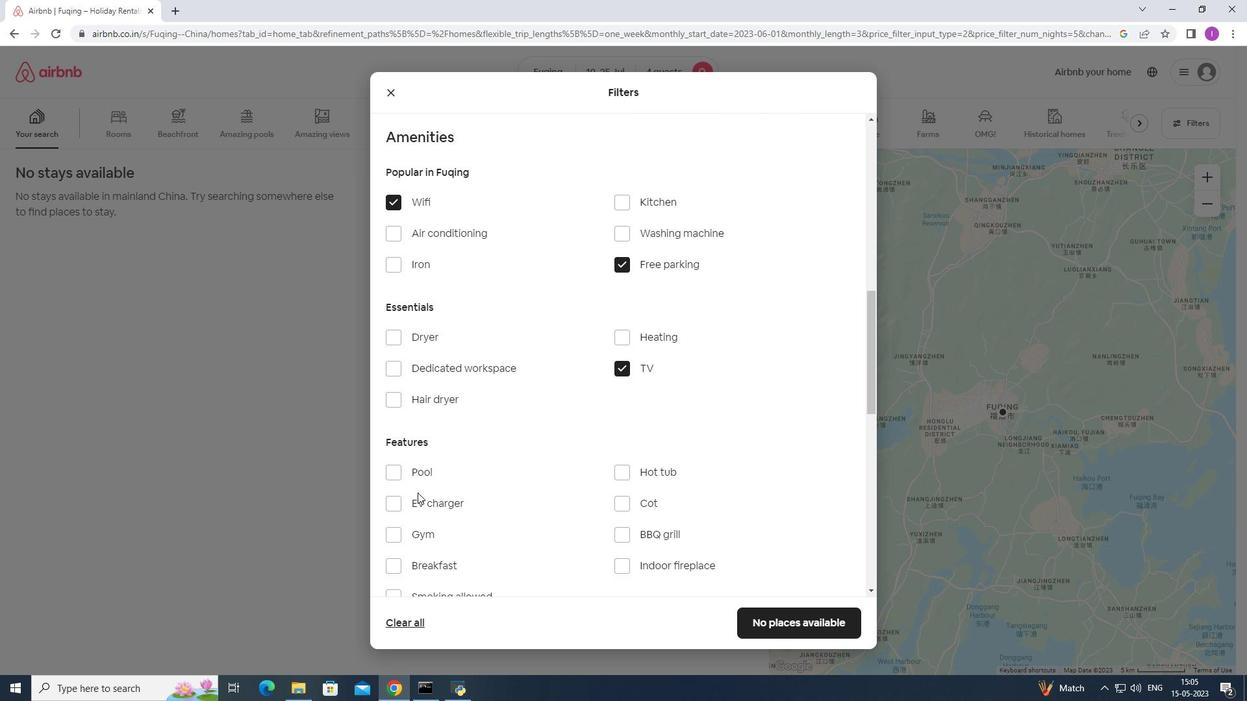 
Action: Mouse scrolled (424, 488) with delta (0, 0)
Screenshot: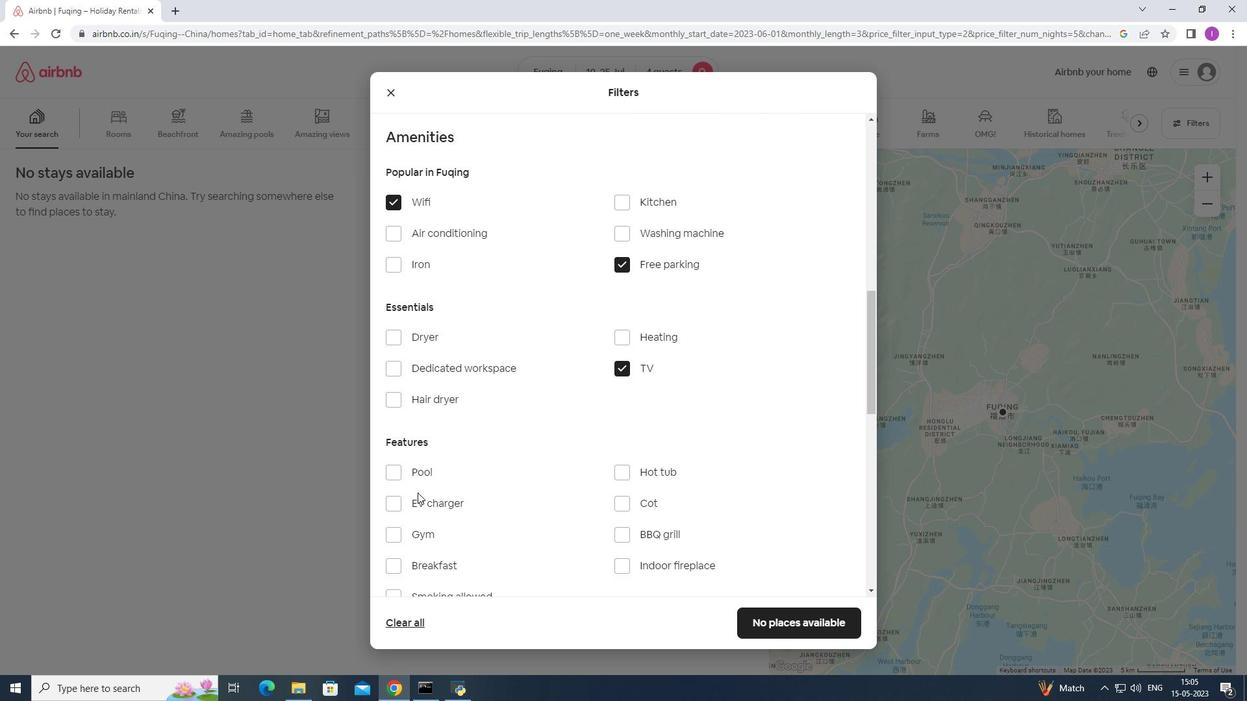 
Action: Mouse moved to (396, 474)
Screenshot: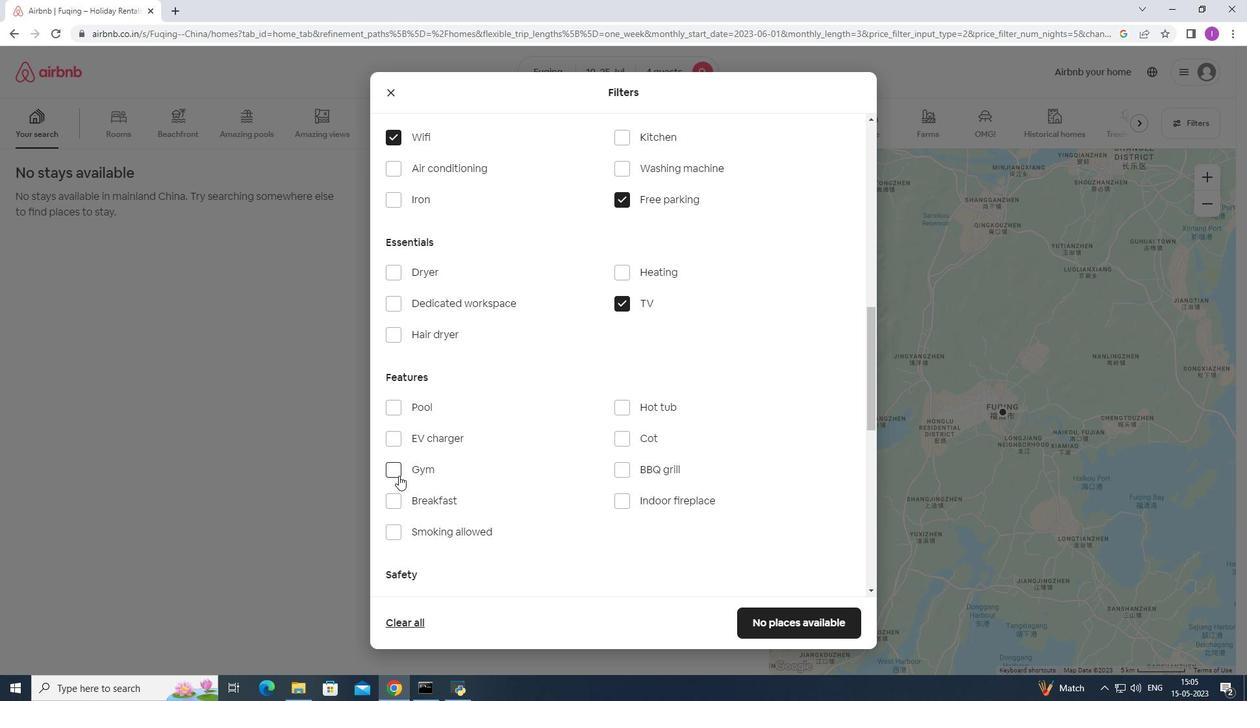 
Action: Mouse pressed left at (396, 474)
Screenshot: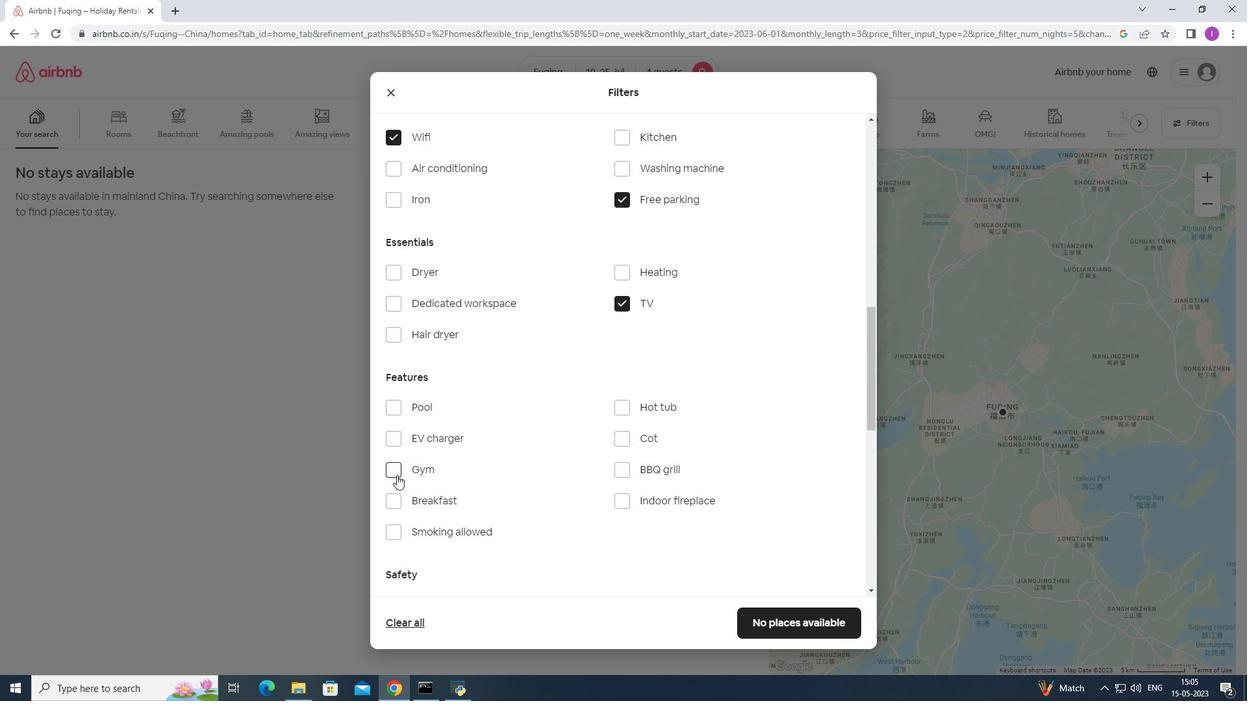 
Action: Mouse moved to (388, 499)
Screenshot: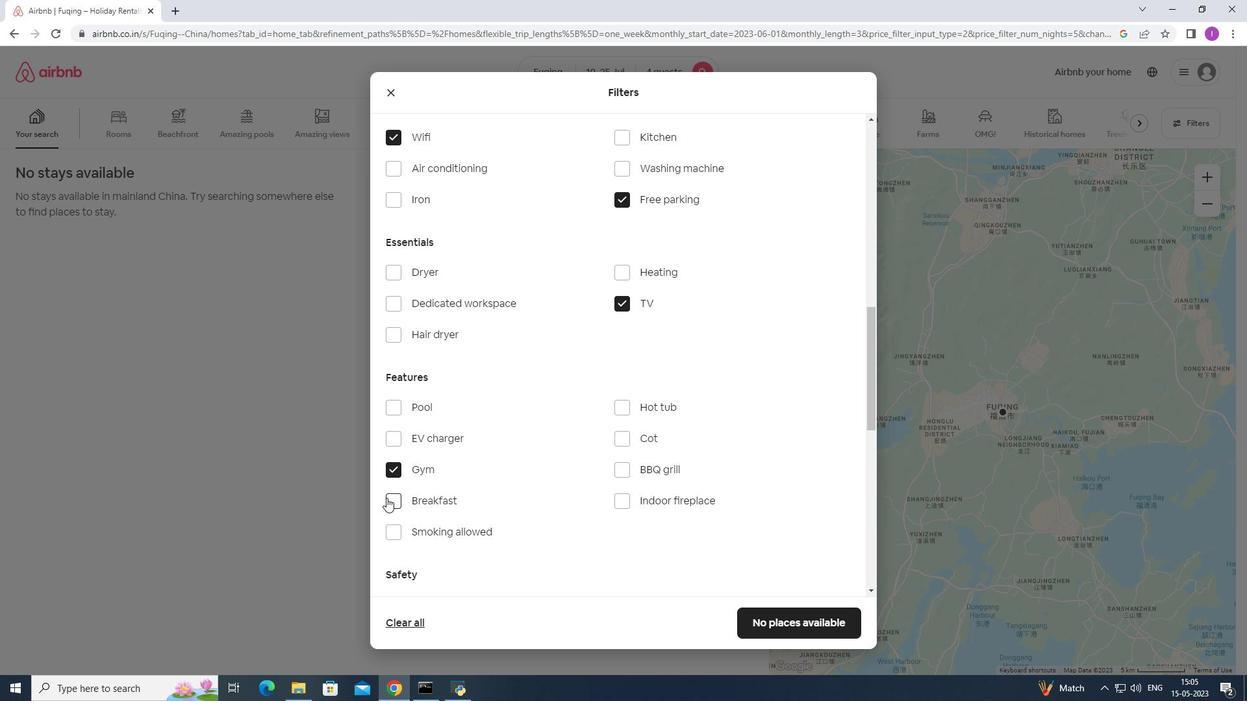 
Action: Mouse pressed left at (388, 499)
Screenshot: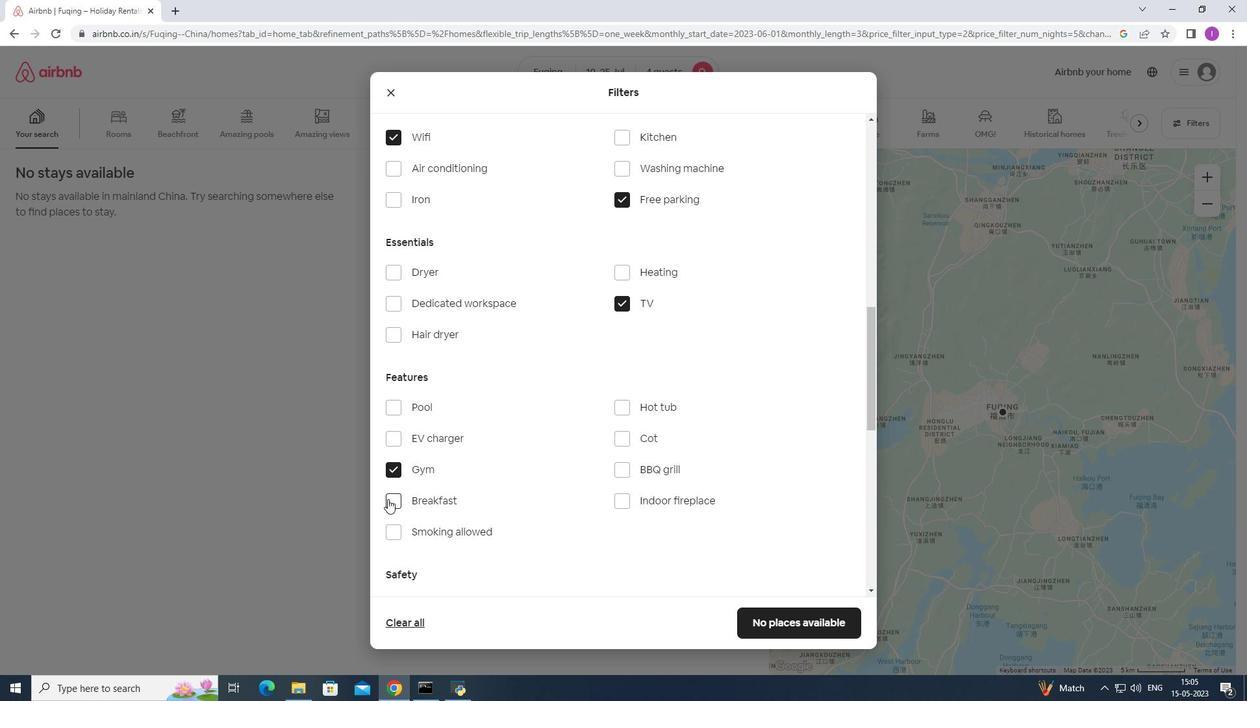 
Action: Mouse moved to (498, 472)
Screenshot: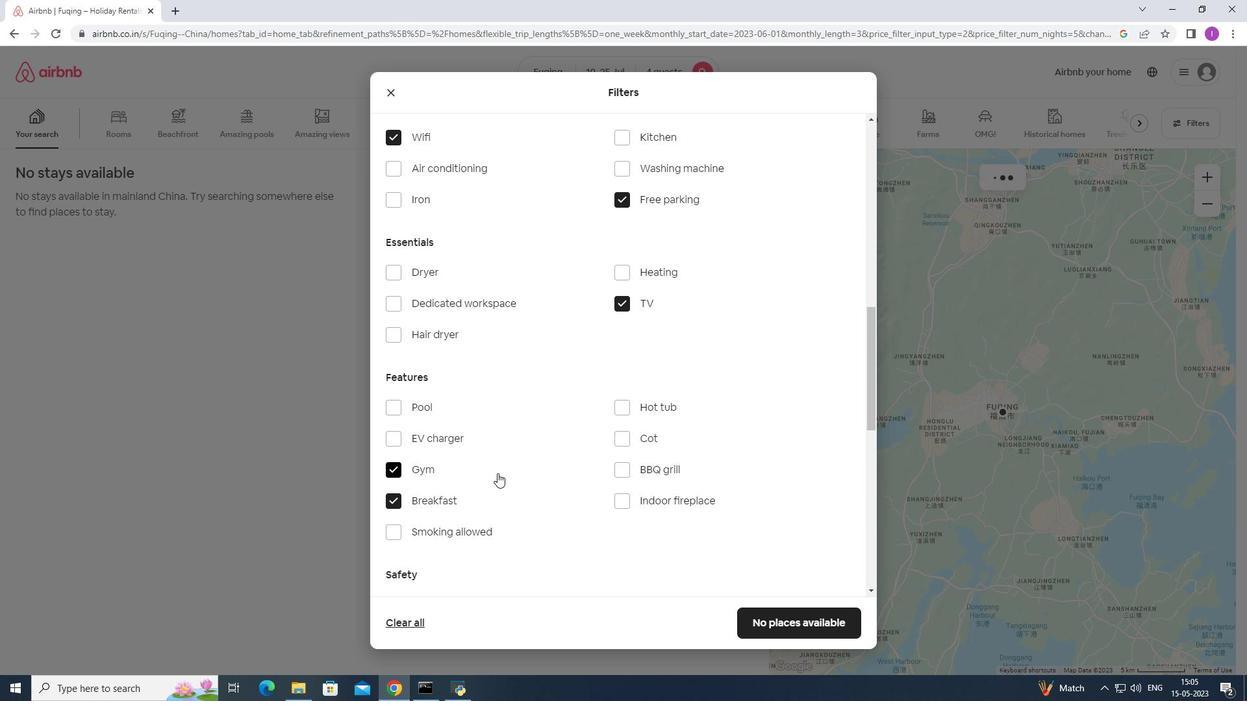 
Action: Mouse scrolled (498, 472) with delta (0, 0)
Screenshot: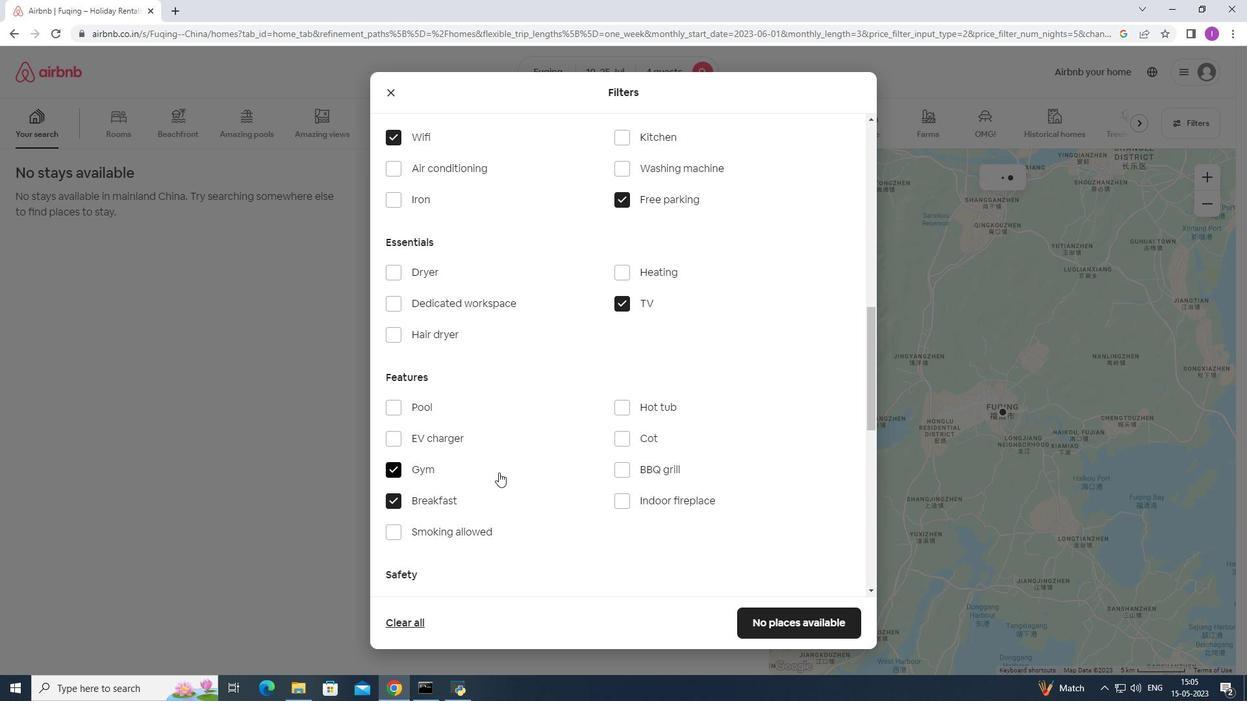 
Action: Mouse scrolled (498, 472) with delta (0, 0)
Screenshot: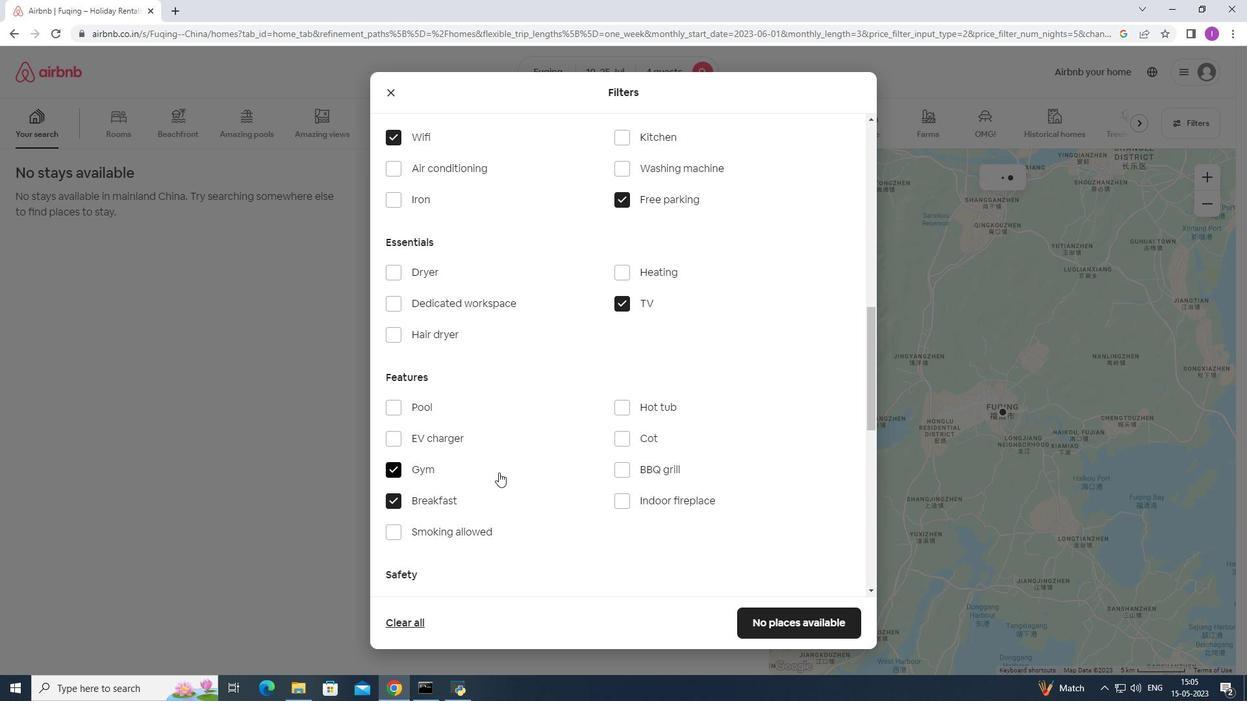 
Action: Mouse moved to (500, 463)
Screenshot: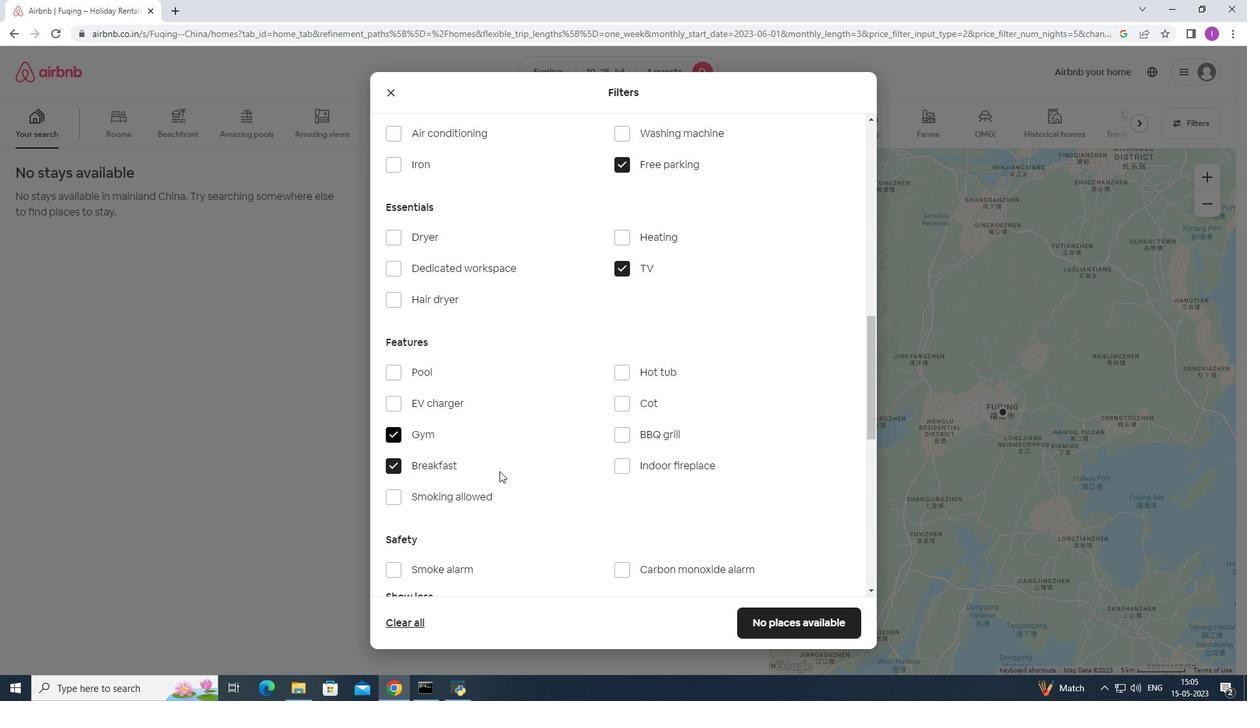 
Action: Mouse scrolled (500, 463) with delta (0, 0)
Screenshot: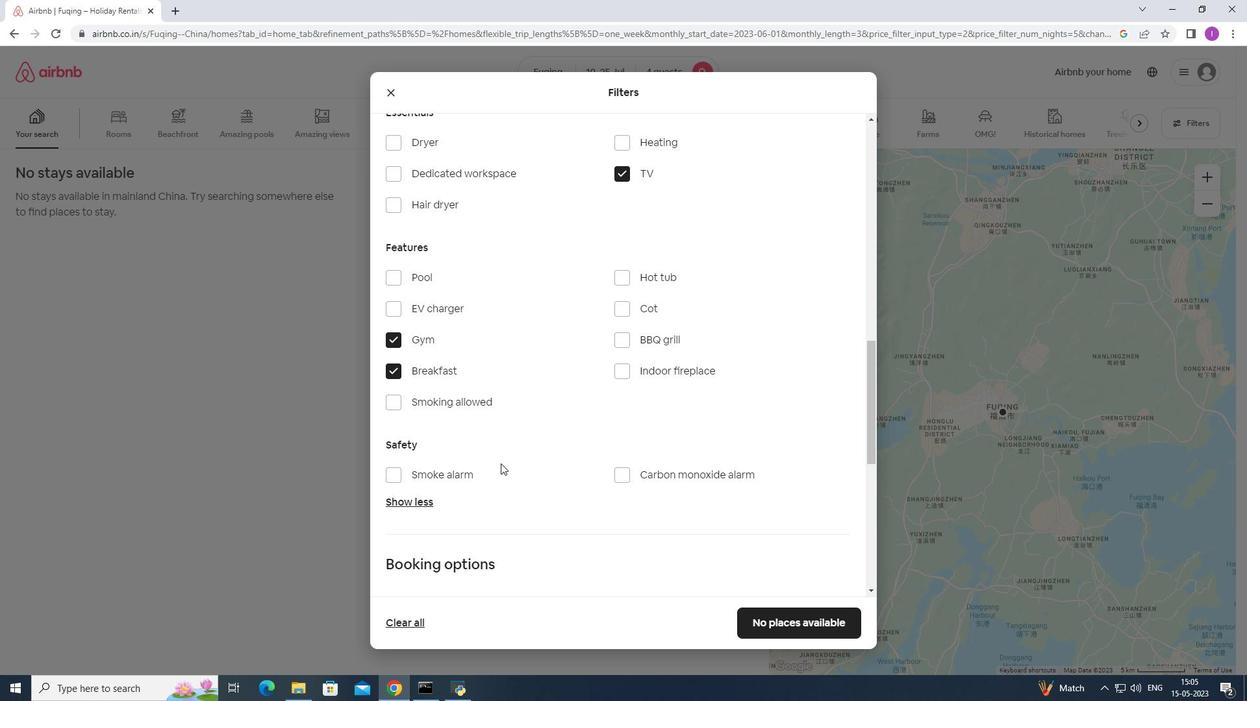 
Action: Mouse scrolled (500, 463) with delta (0, 0)
Screenshot: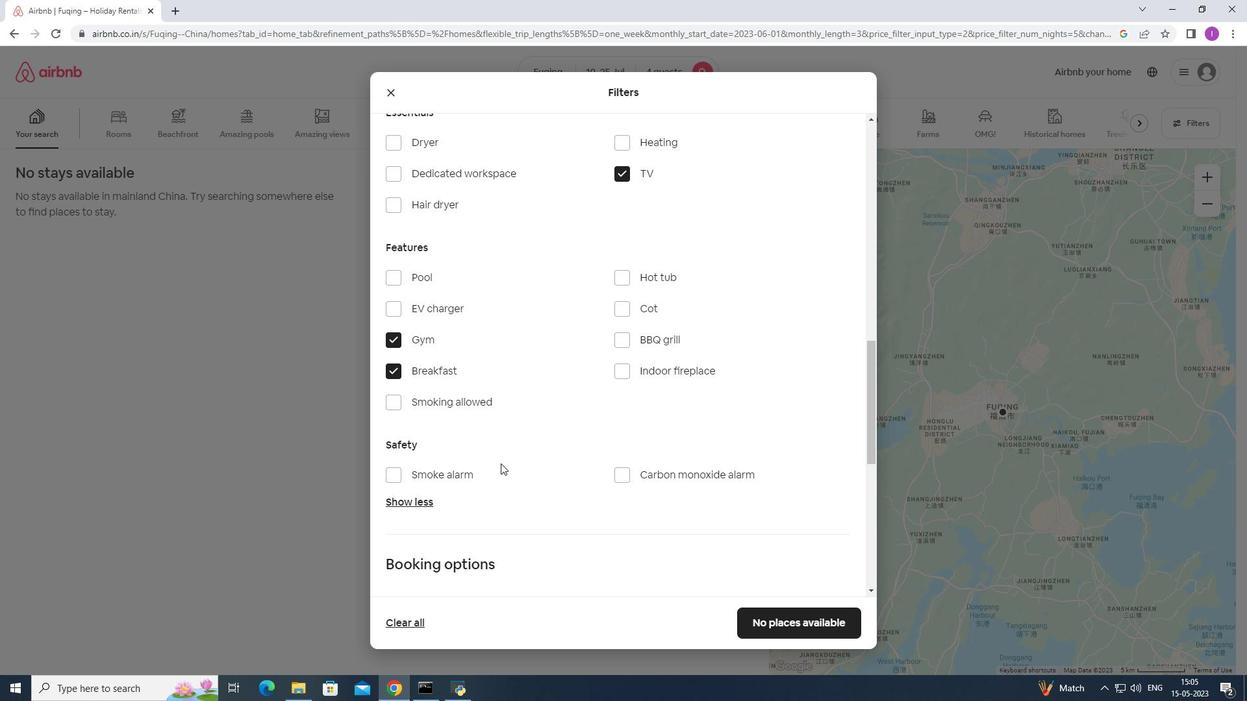 
Action: Mouse moved to (530, 458)
Screenshot: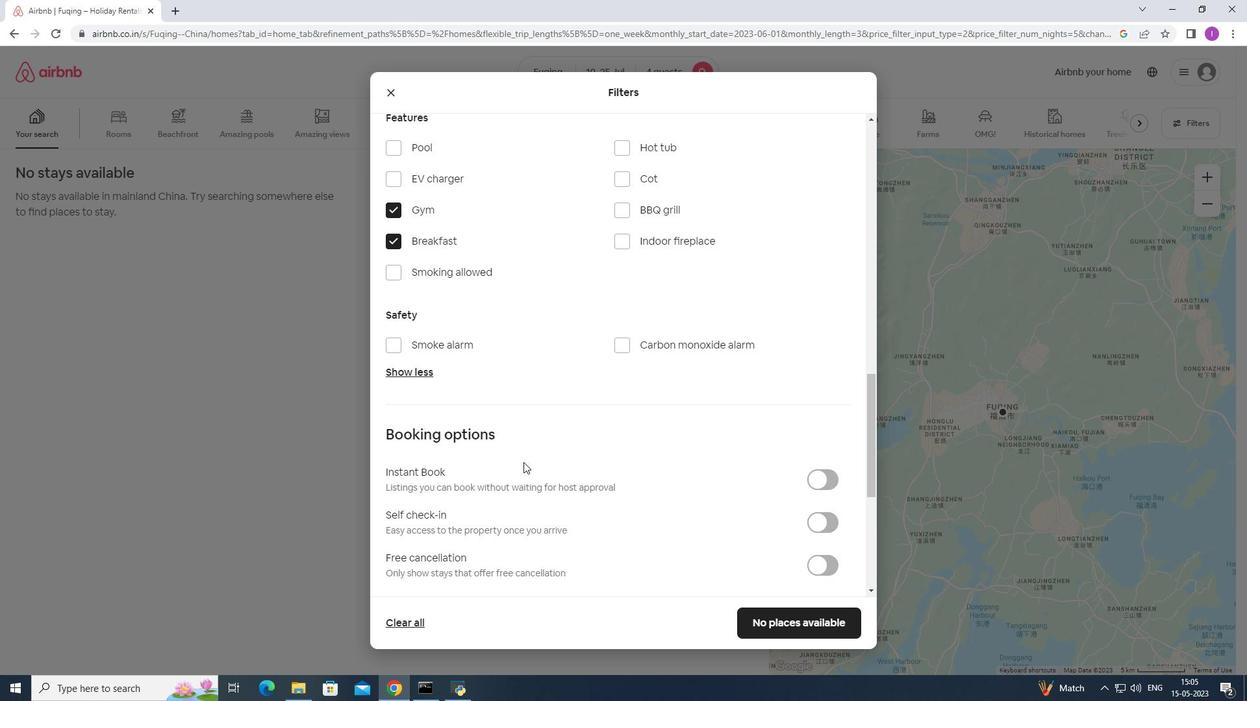 
Action: Mouse scrolled (530, 457) with delta (0, 0)
Screenshot: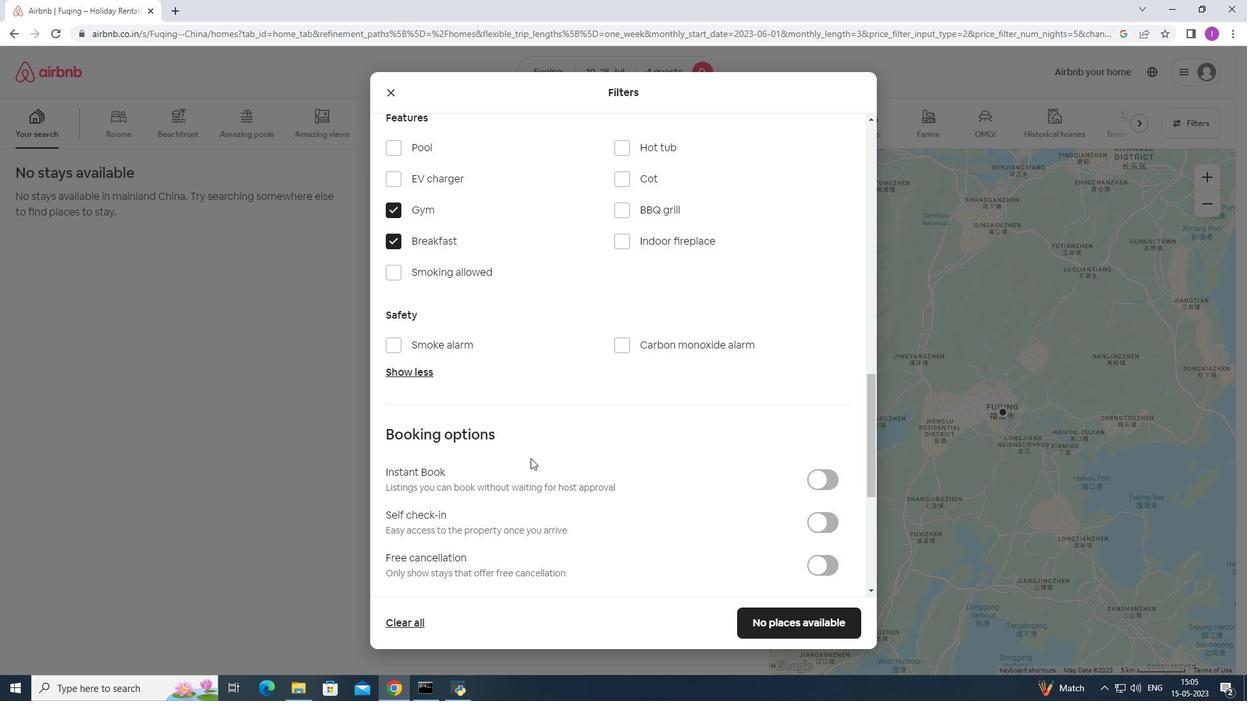 
Action: Mouse moved to (531, 457)
Screenshot: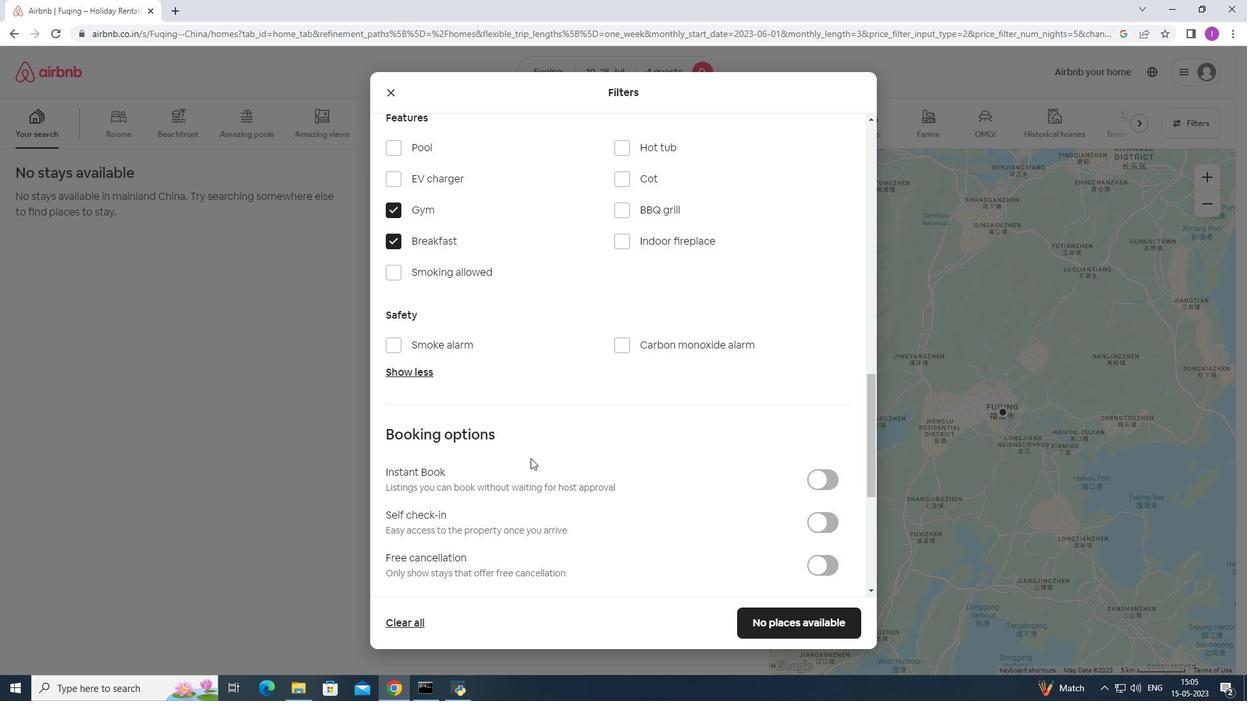 
Action: Mouse scrolled (531, 457) with delta (0, 0)
Screenshot: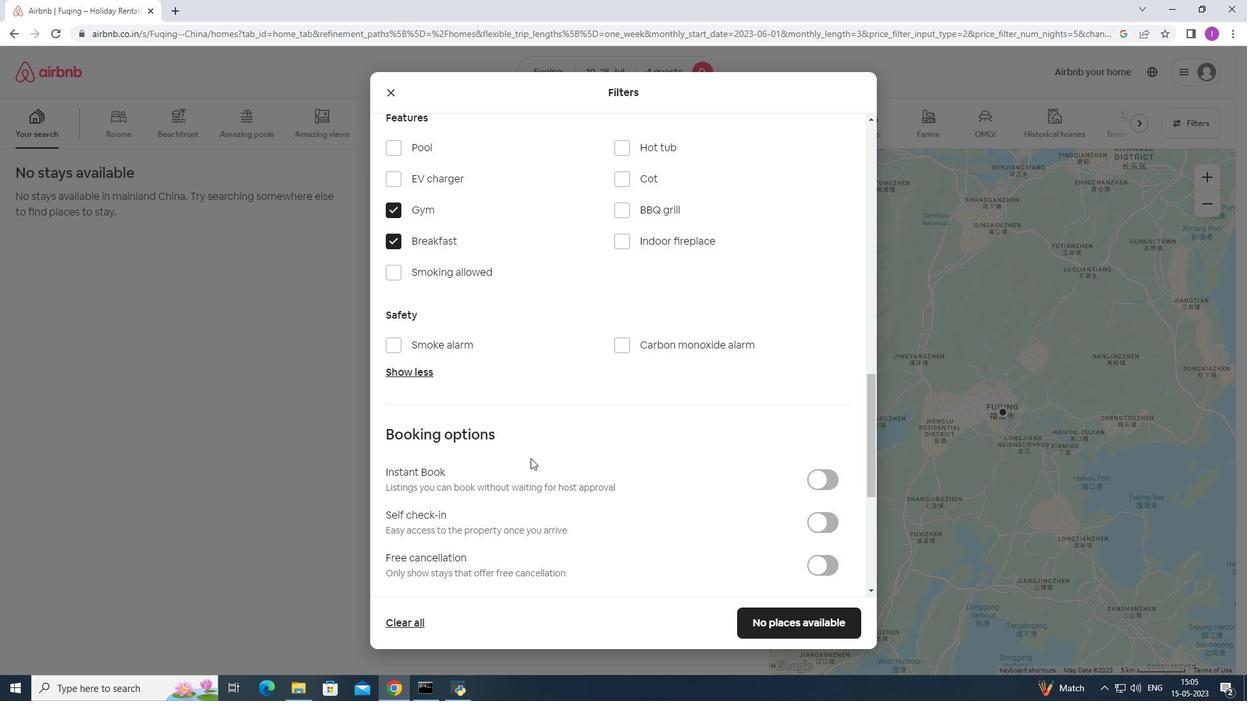 
Action: Mouse moved to (817, 388)
Screenshot: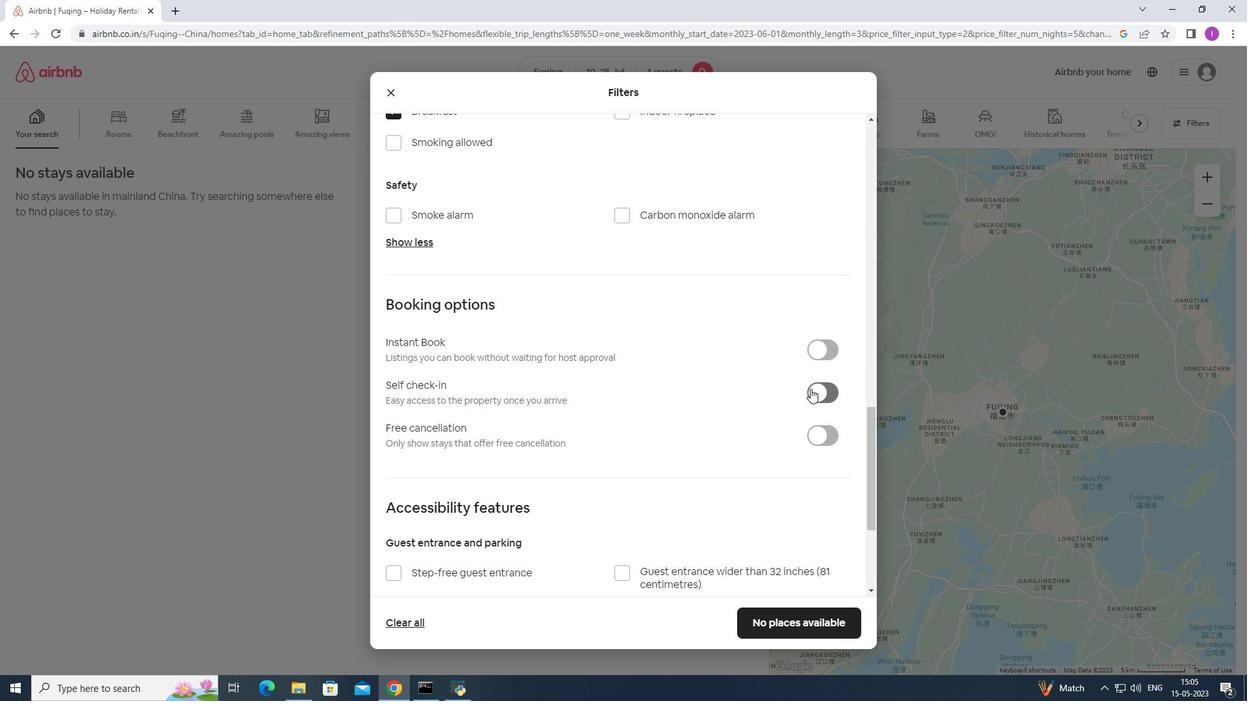
Action: Mouse pressed left at (817, 388)
Screenshot: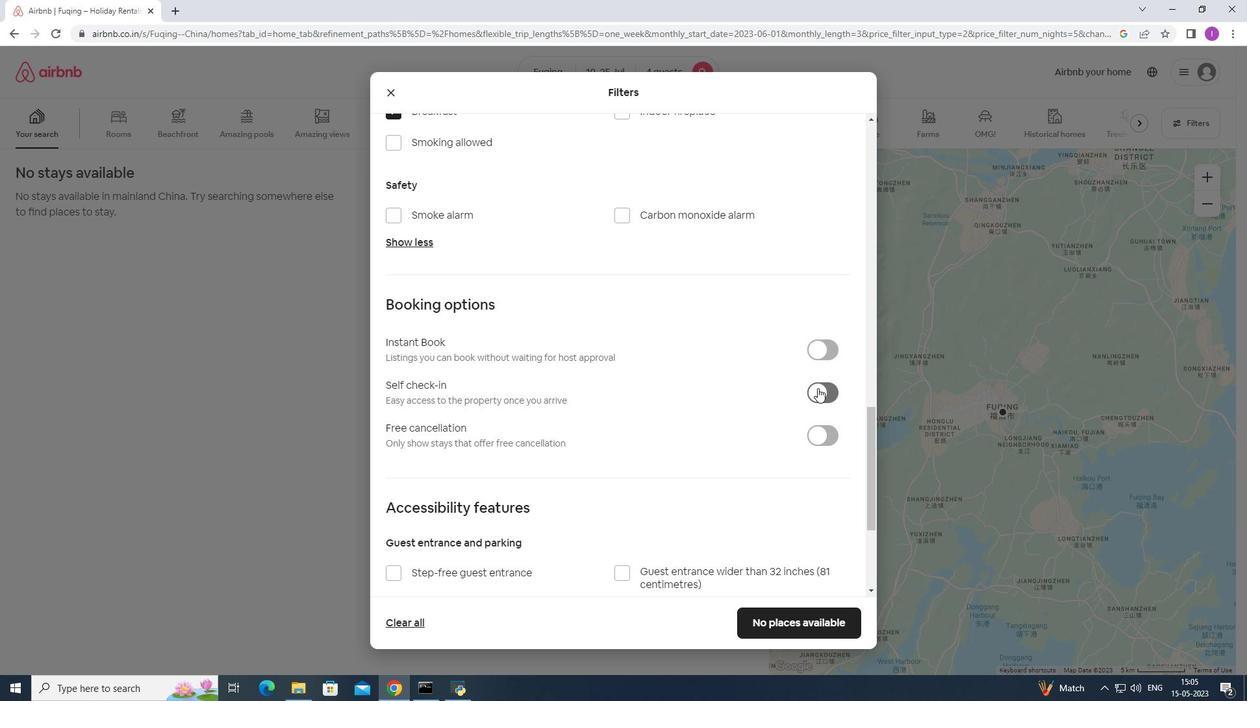 
Action: Mouse moved to (608, 469)
Screenshot: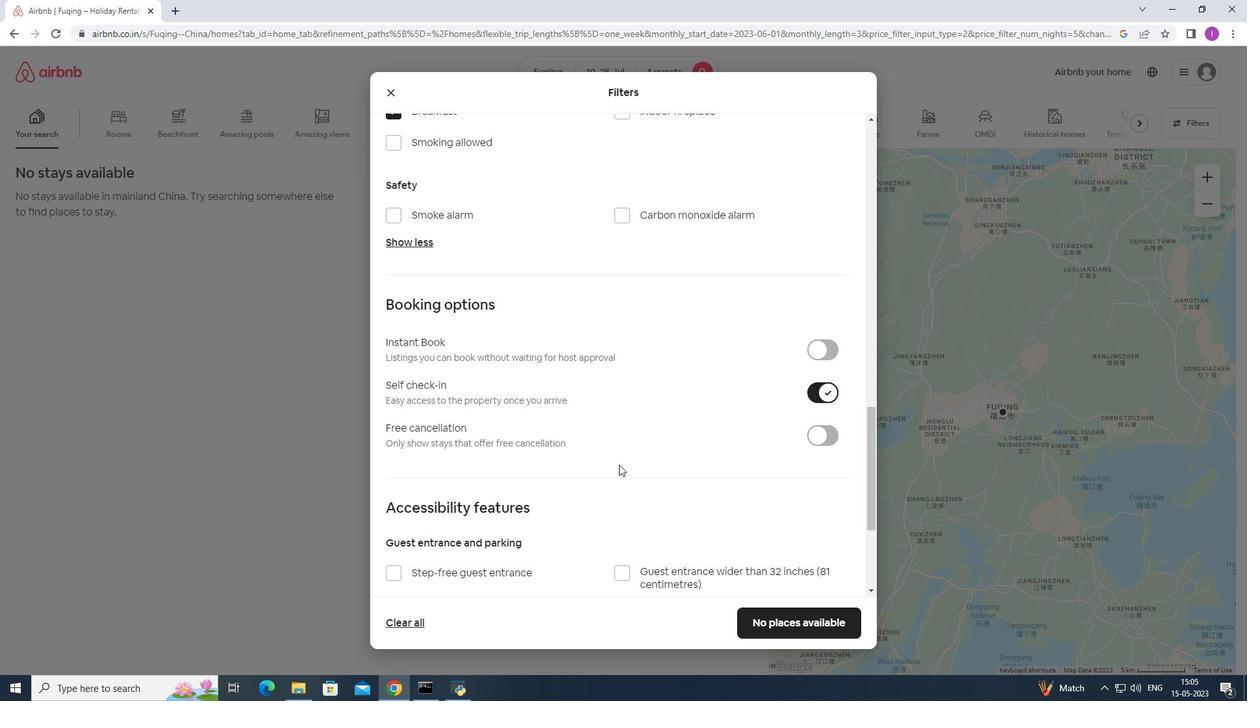 
Action: Mouse scrolled (608, 468) with delta (0, 0)
Screenshot: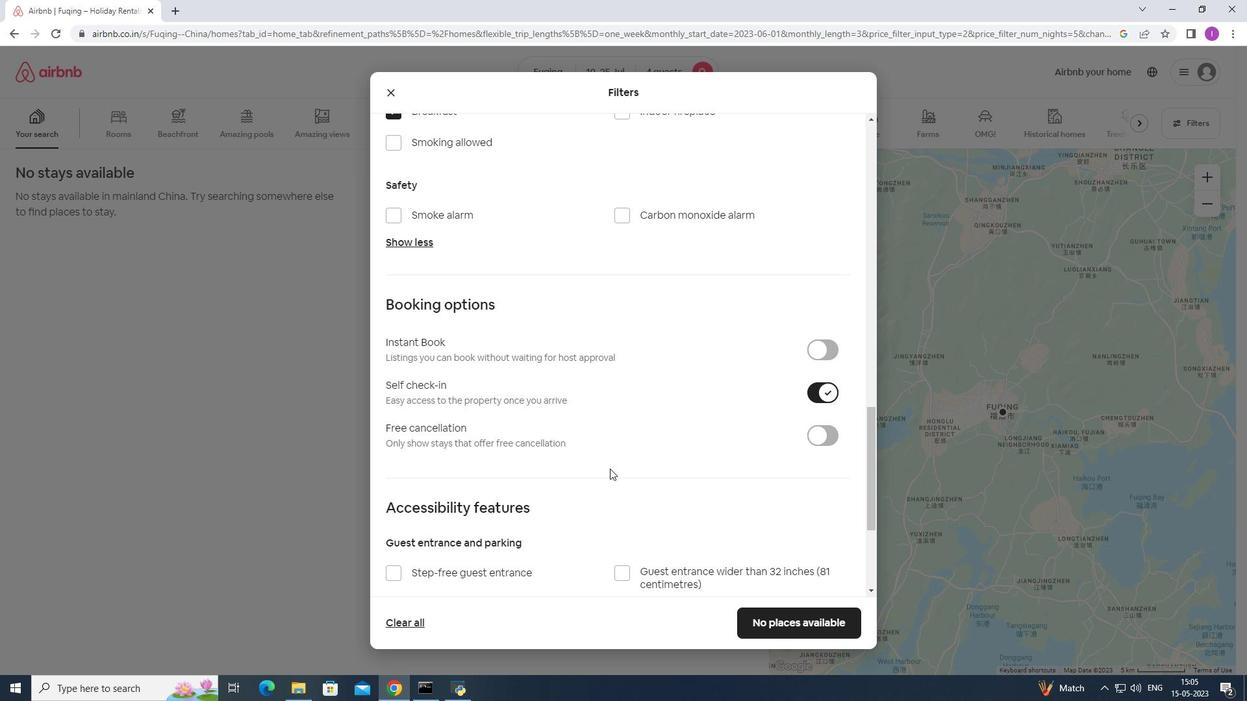 
Action: Mouse scrolled (608, 468) with delta (0, 0)
Screenshot: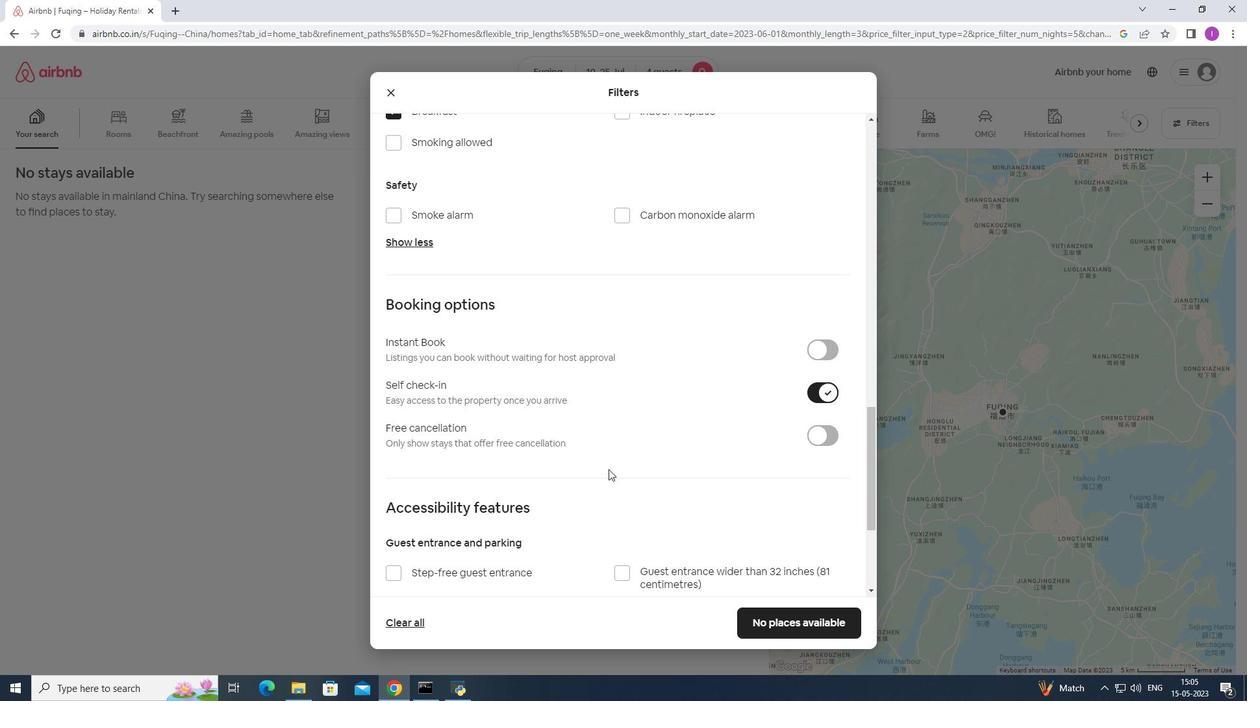 
Action: Mouse moved to (602, 474)
Screenshot: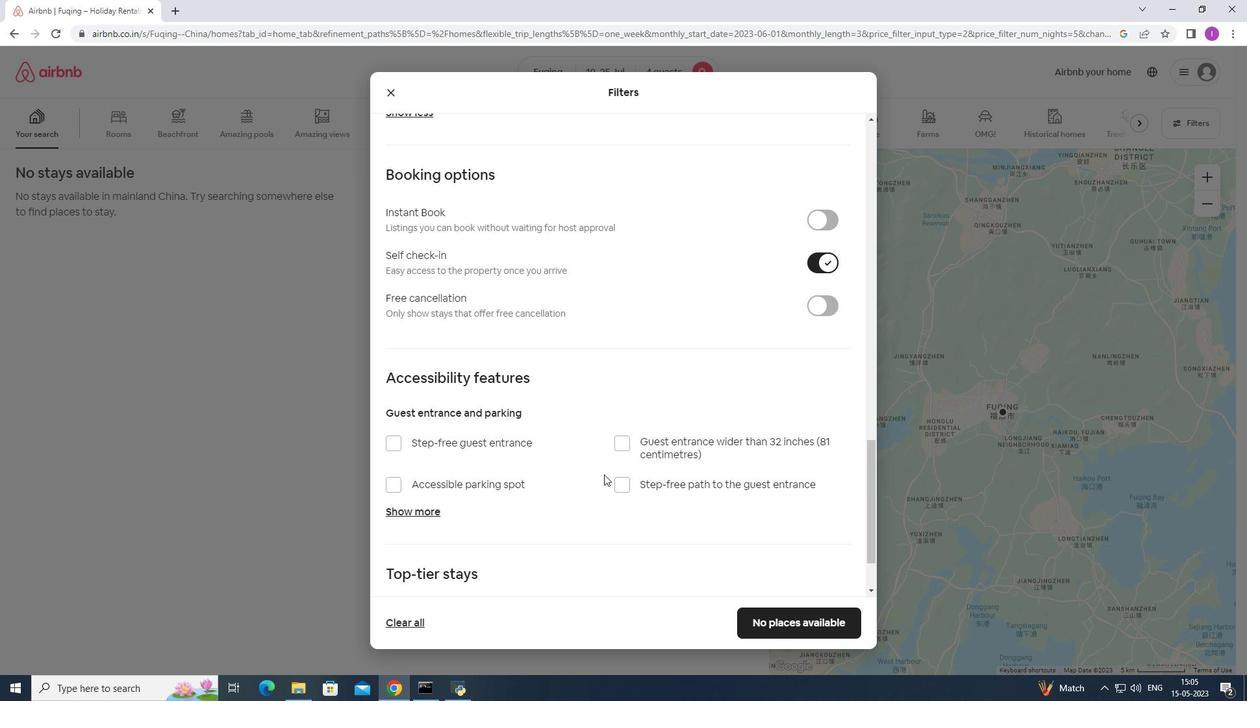 
Action: Mouse scrolled (602, 474) with delta (0, 0)
Screenshot: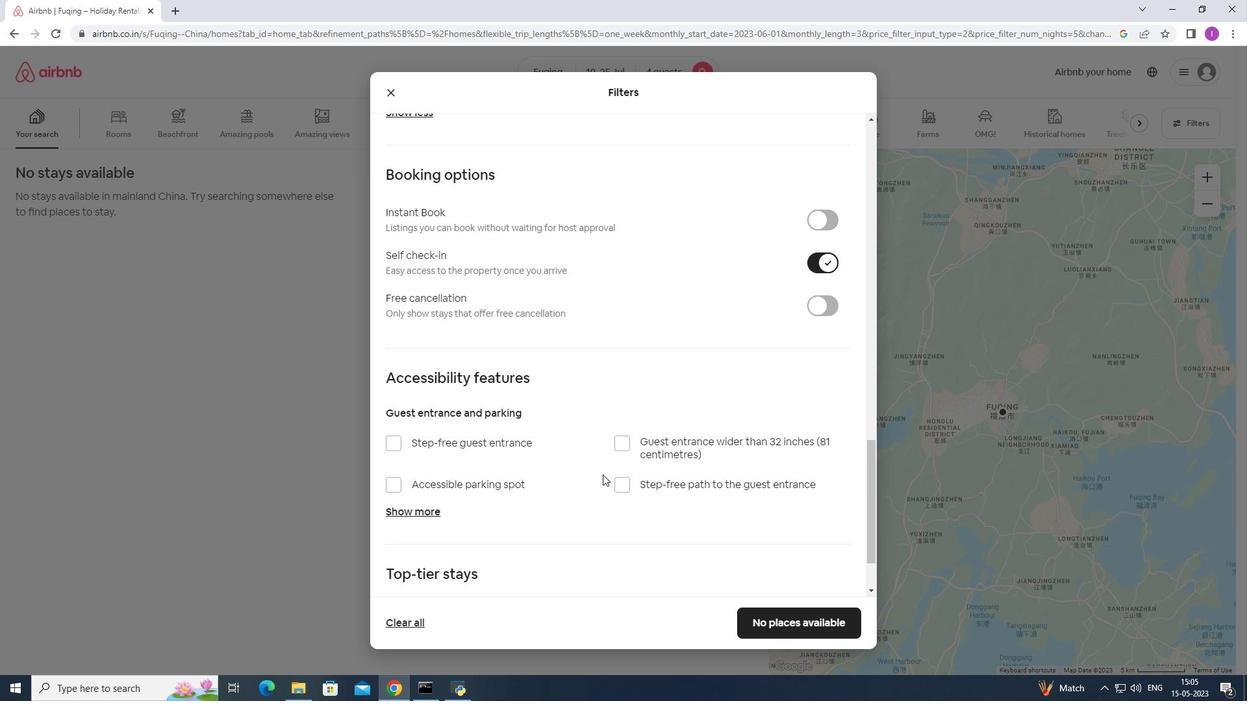 
Action: Mouse scrolled (602, 474) with delta (0, 0)
Screenshot: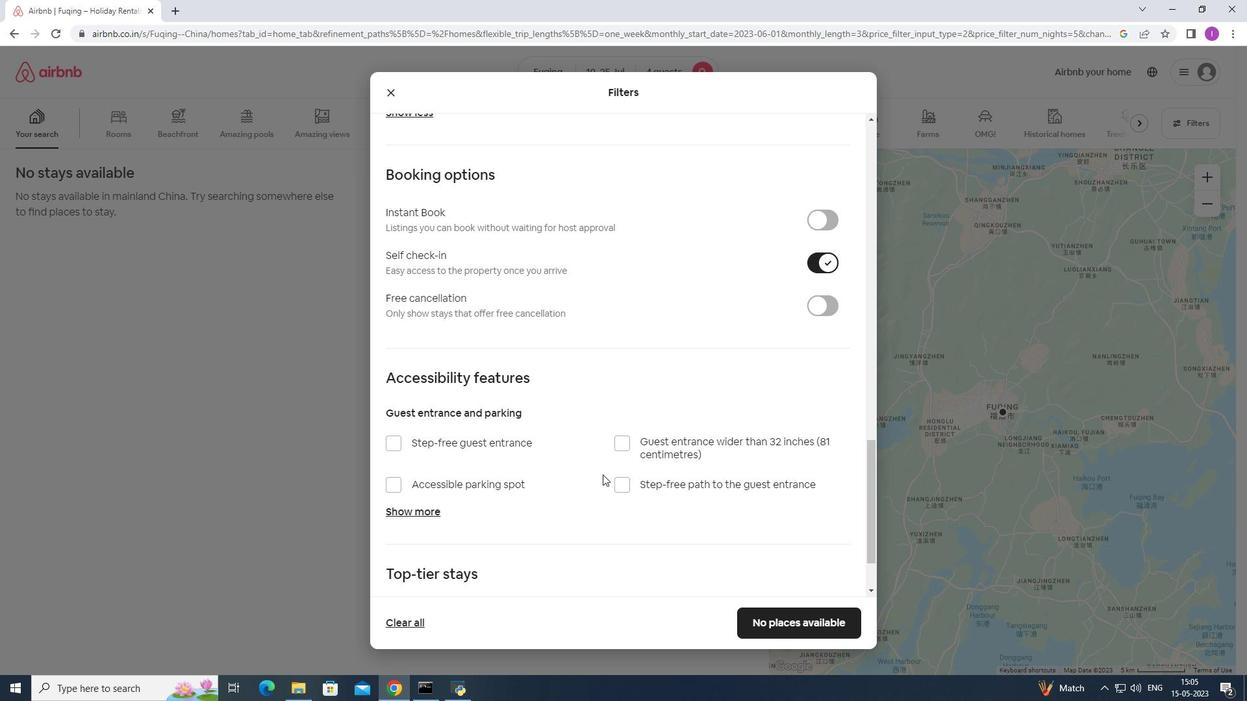 
Action: Mouse scrolled (602, 474) with delta (0, 0)
Screenshot: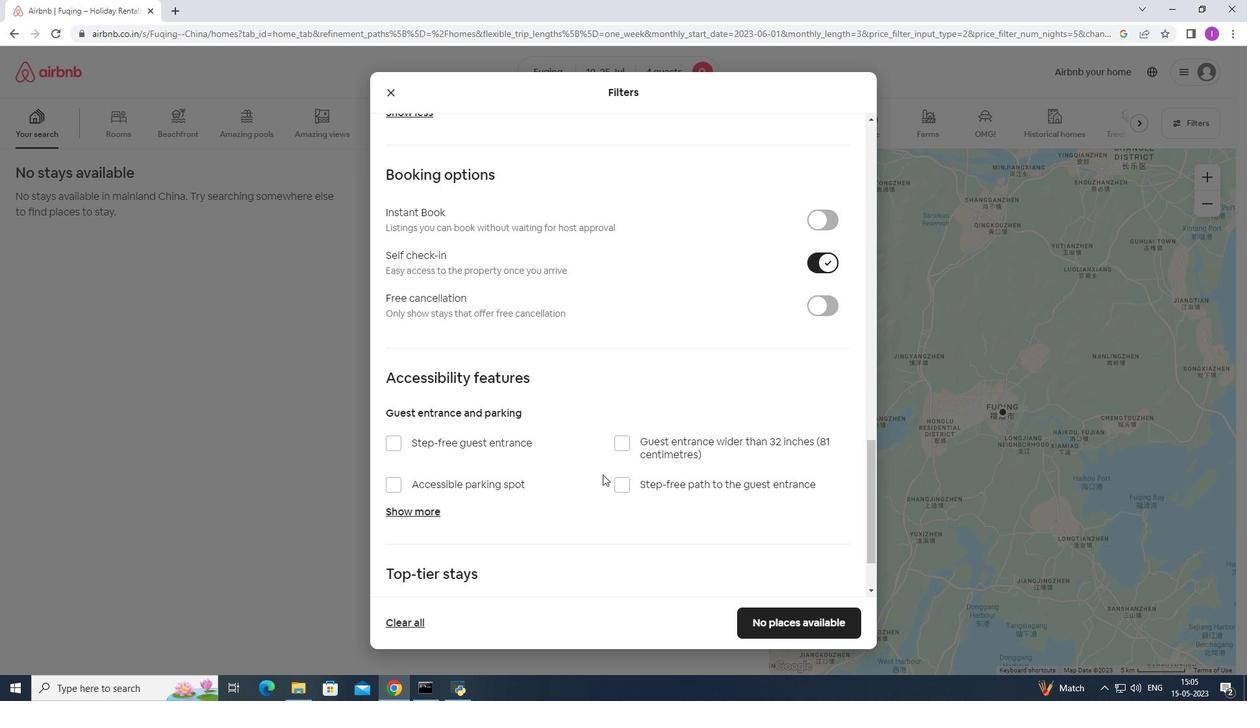 
Action: Mouse scrolled (602, 474) with delta (0, 0)
Screenshot: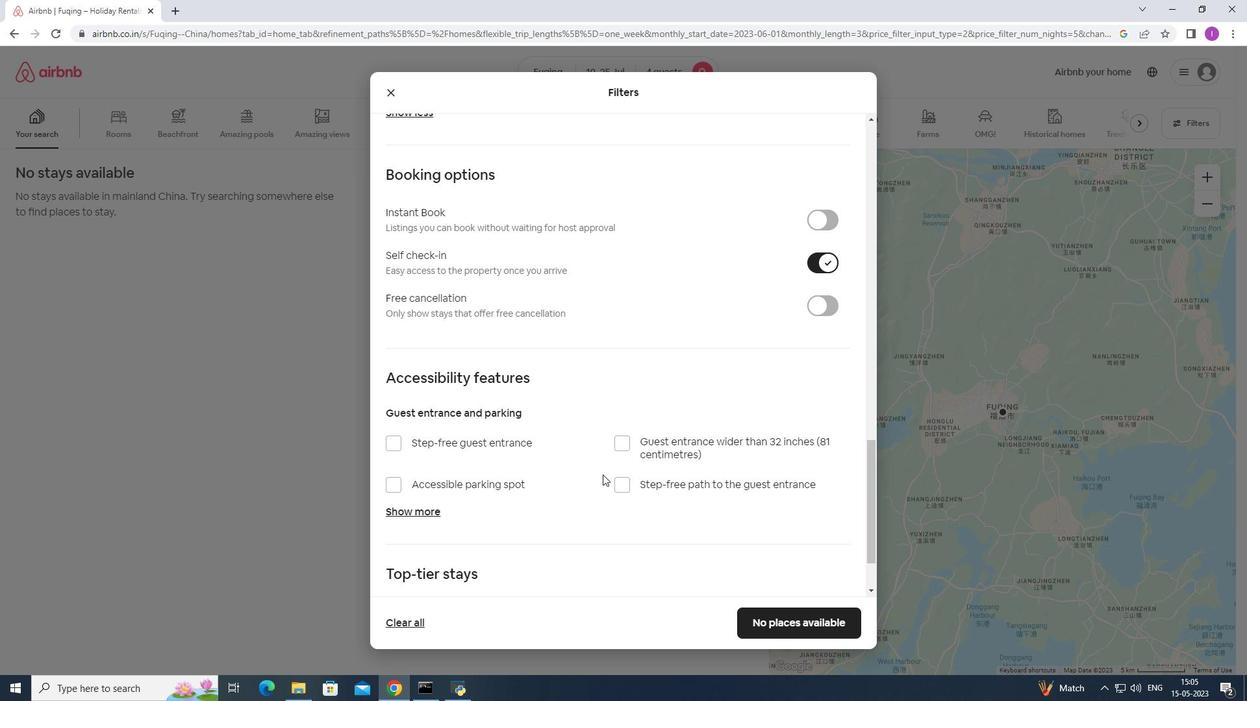 
Action: Mouse moved to (592, 485)
Screenshot: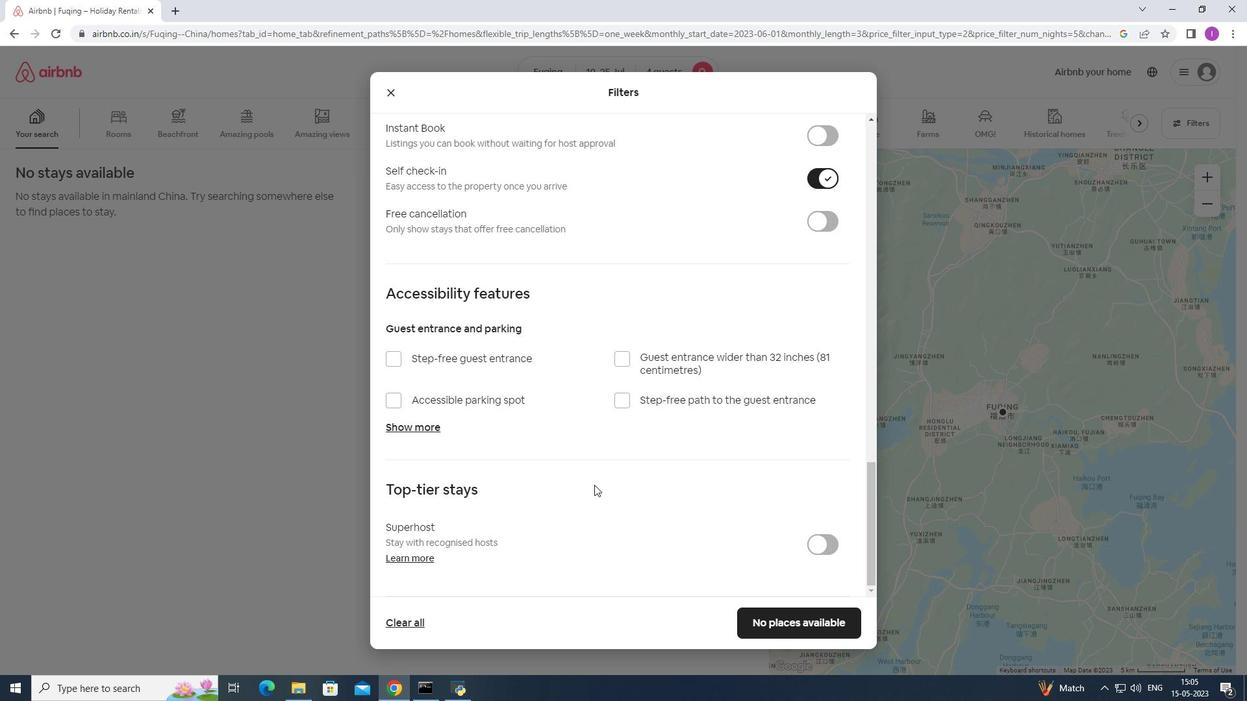 
Action: Mouse scrolled (592, 485) with delta (0, 0)
Screenshot: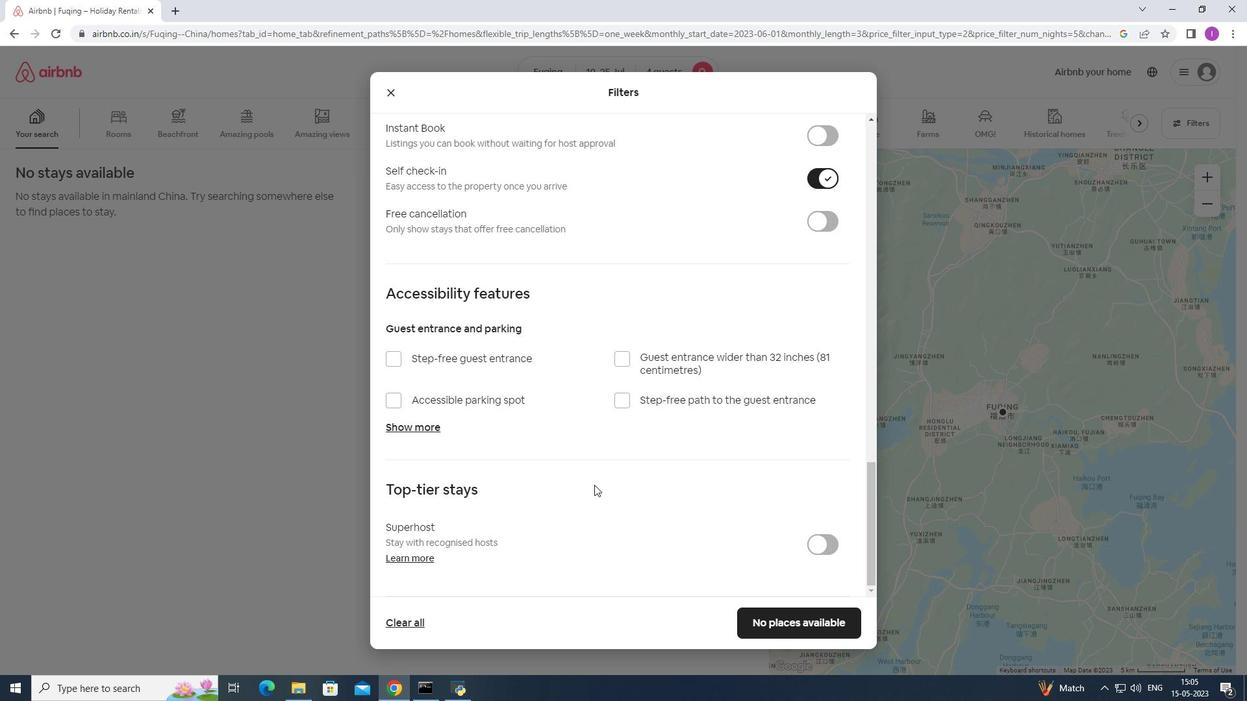 
Action: Mouse scrolled (592, 485) with delta (0, 0)
Screenshot: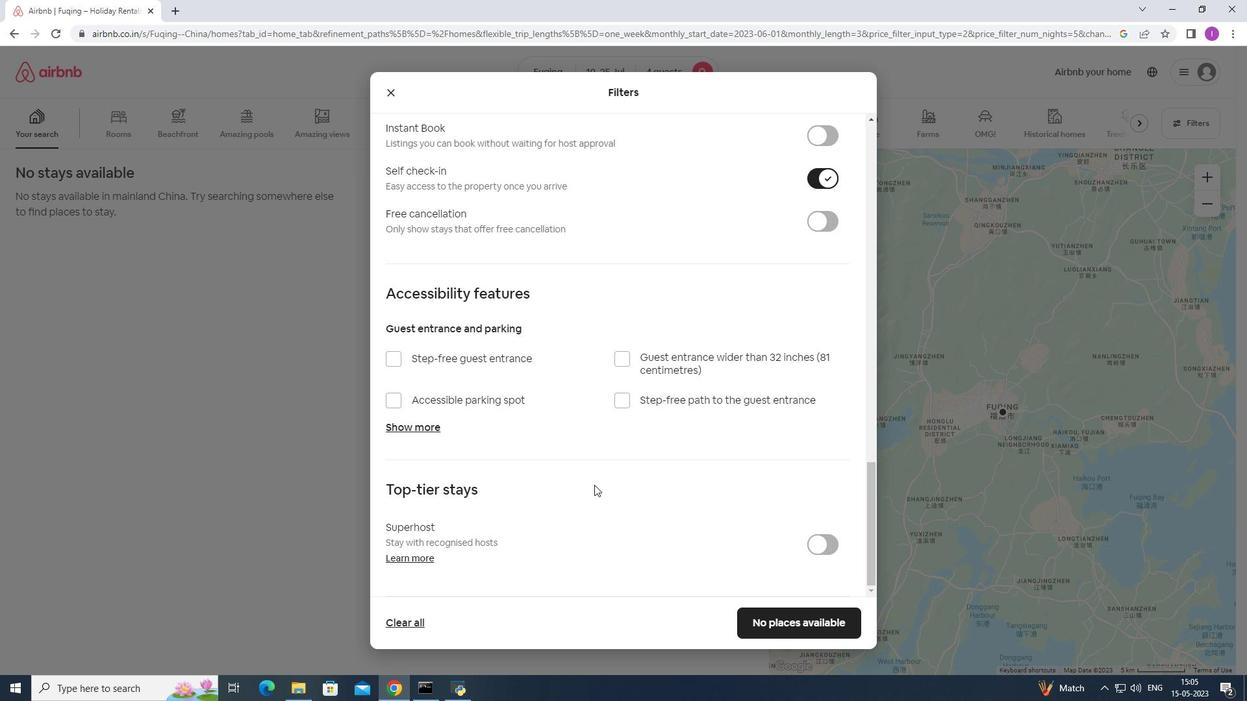 
Action: Mouse scrolled (592, 485) with delta (0, 0)
Screenshot: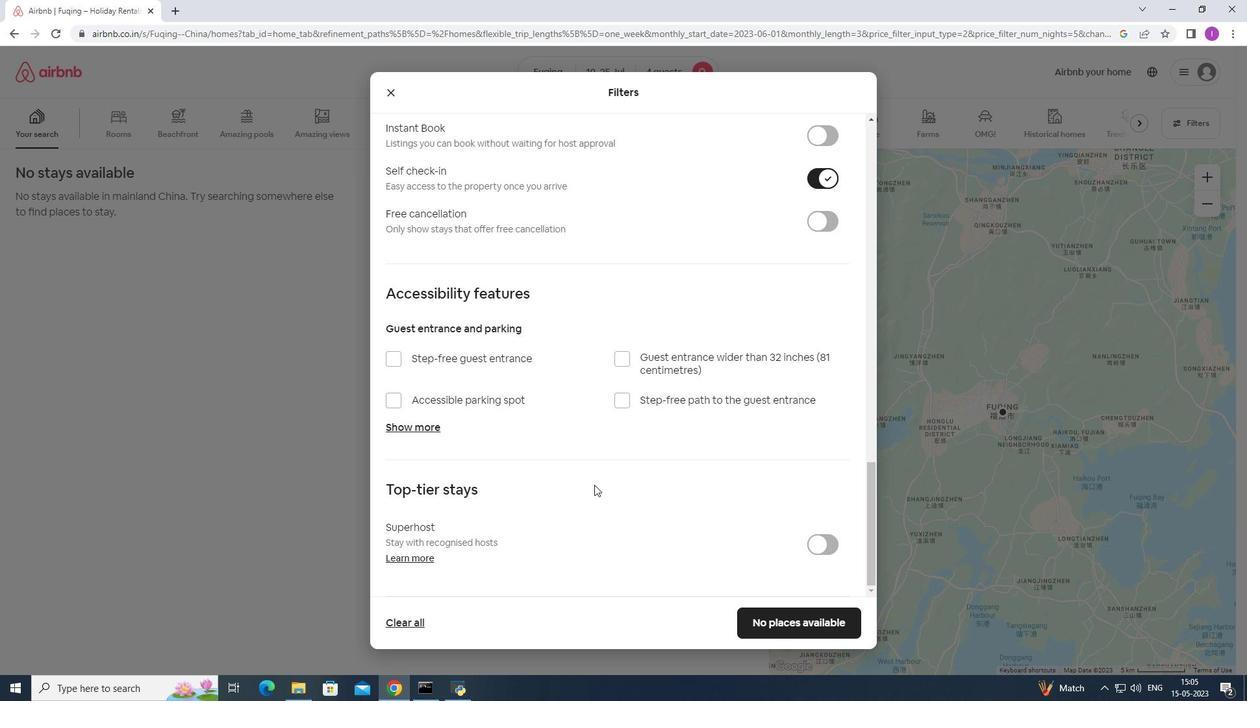 
Action: Mouse moved to (573, 500)
Screenshot: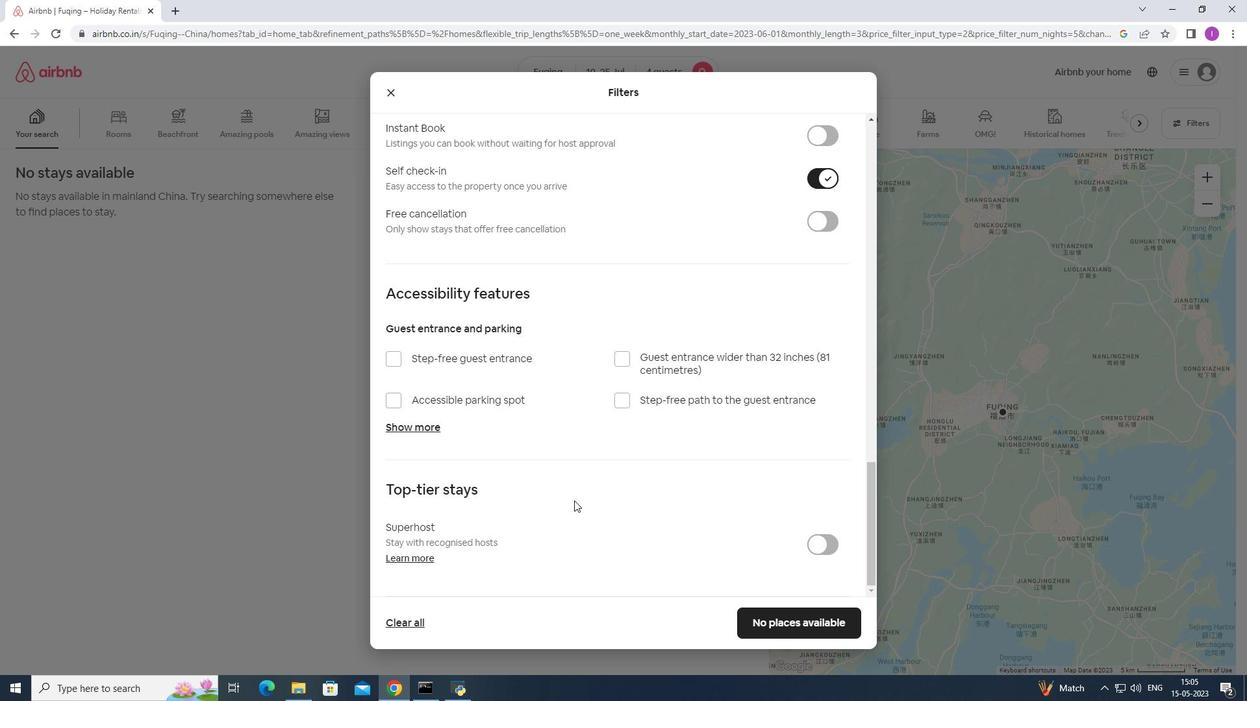 
Action: Mouse scrolled (573, 499) with delta (0, 0)
Screenshot: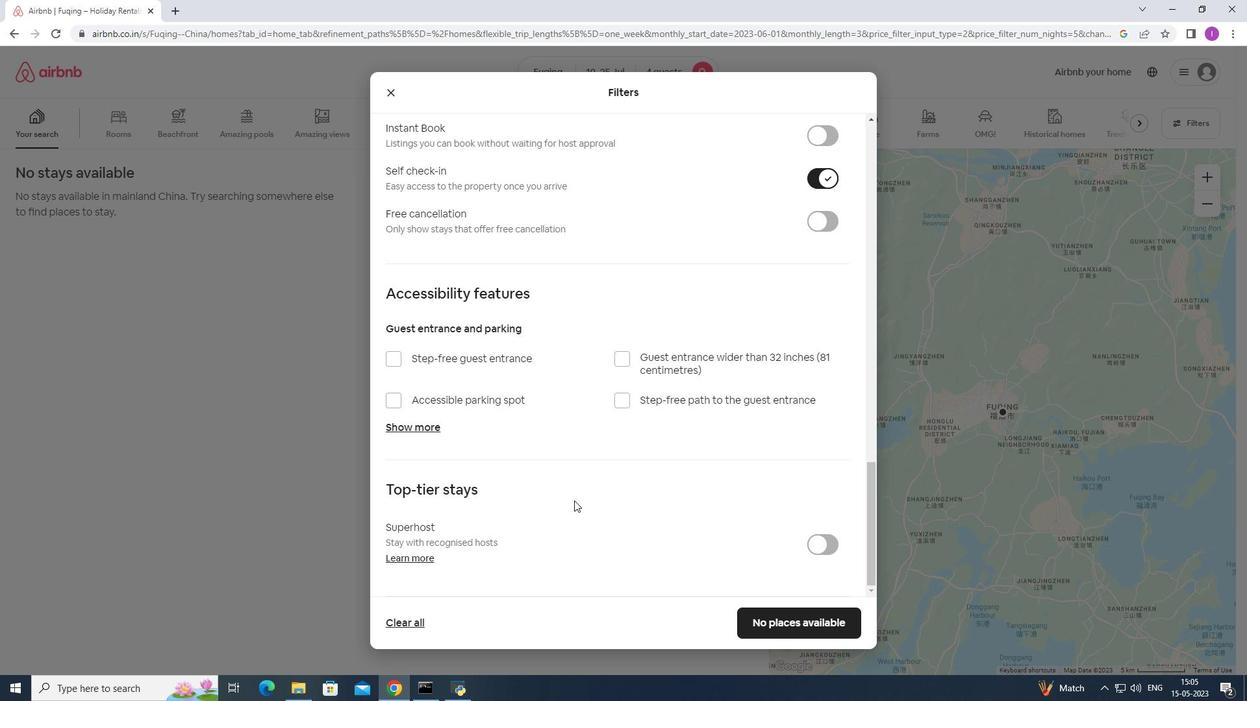 
Action: Mouse scrolled (573, 499) with delta (0, 0)
Screenshot: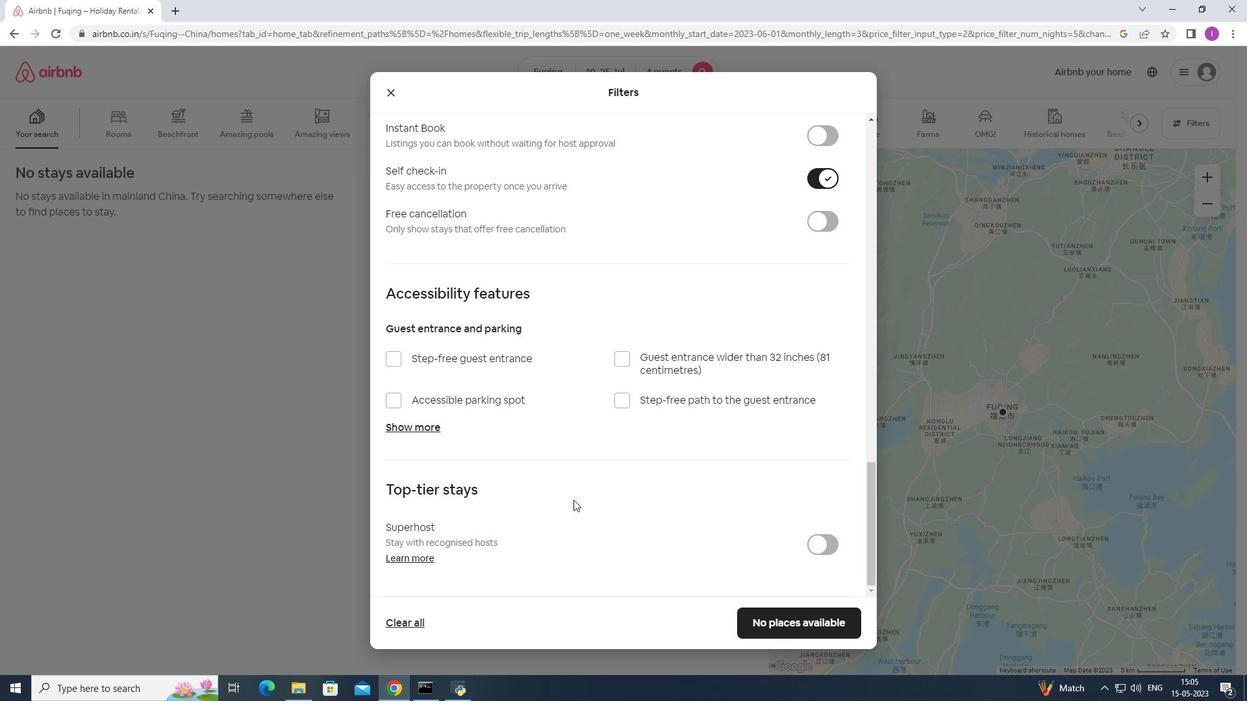 
Action: Mouse scrolled (573, 499) with delta (0, 0)
Screenshot: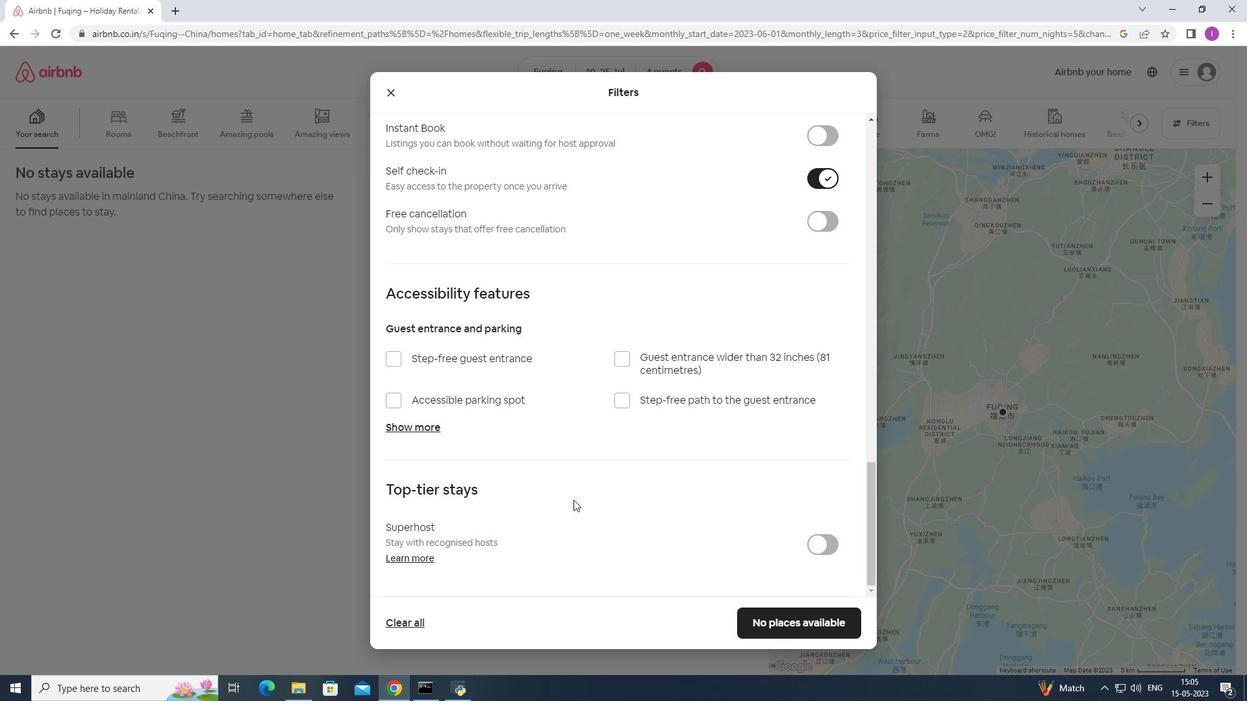 
Action: Mouse scrolled (573, 499) with delta (0, 0)
Screenshot: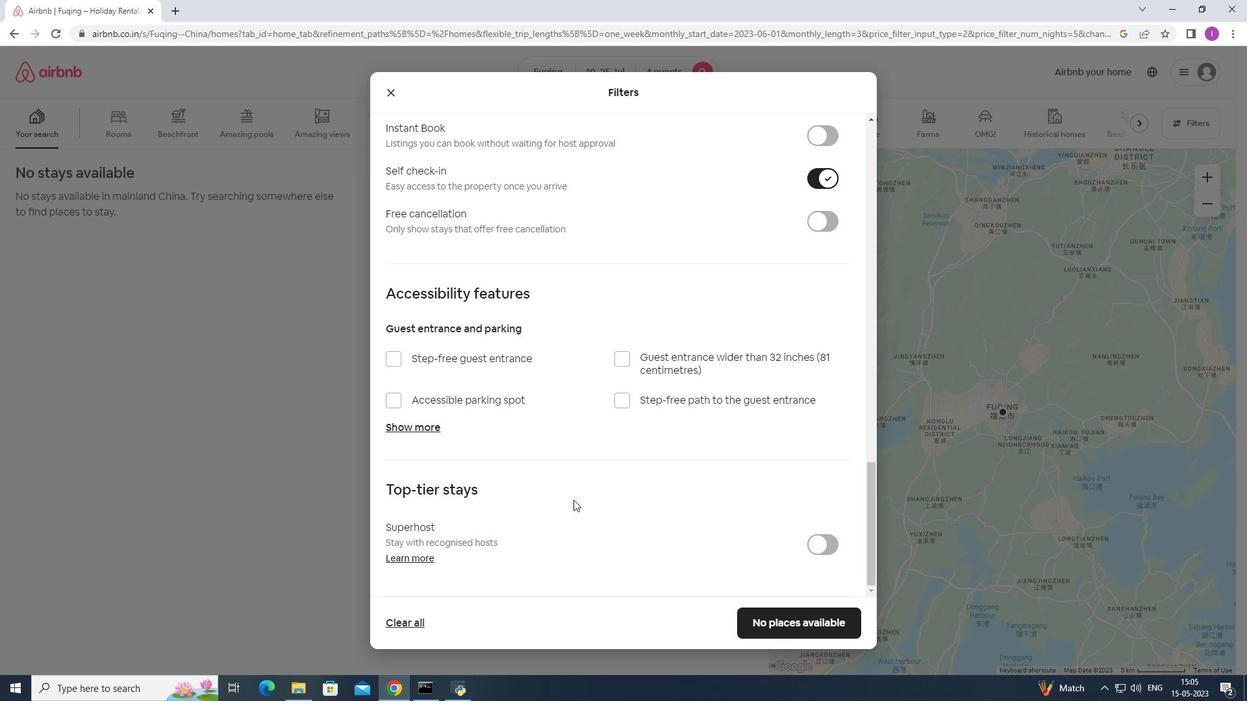
Action: Mouse moved to (572, 500)
Screenshot: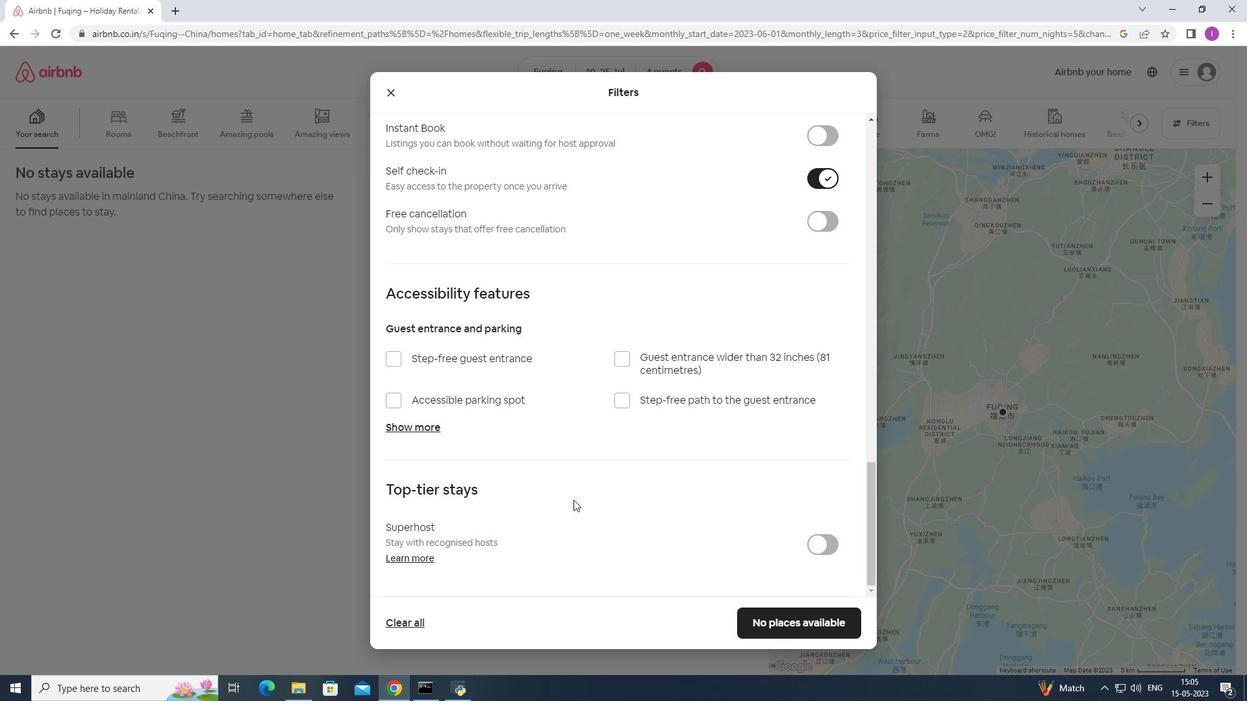
Action: Mouse scrolled (572, 499) with delta (0, 0)
Screenshot: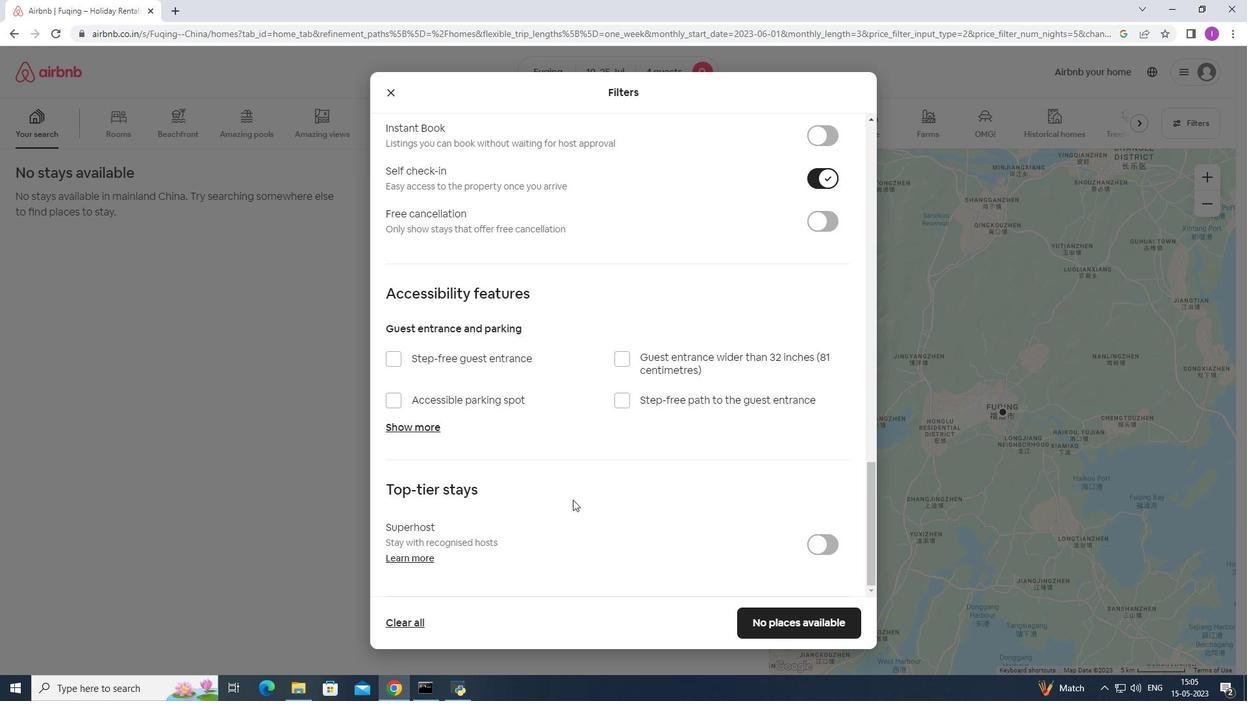 
Action: Mouse scrolled (572, 499) with delta (0, 0)
Screenshot: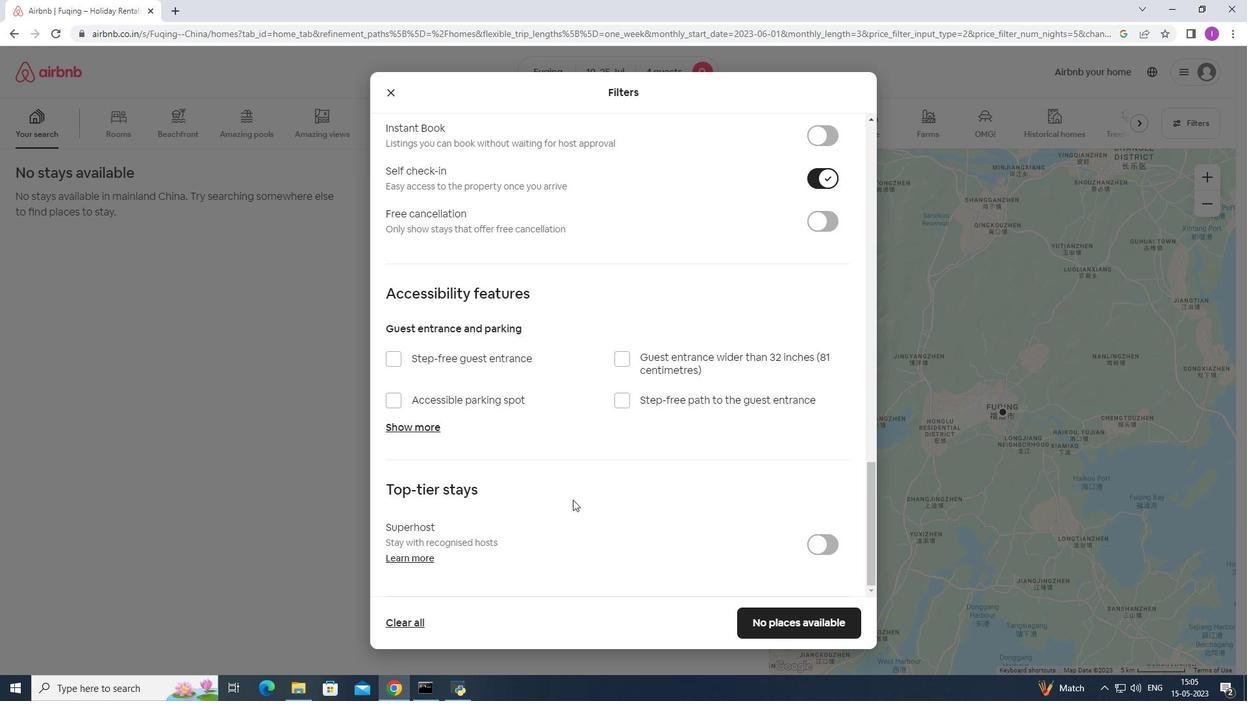 
Action: Mouse scrolled (572, 499) with delta (0, 0)
Screenshot: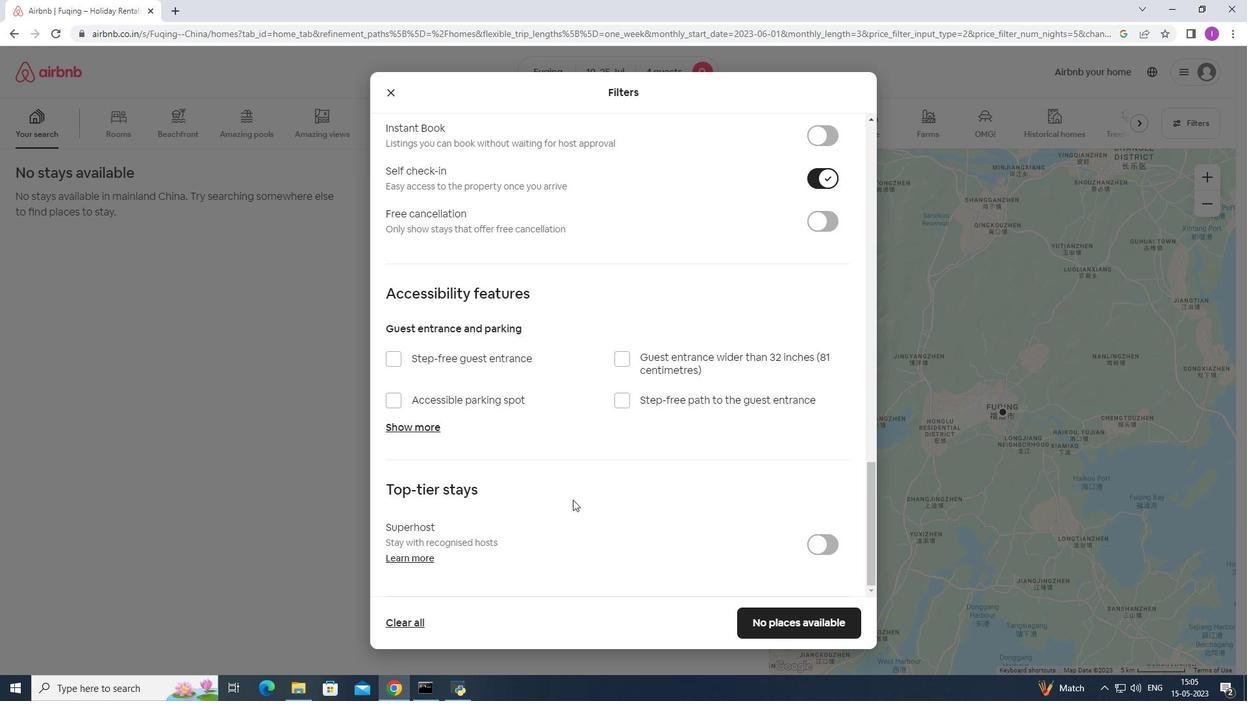 
Action: Mouse moved to (572, 500)
Screenshot: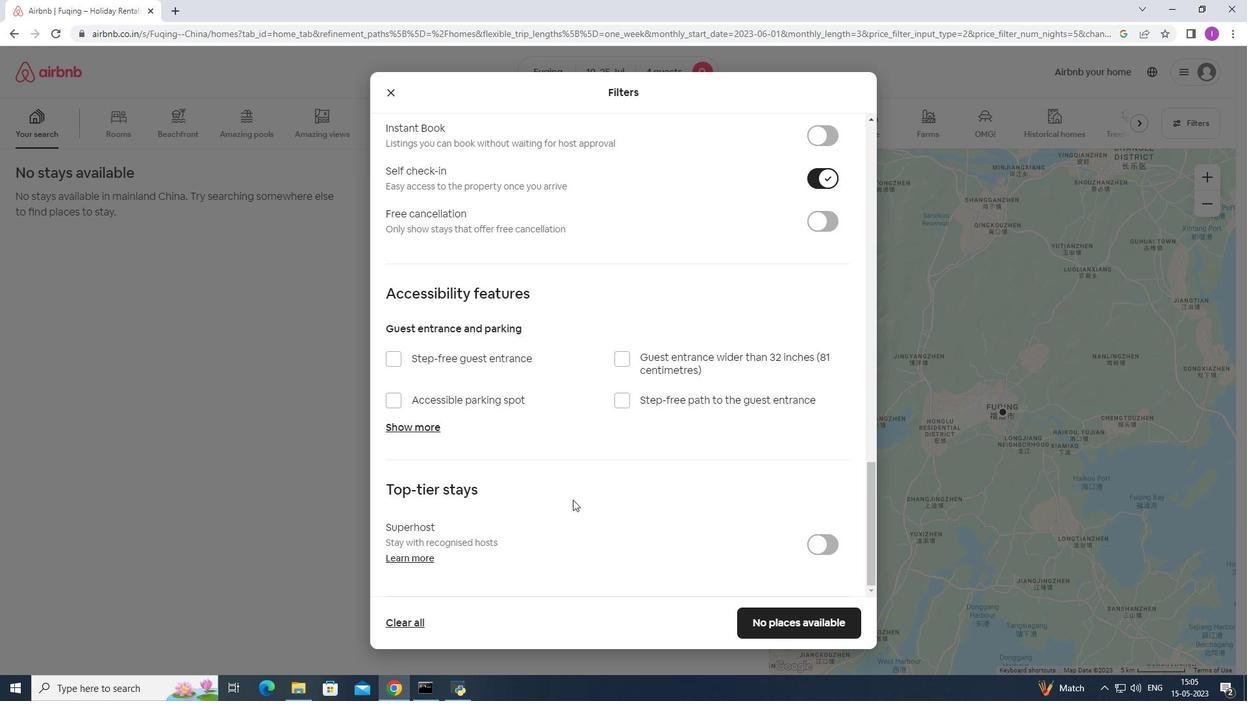 
Action: Mouse scrolled (572, 499) with delta (0, 0)
Screenshot: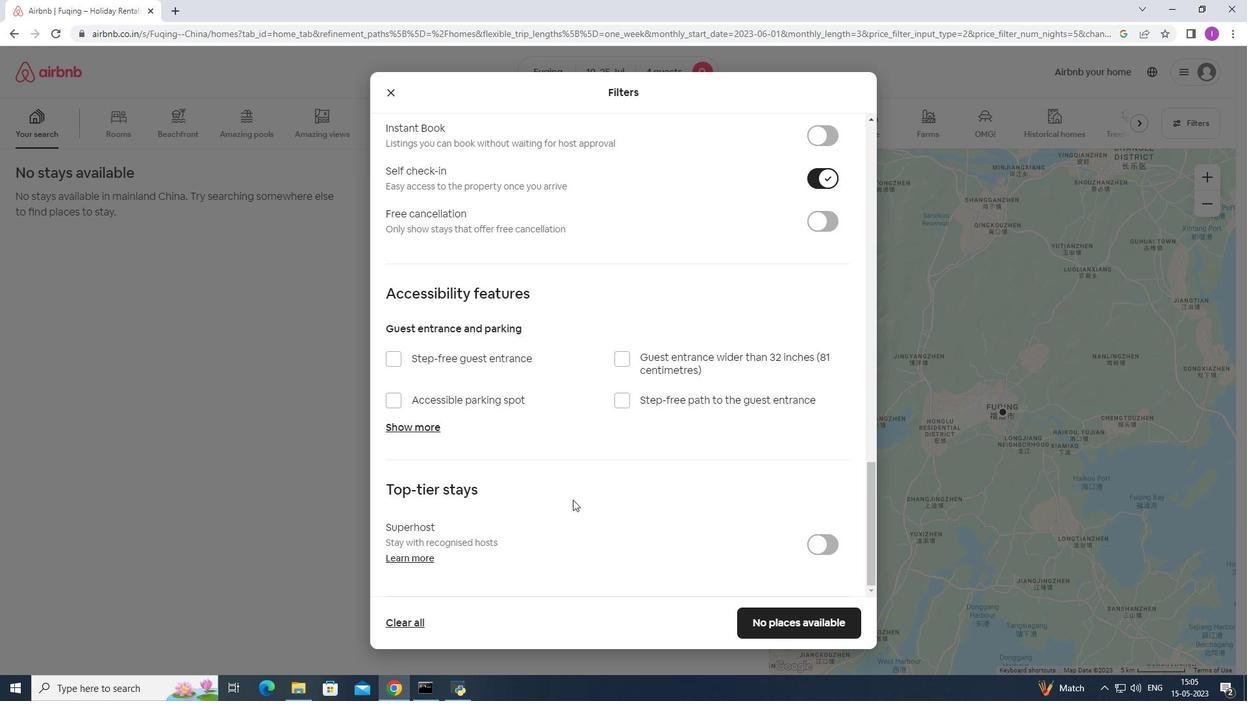 
Action: Mouse moved to (757, 629)
Screenshot: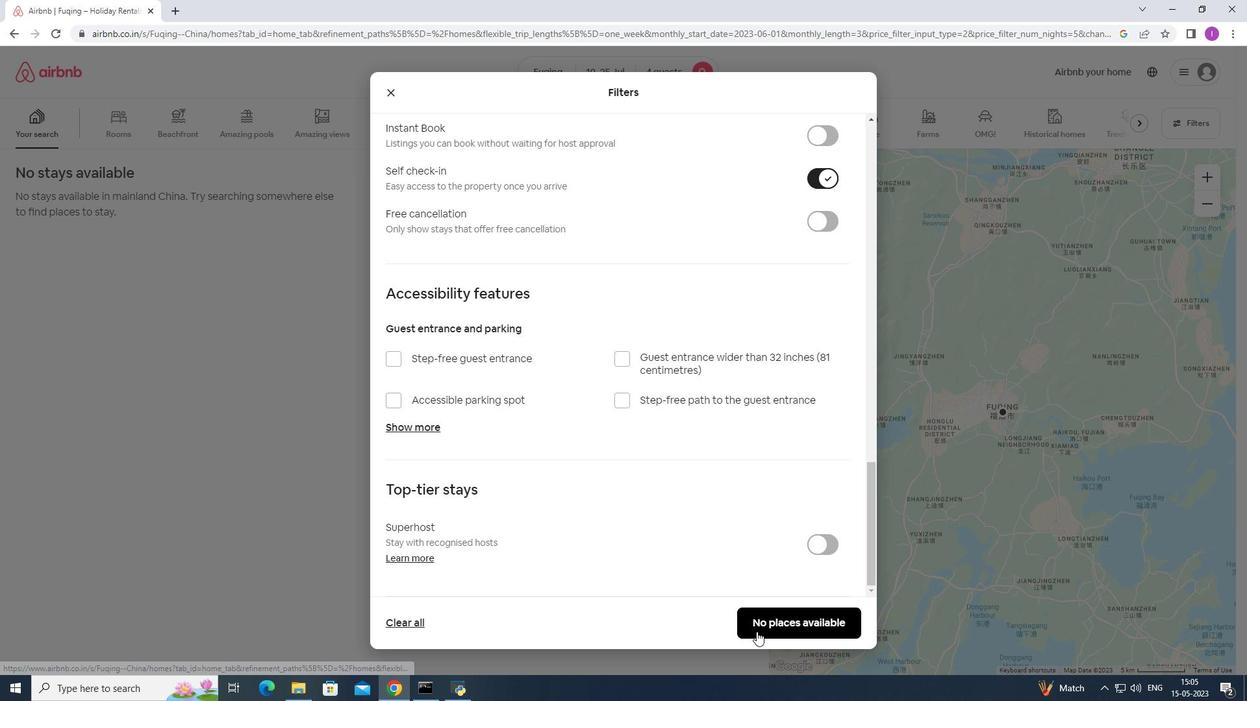 
Action: Mouse pressed left at (757, 629)
Screenshot: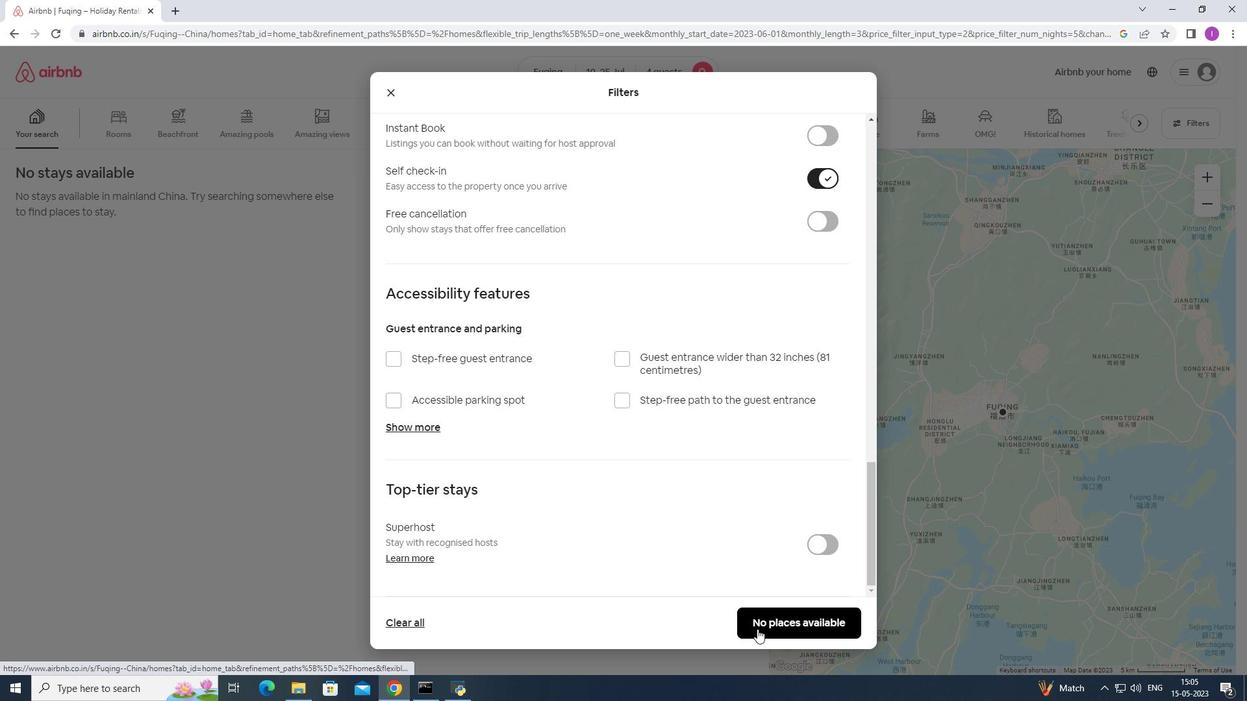 
Action: Mouse moved to (613, 594)
Screenshot: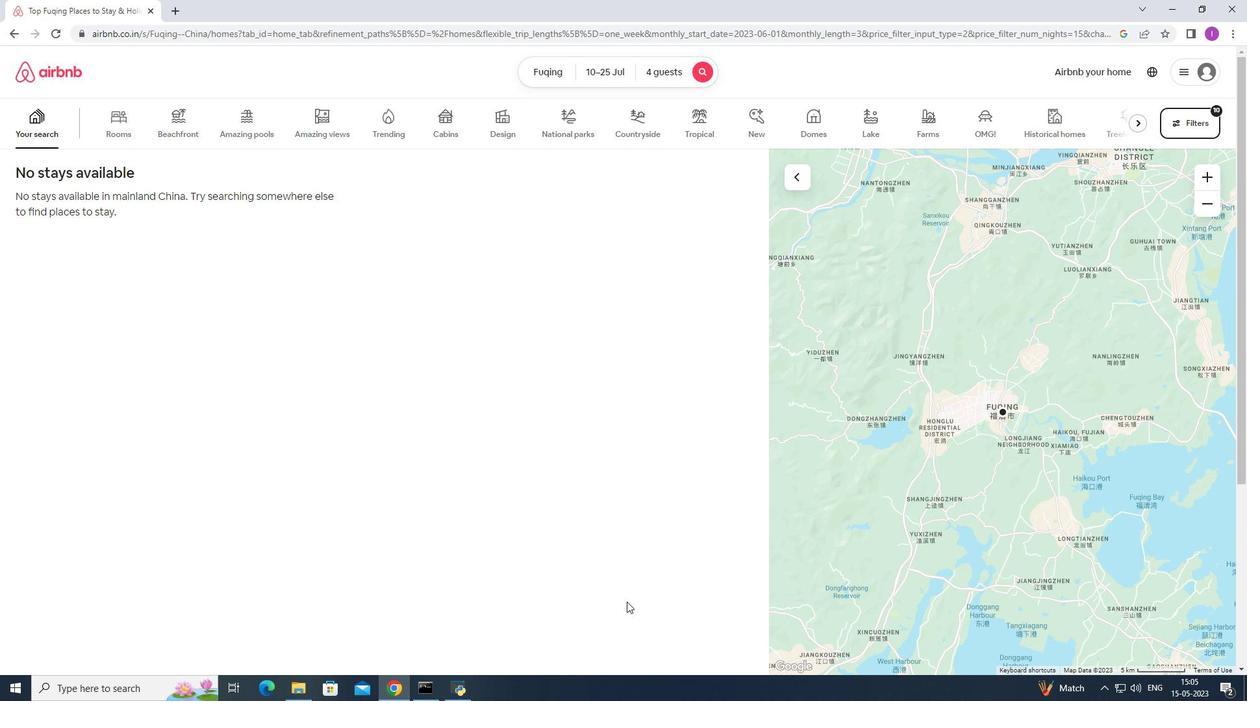 
